 Task: Find connections with filter location Girardot City with filter topic #Entrepreneurwith filter profile language English with filter current company Yinson with filter school Thadomal Shahani Engineering College with filter industry Fine Arts Schools with filter service category Mortgage Lending with filter keywords title Telemarketer
Action: Mouse moved to (151, 240)
Screenshot: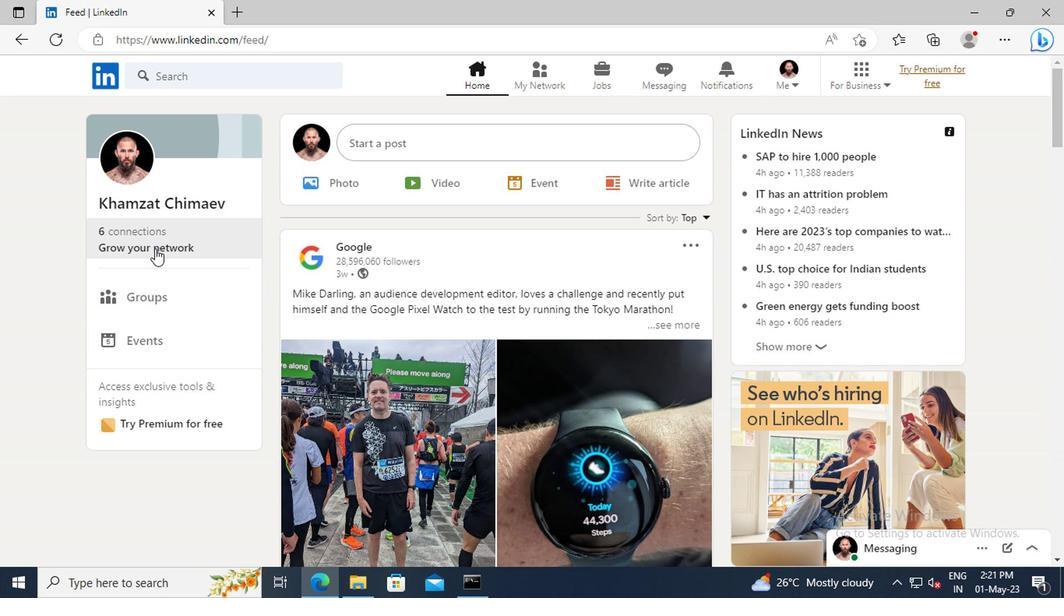 
Action: Mouse pressed left at (151, 240)
Screenshot: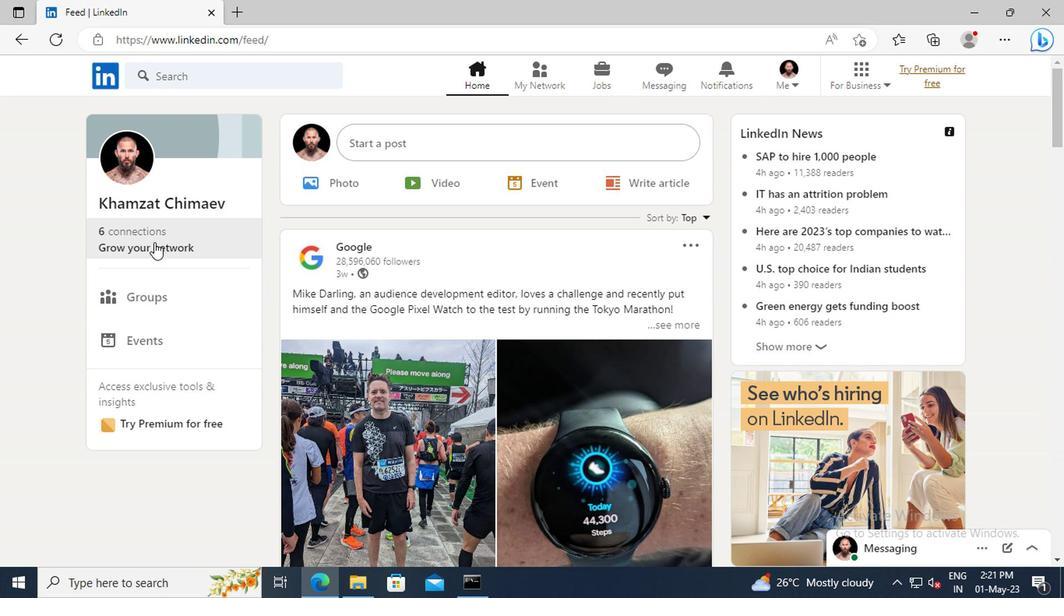 
Action: Mouse moved to (163, 163)
Screenshot: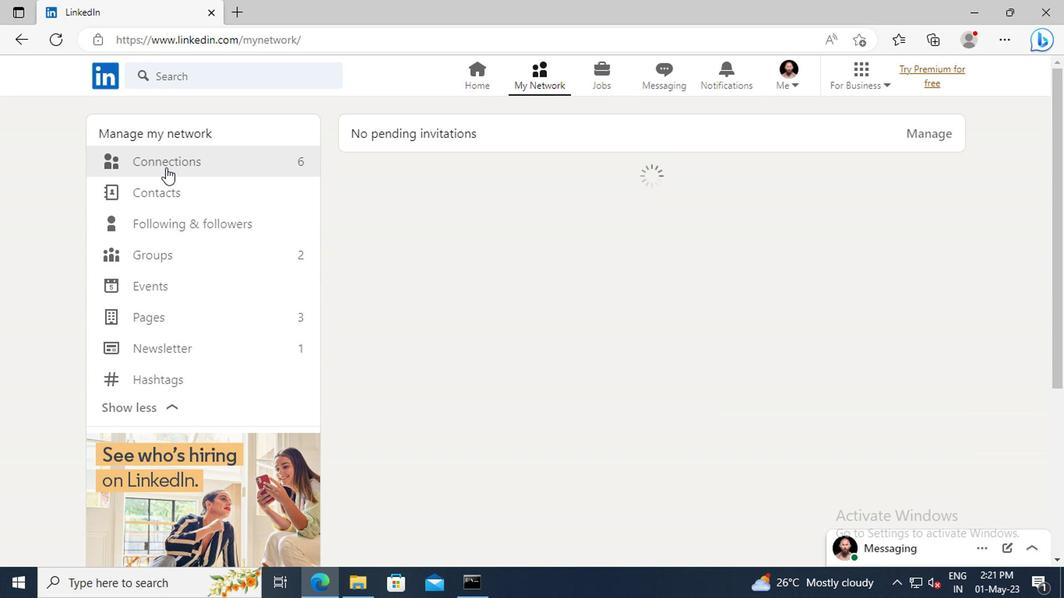 
Action: Mouse pressed left at (163, 163)
Screenshot: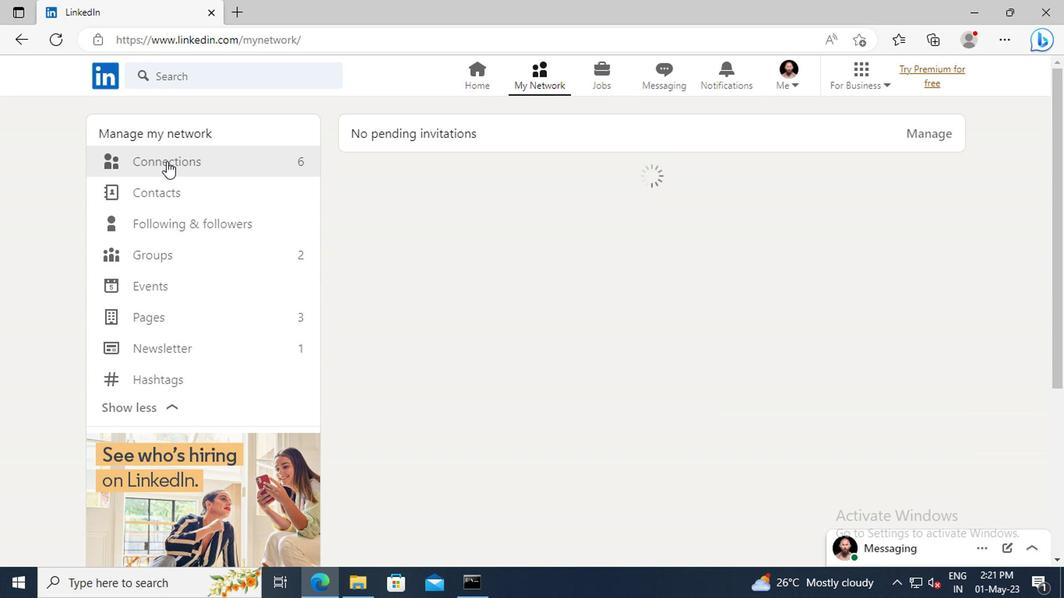 
Action: Mouse moved to (617, 168)
Screenshot: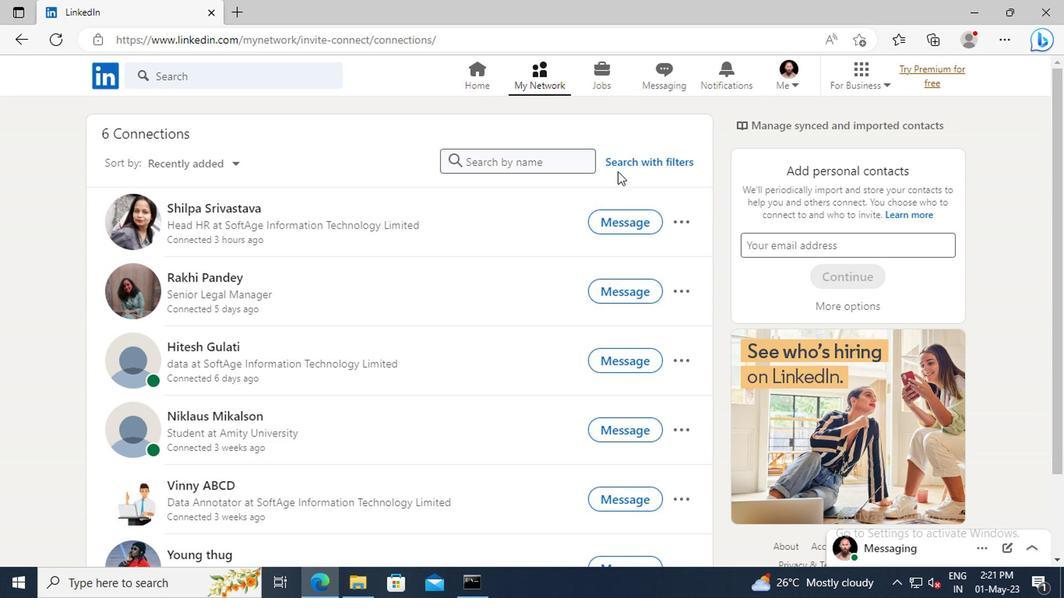 
Action: Mouse pressed left at (617, 168)
Screenshot: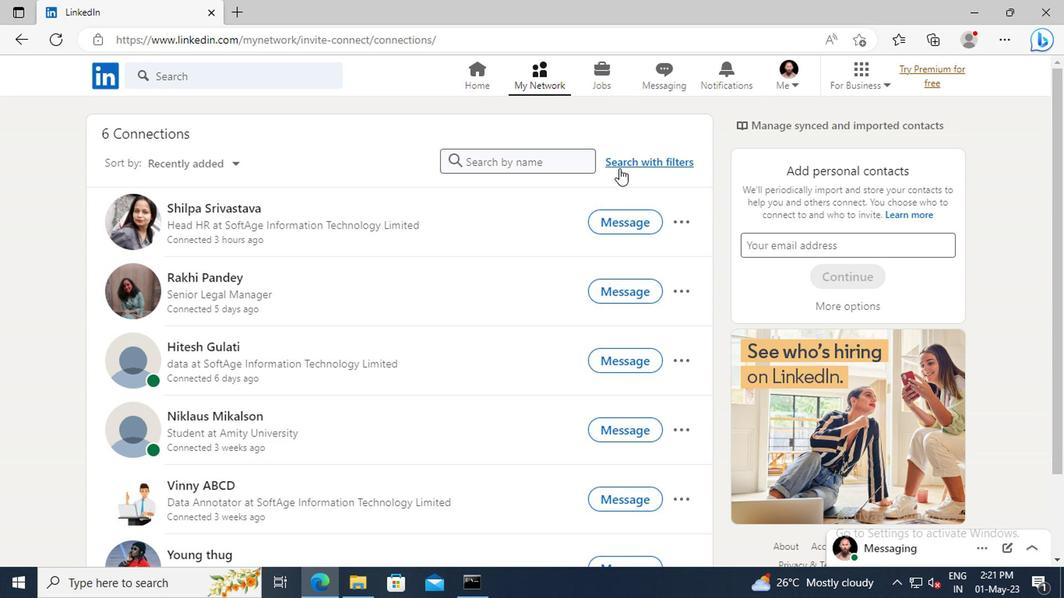 
Action: Mouse moved to (583, 121)
Screenshot: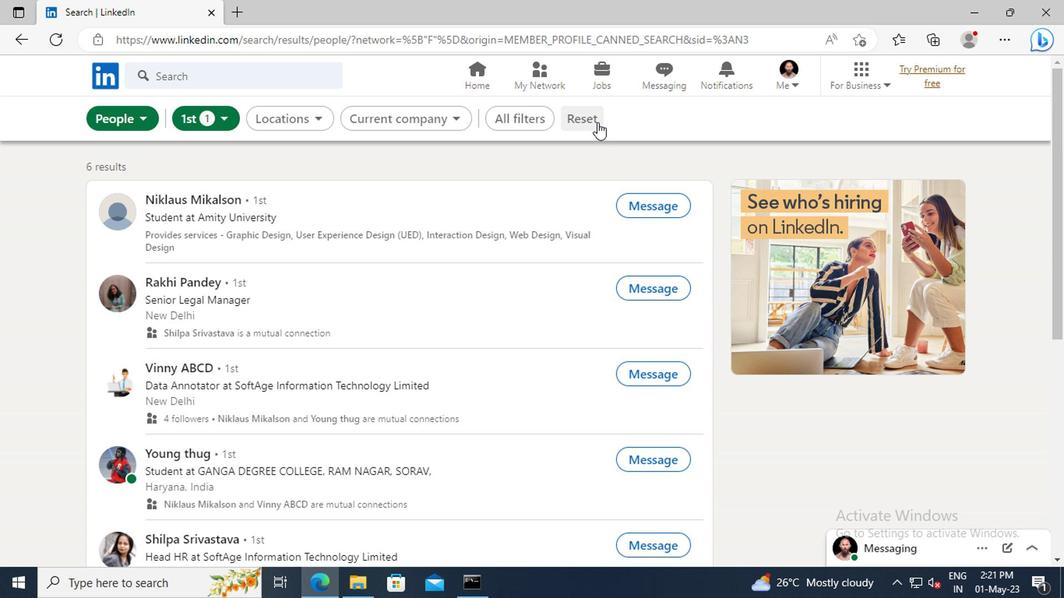 
Action: Mouse pressed left at (583, 121)
Screenshot: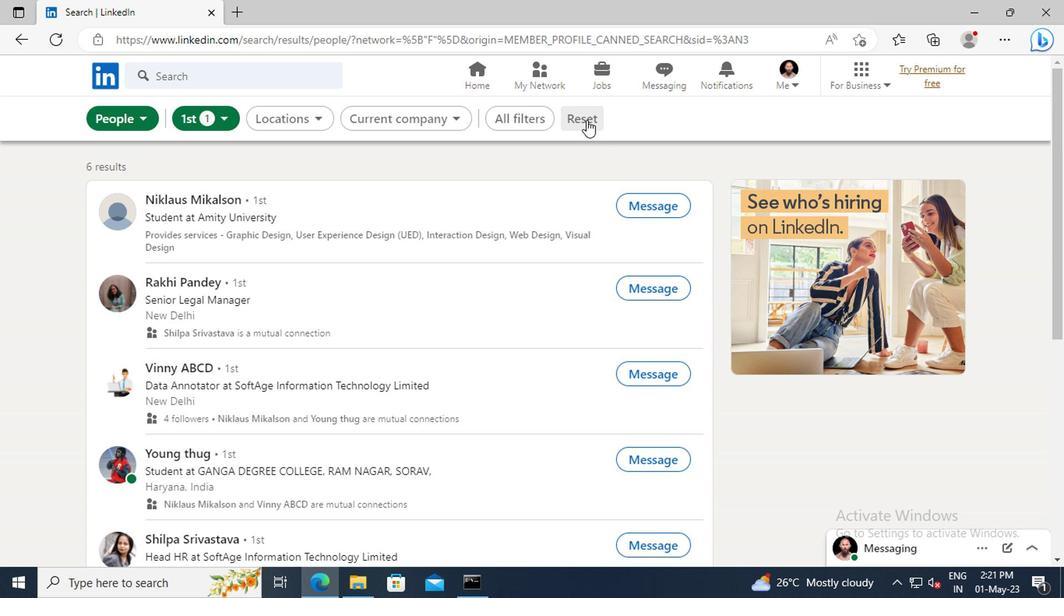 
Action: Mouse moved to (555, 120)
Screenshot: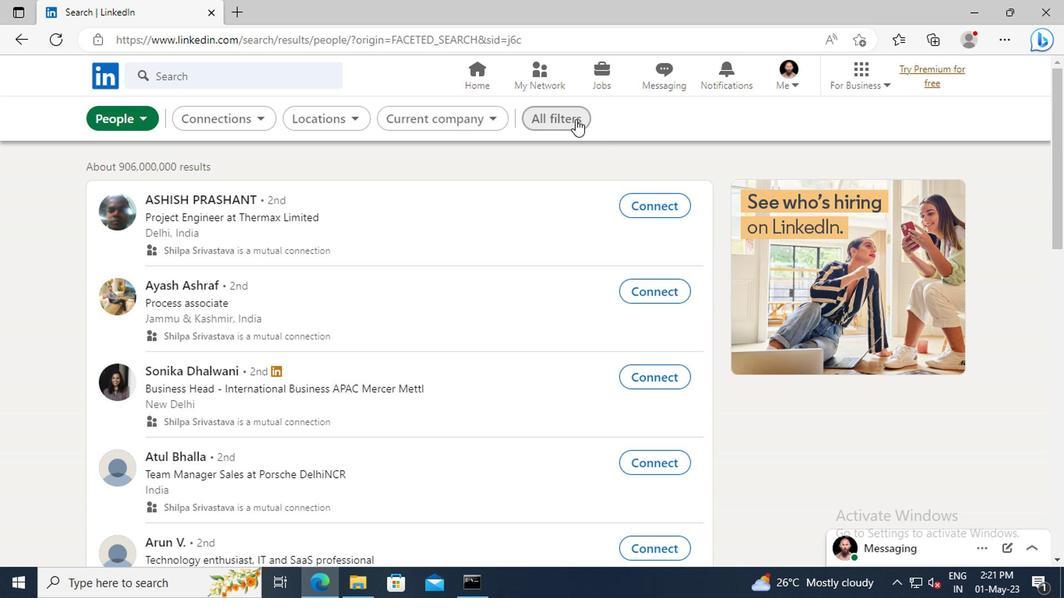 
Action: Mouse pressed left at (555, 120)
Screenshot: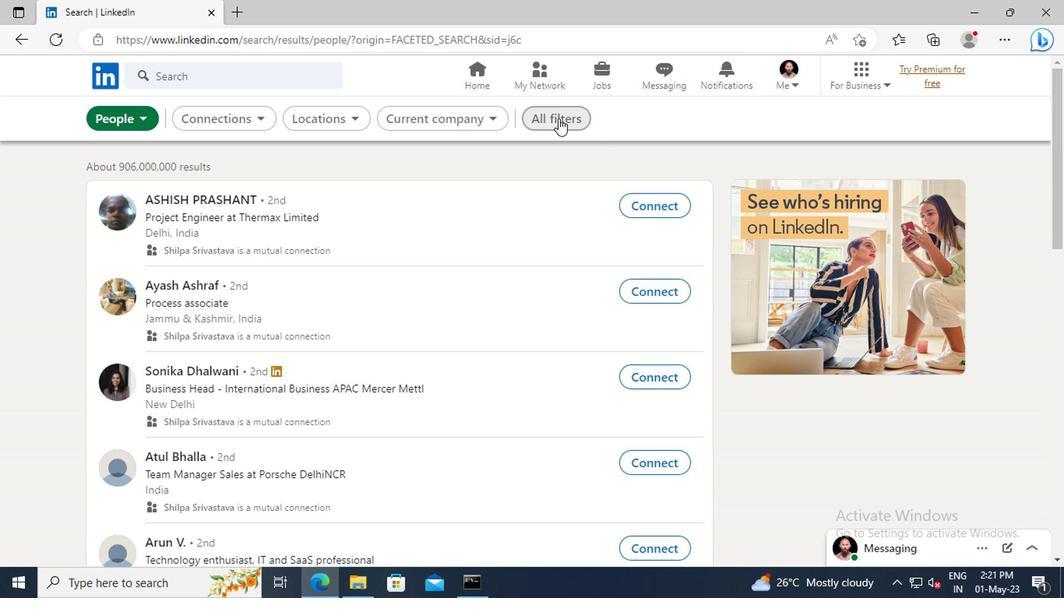 
Action: Mouse moved to (861, 230)
Screenshot: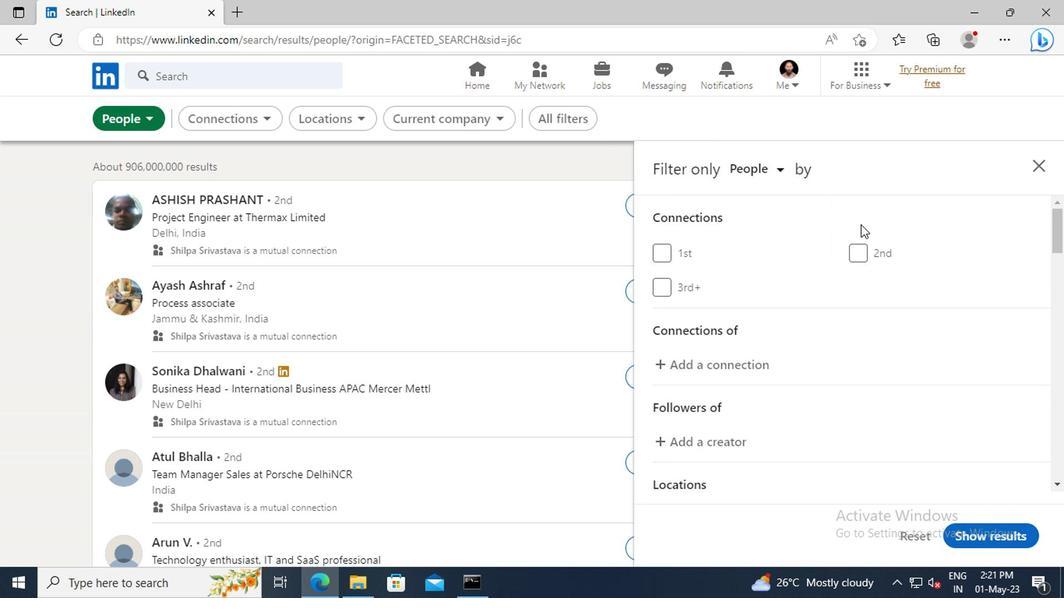
Action: Mouse scrolled (861, 230) with delta (0, 0)
Screenshot: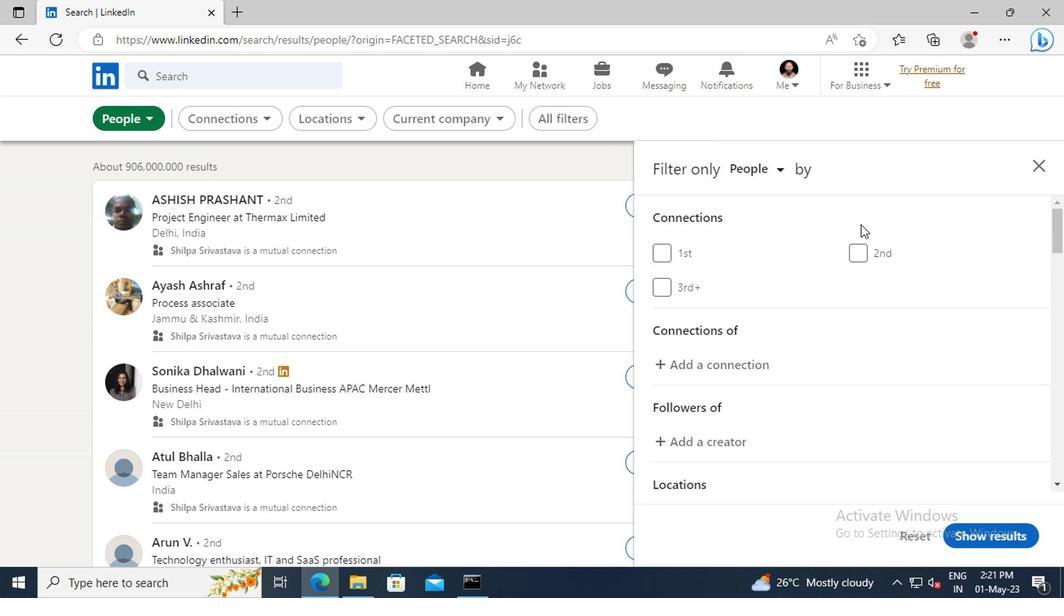 
Action: Mouse scrolled (861, 230) with delta (0, 0)
Screenshot: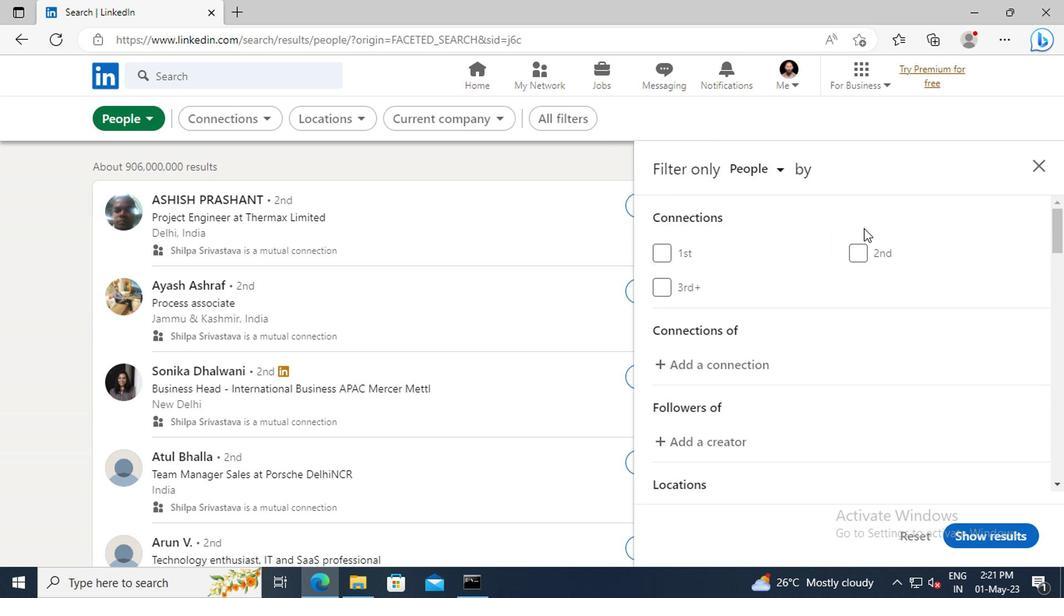 
Action: Mouse scrolled (861, 230) with delta (0, 0)
Screenshot: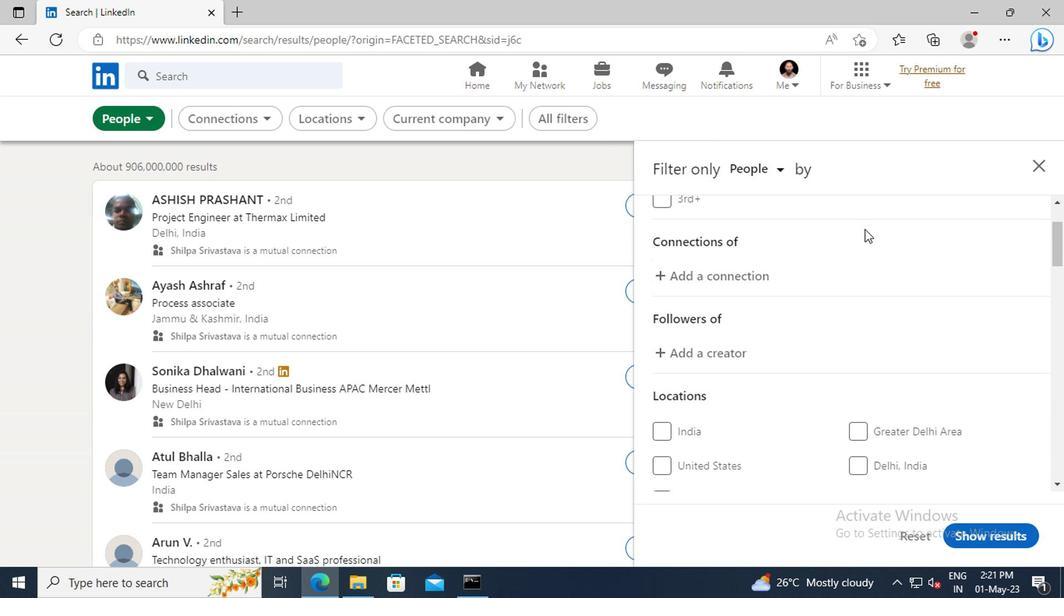 
Action: Mouse scrolled (861, 230) with delta (0, 0)
Screenshot: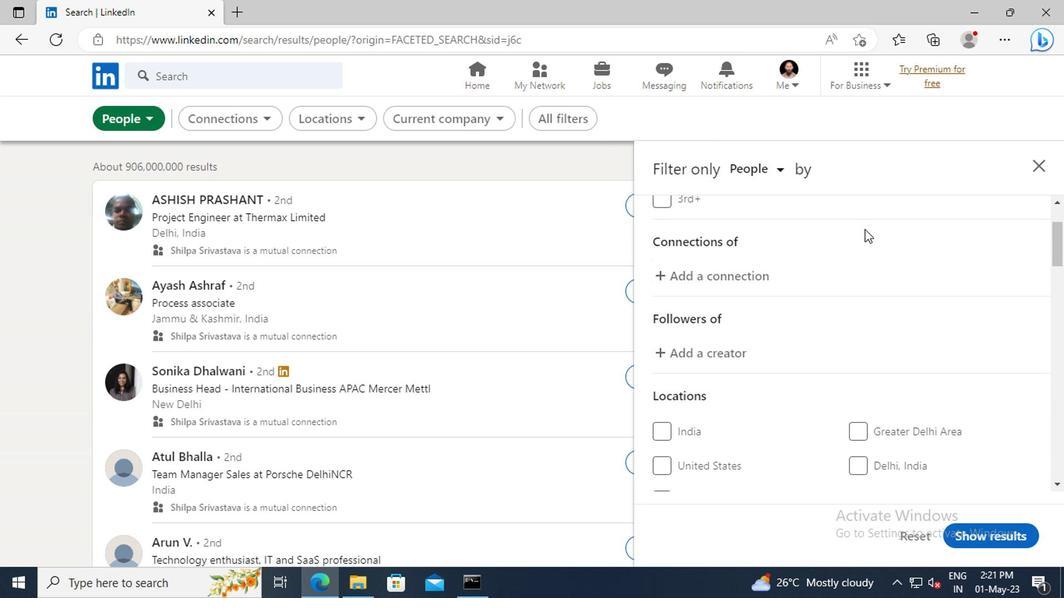 
Action: Mouse moved to (861, 231)
Screenshot: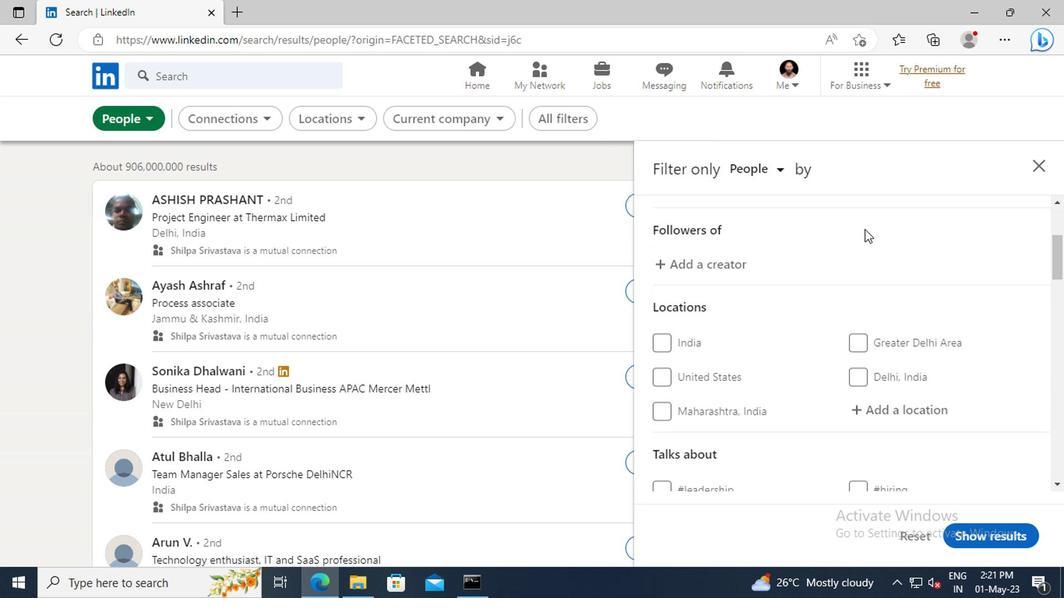 
Action: Mouse scrolled (861, 230) with delta (0, -1)
Screenshot: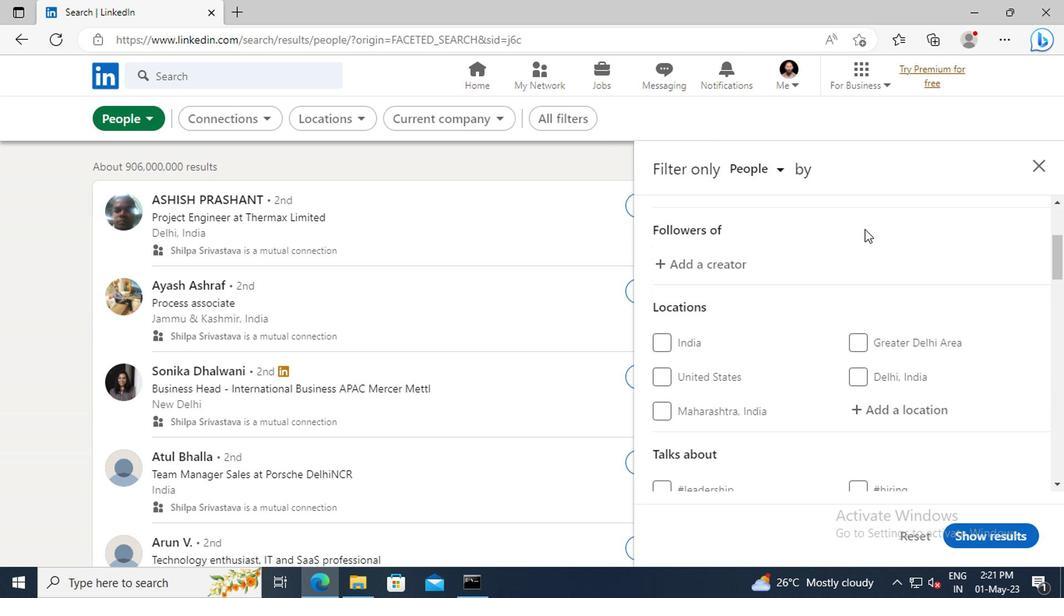 
Action: Mouse scrolled (861, 230) with delta (0, -1)
Screenshot: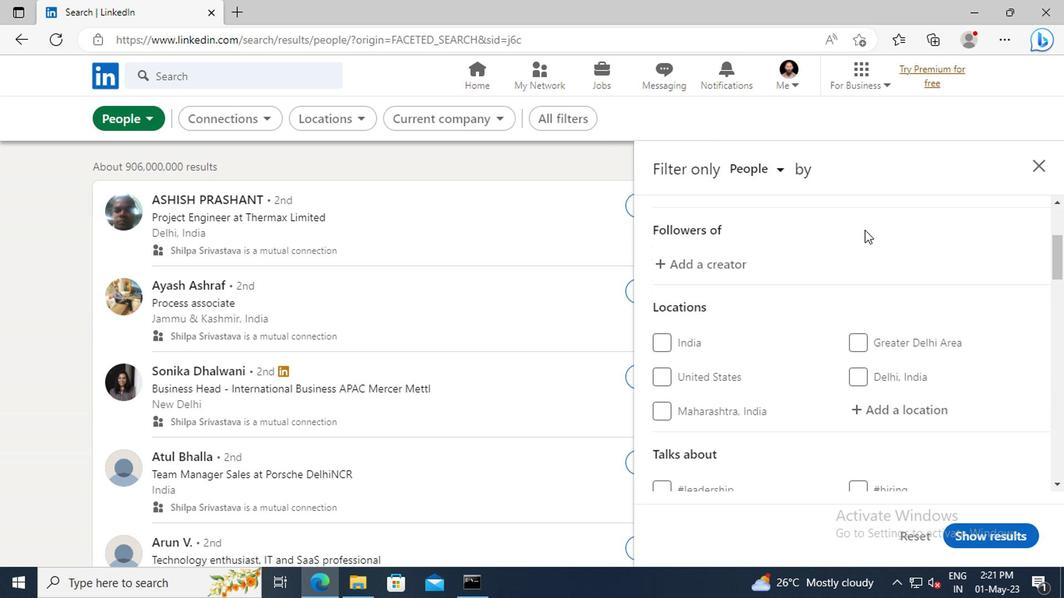 
Action: Mouse moved to (867, 320)
Screenshot: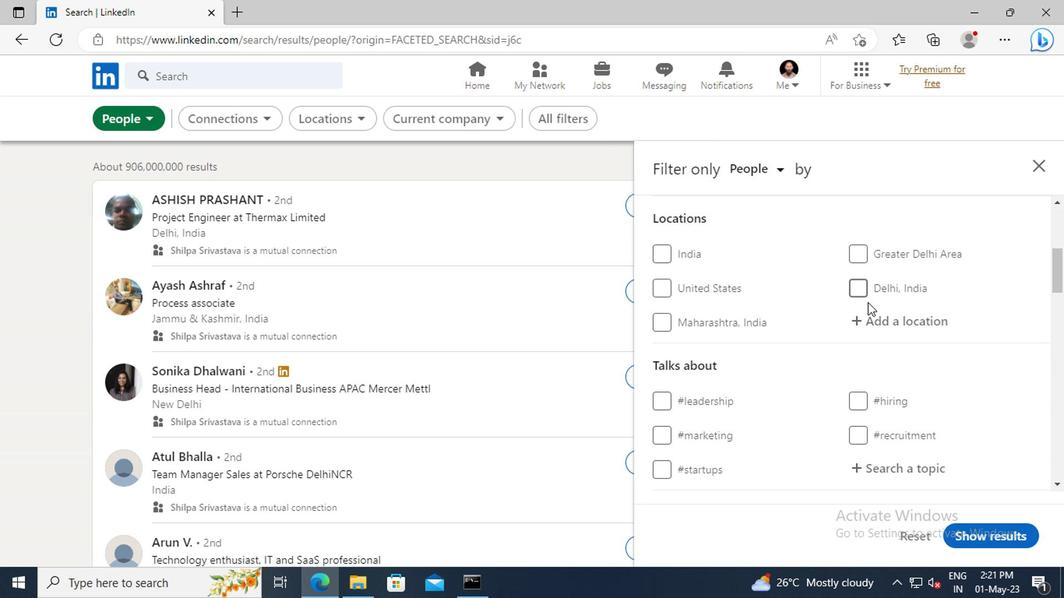 
Action: Mouse pressed left at (867, 320)
Screenshot: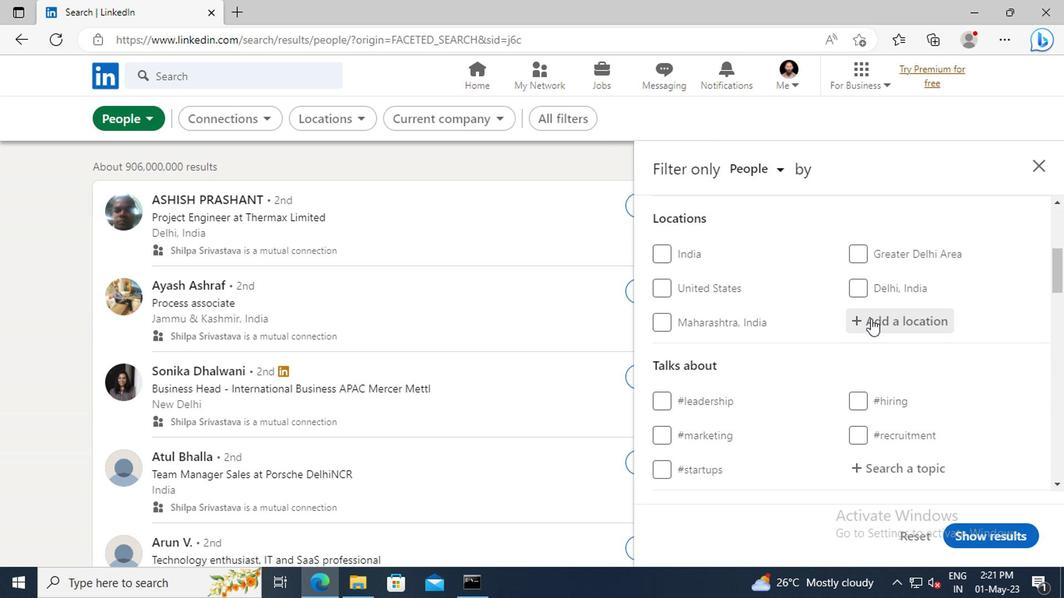 
Action: Key pressed <Key.shift>GIRARDOT<Key.space><Key.shift>CITY<Key.enter>
Screenshot: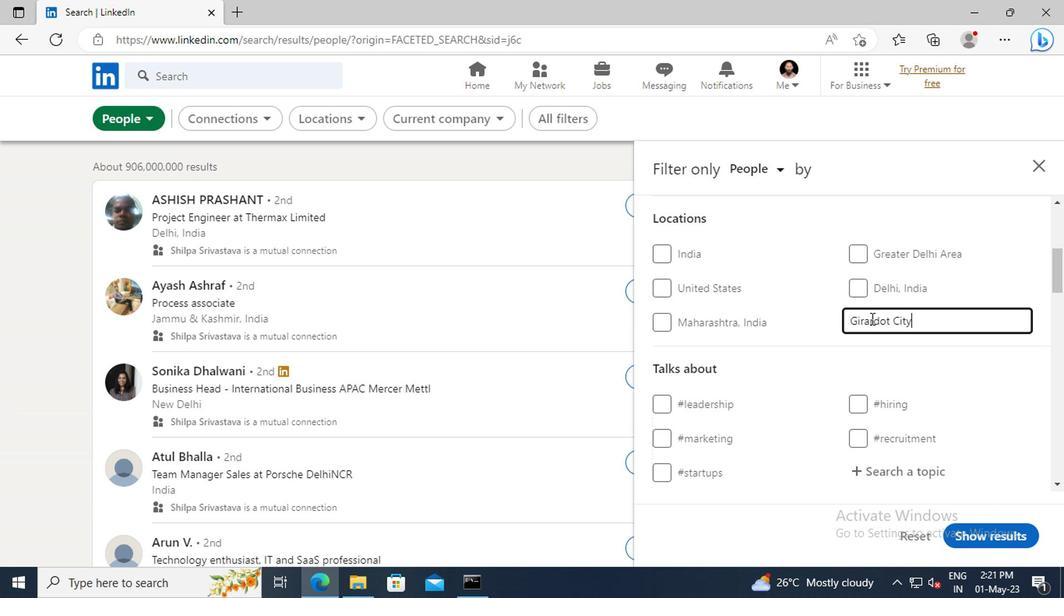 
Action: Mouse scrolled (867, 319) with delta (0, 0)
Screenshot: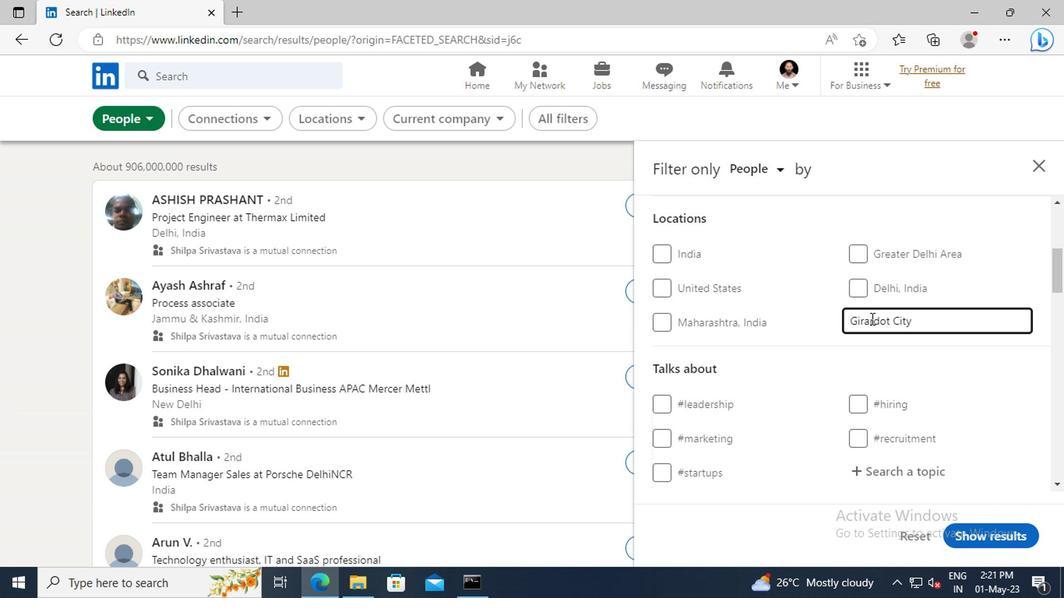 
Action: Mouse scrolled (867, 319) with delta (0, 0)
Screenshot: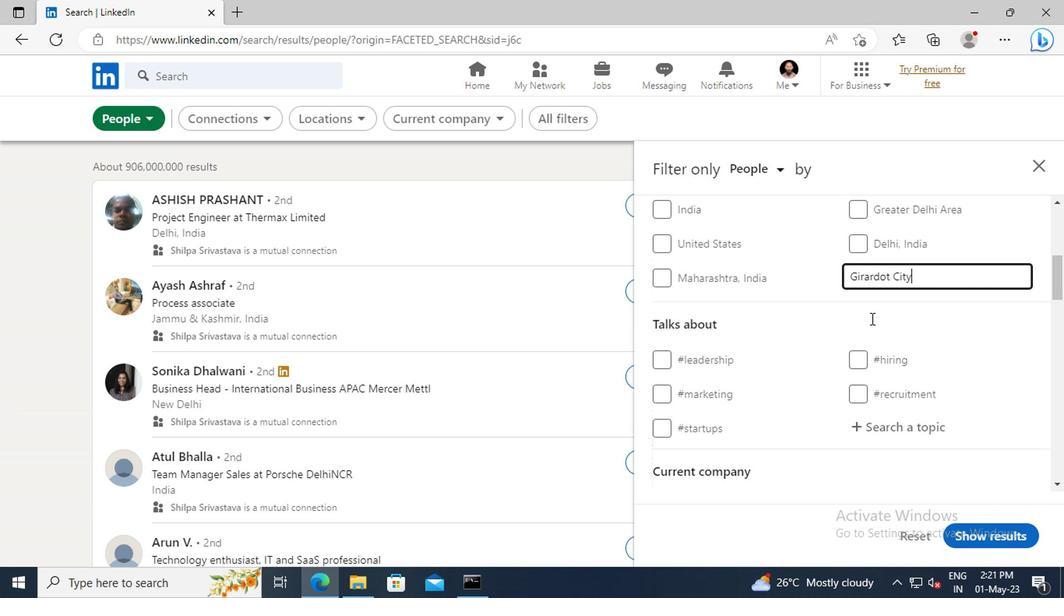 
Action: Mouse moved to (866, 379)
Screenshot: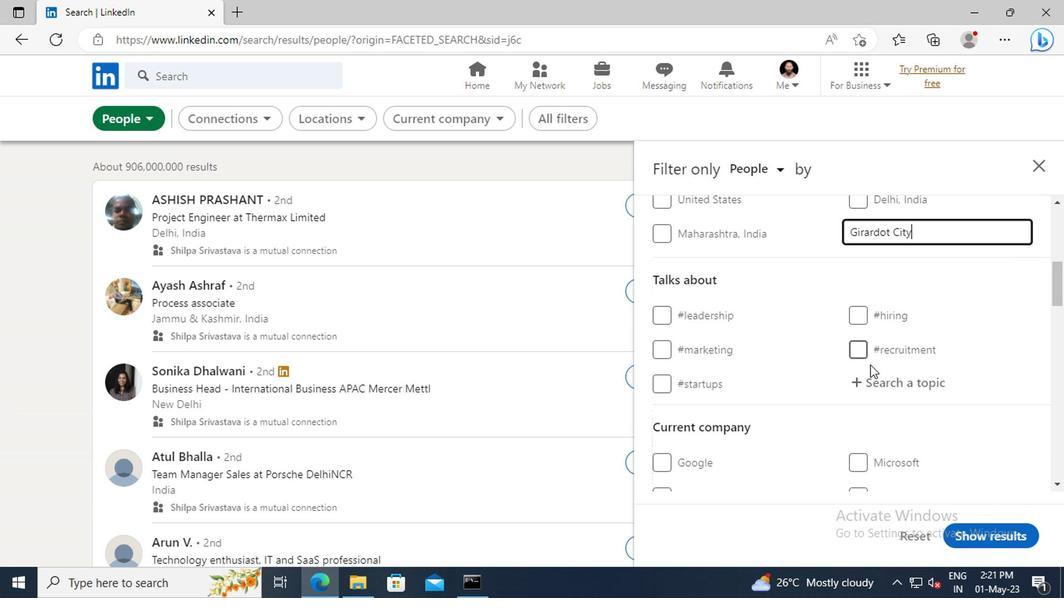 
Action: Mouse pressed left at (866, 379)
Screenshot: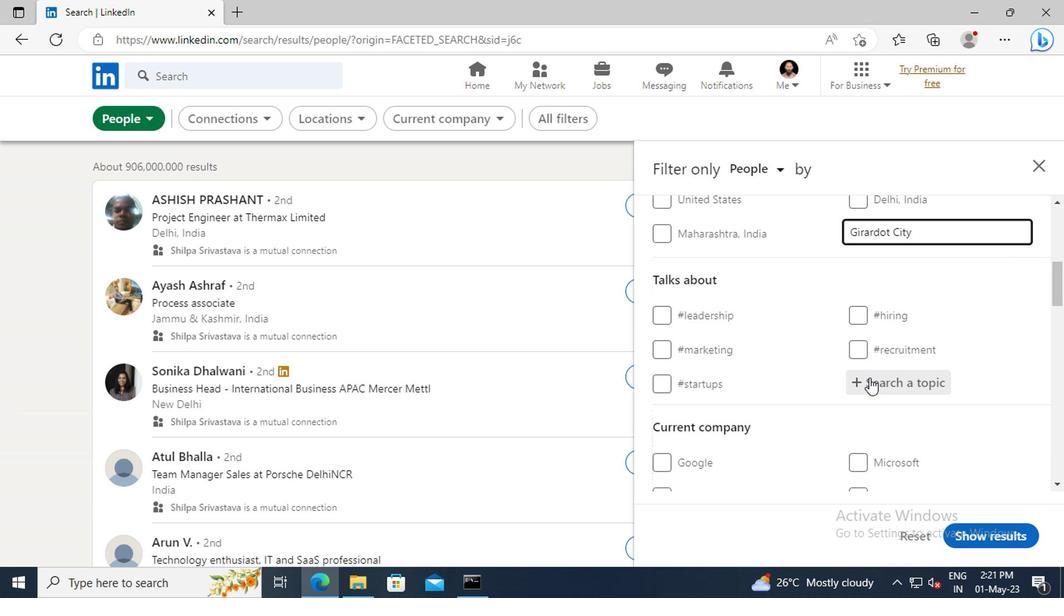 
Action: Key pressed <Key.shift>ENTREPR
Screenshot: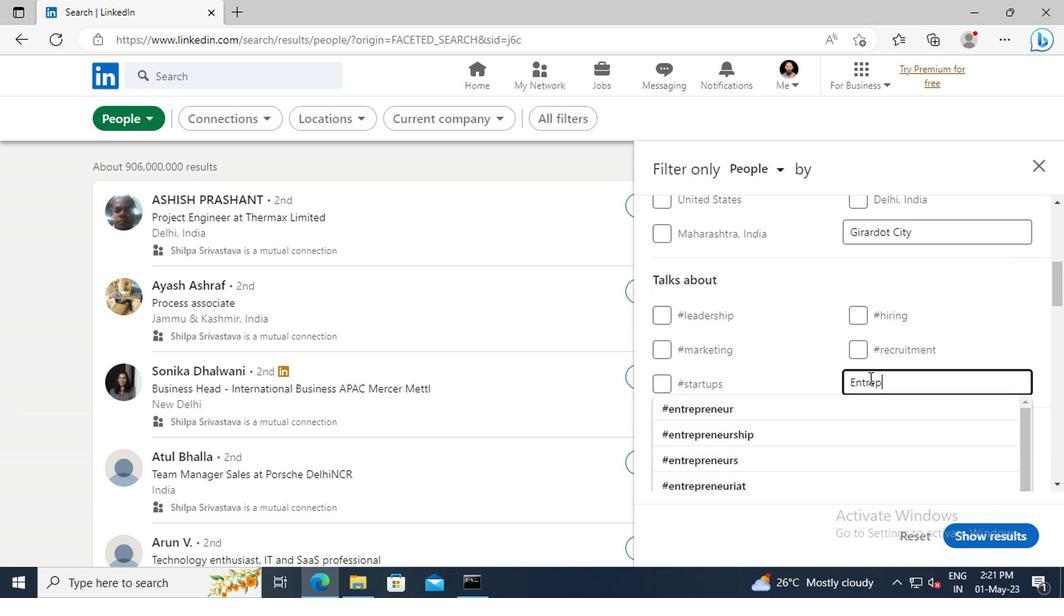 
Action: Mouse moved to (866, 410)
Screenshot: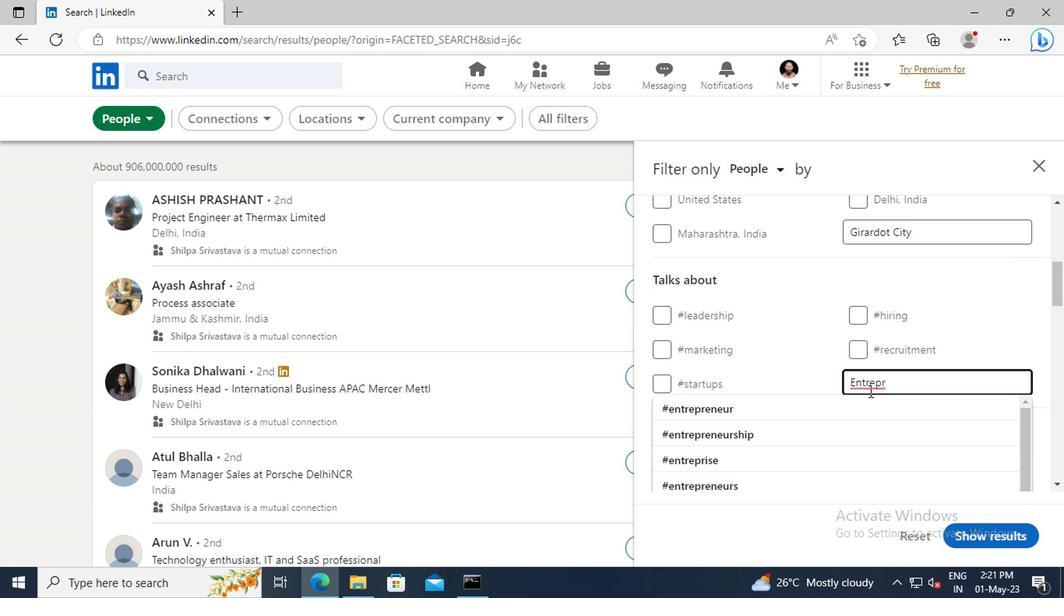 
Action: Mouse pressed left at (866, 410)
Screenshot: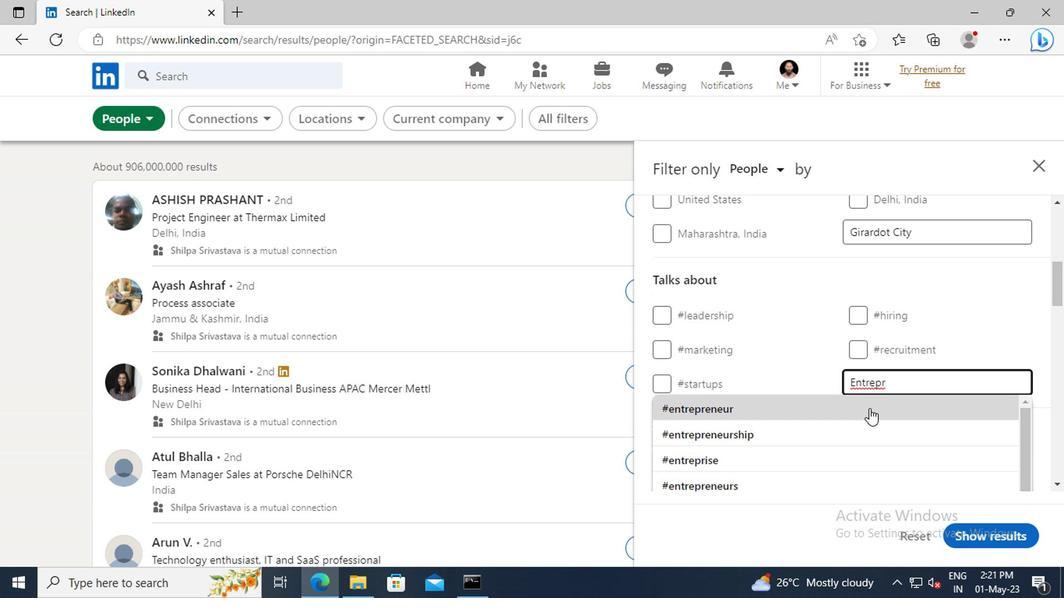 
Action: Mouse scrolled (866, 409) with delta (0, 0)
Screenshot: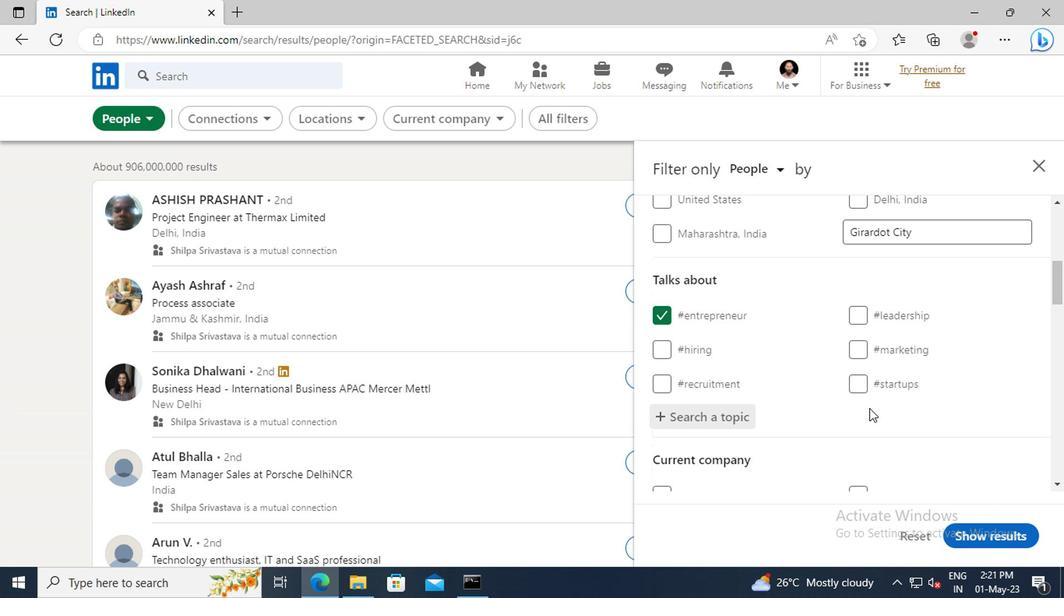 
Action: Mouse scrolled (866, 409) with delta (0, 0)
Screenshot: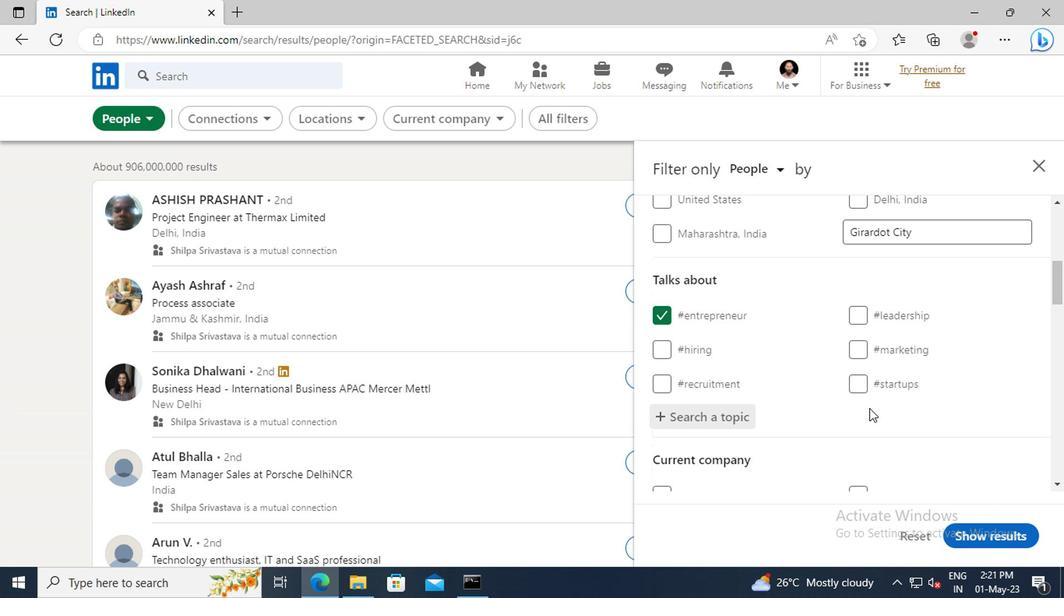 
Action: Mouse scrolled (866, 409) with delta (0, 0)
Screenshot: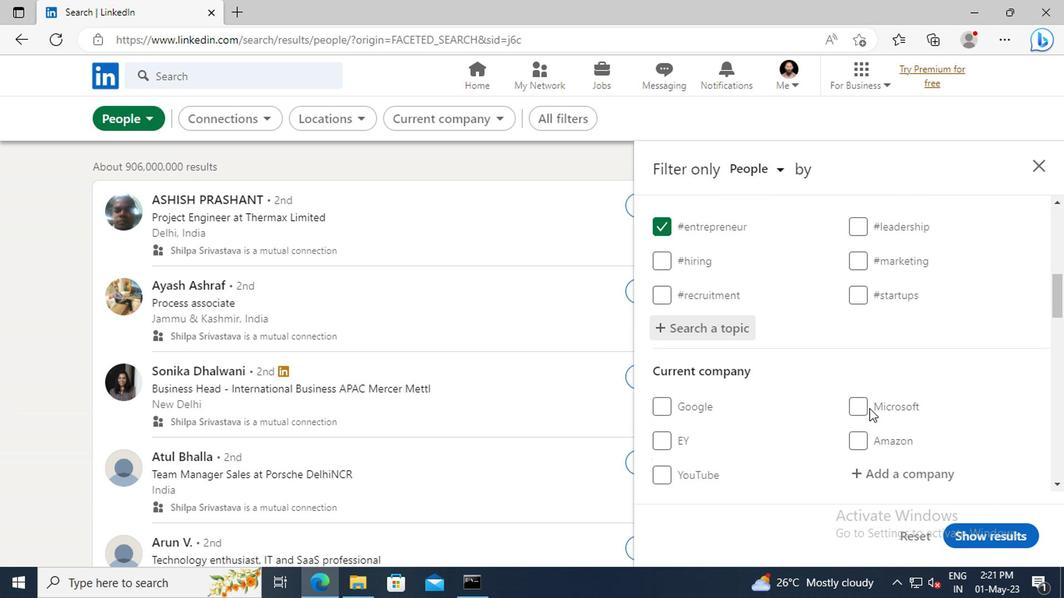 
Action: Mouse scrolled (866, 409) with delta (0, 0)
Screenshot: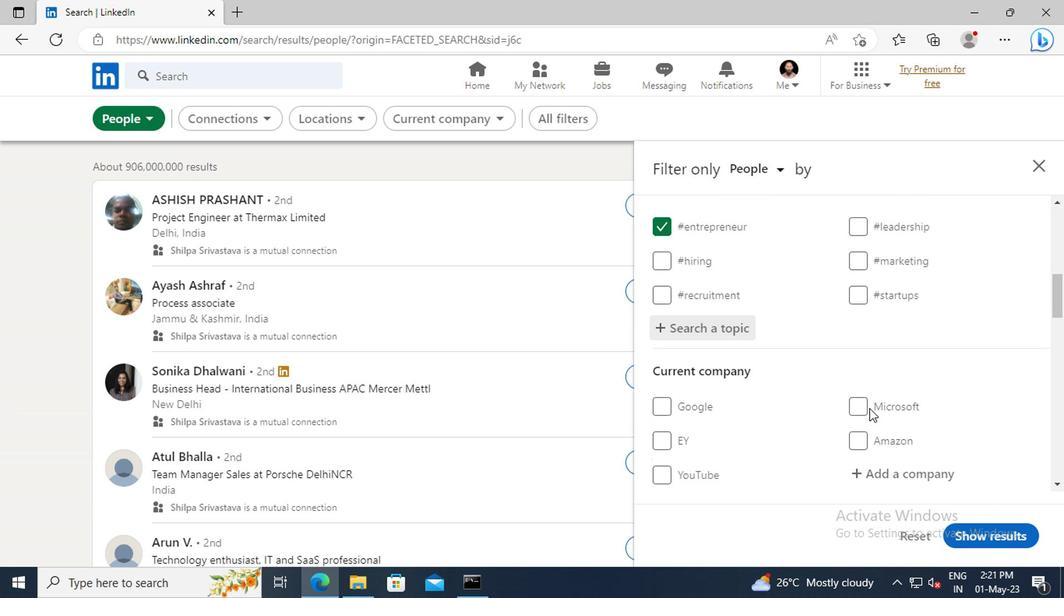 
Action: Mouse scrolled (866, 409) with delta (0, 0)
Screenshot: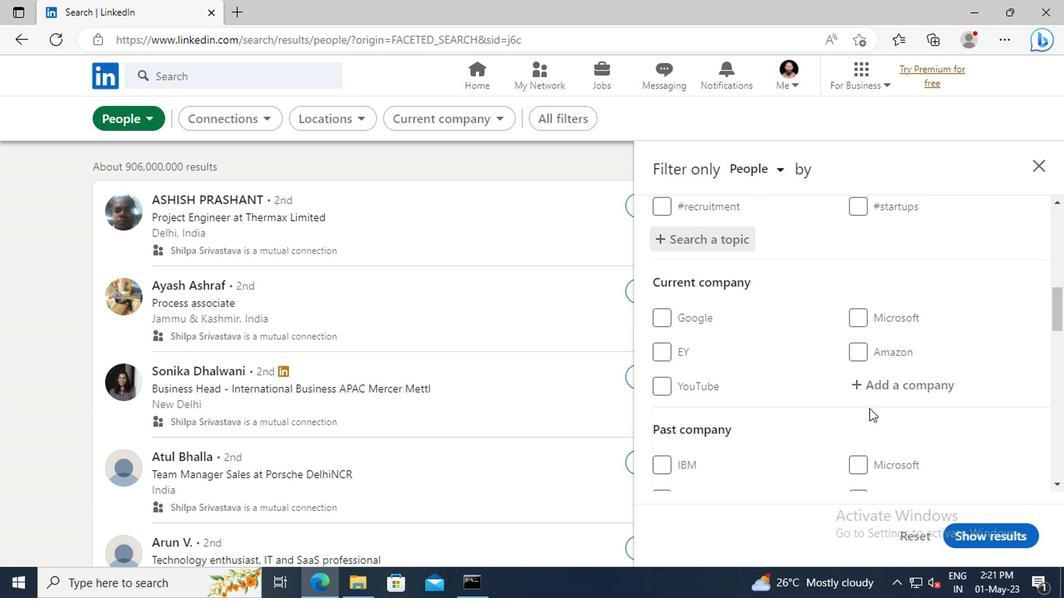 
Action: Mouse scrolled (866, 409) with delta (0, 0)
Screenshot: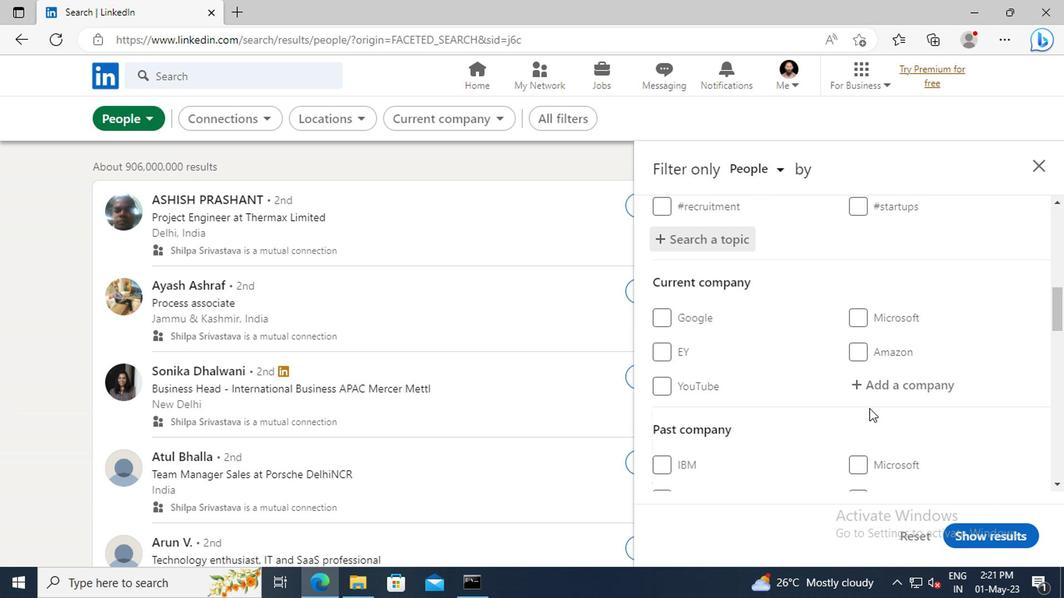 
Action: Mouse scrolled (866, 409) with delta (0, 0)
Screenshot: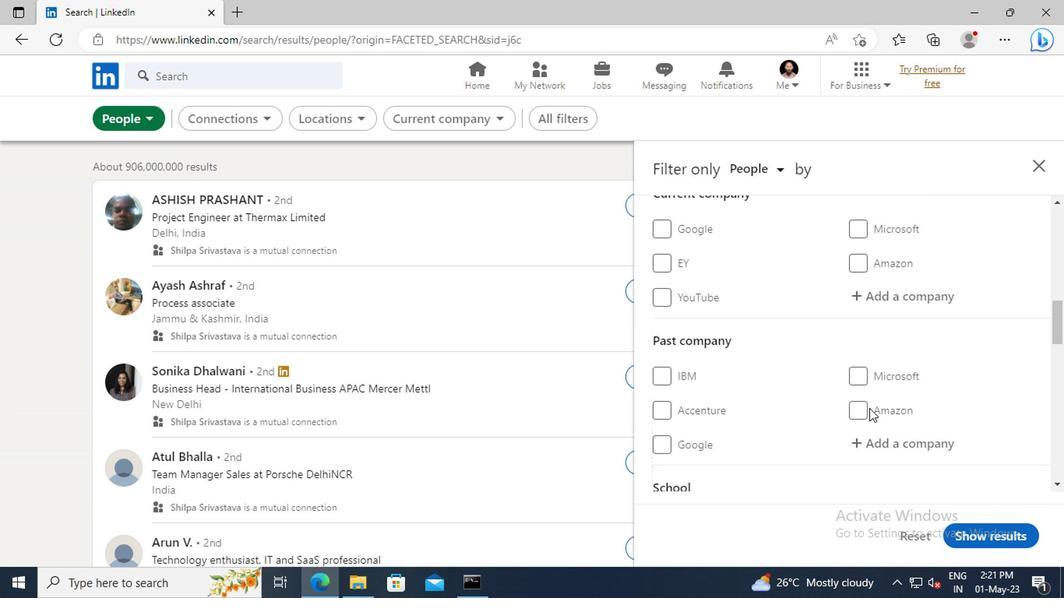 
Action: Mouse scrolled (866, 409) with delta (0, 0)
Screenshot: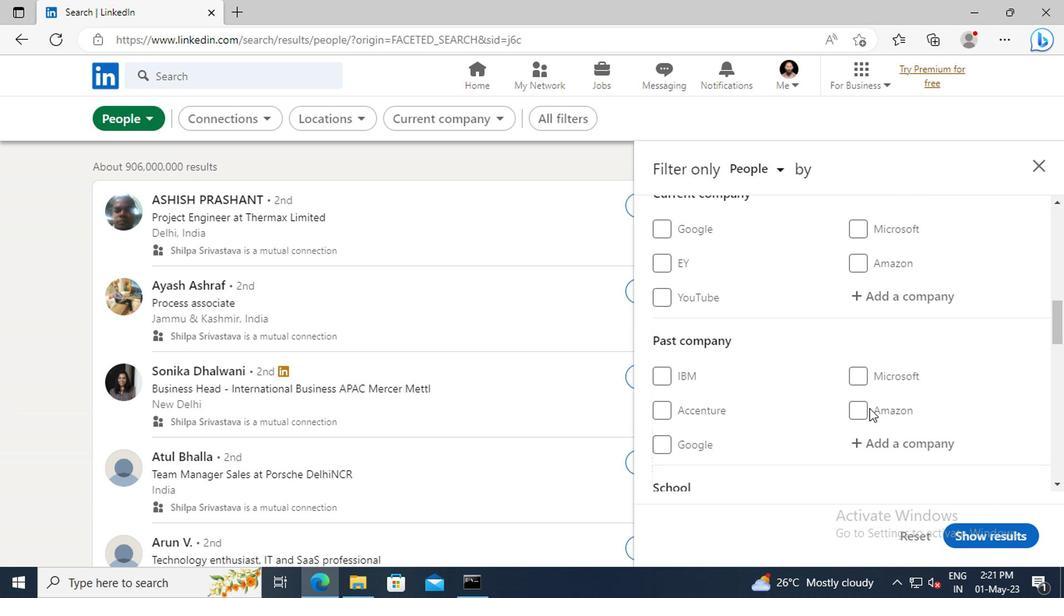 
Action: Mouse scrolled (866, 409) with delta (0, 0)
Screenshot: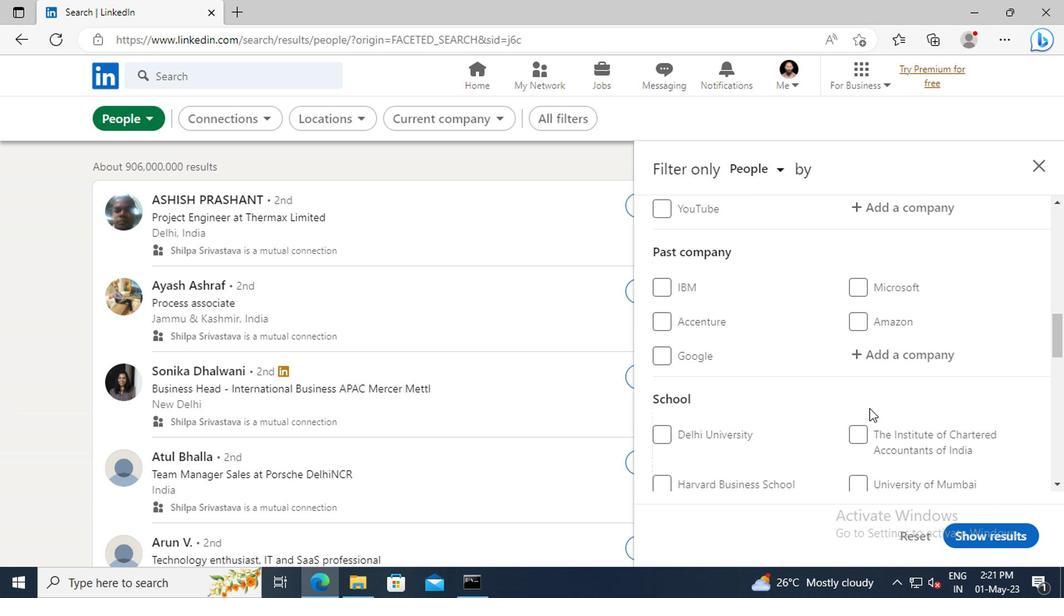 
Action: Mouse scrolled (866, 409) with delta (0, 0)
Screenshot: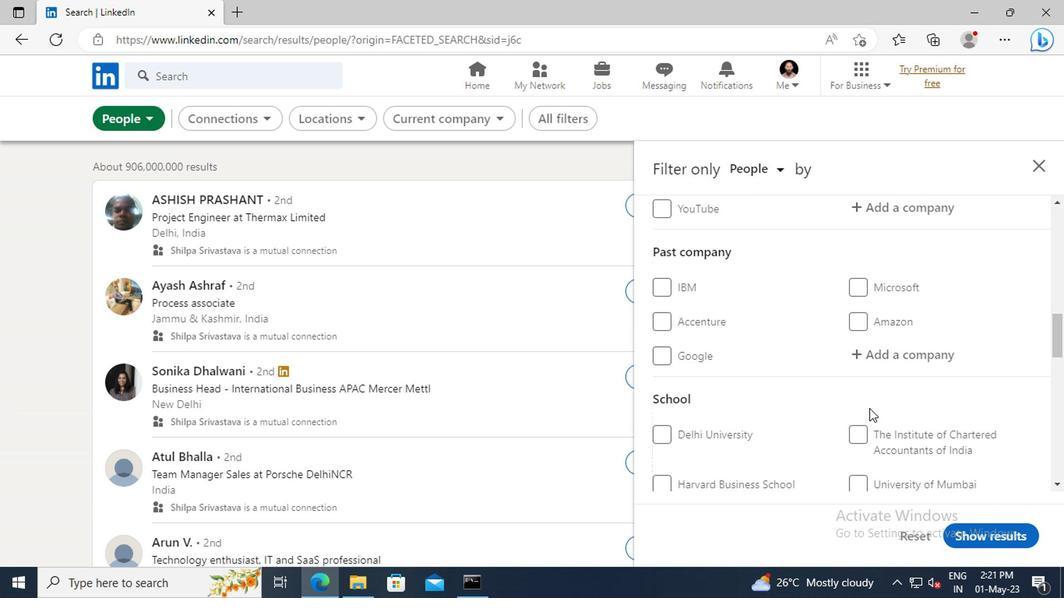 
Action: Mouse scrolled (866, 409) with delta (0, 0)
Screenshot: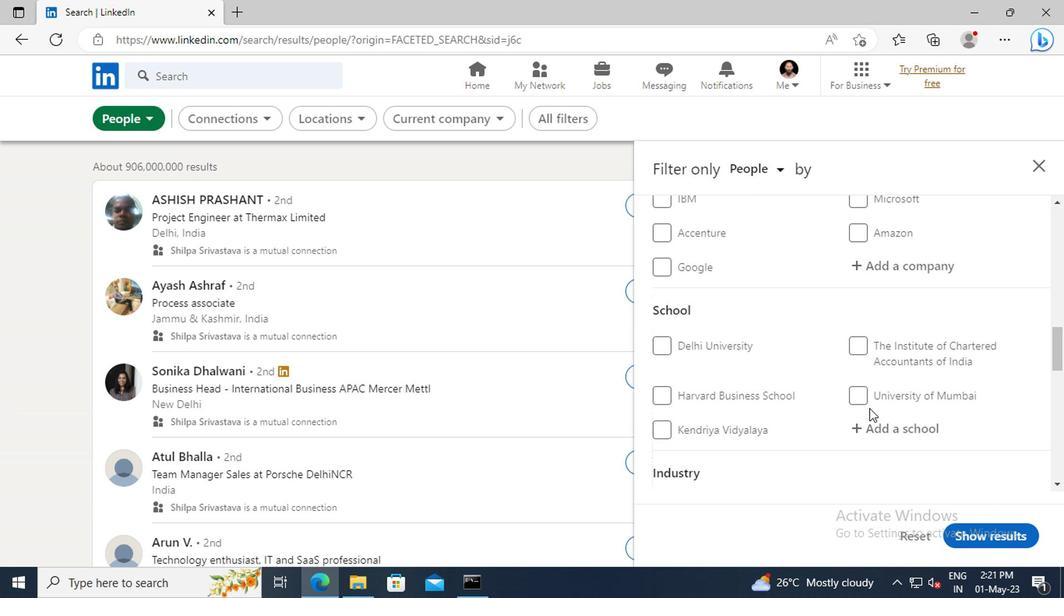 
Action: Mouse scrolled (866, 409) with delta (0, 0)
Screenshot: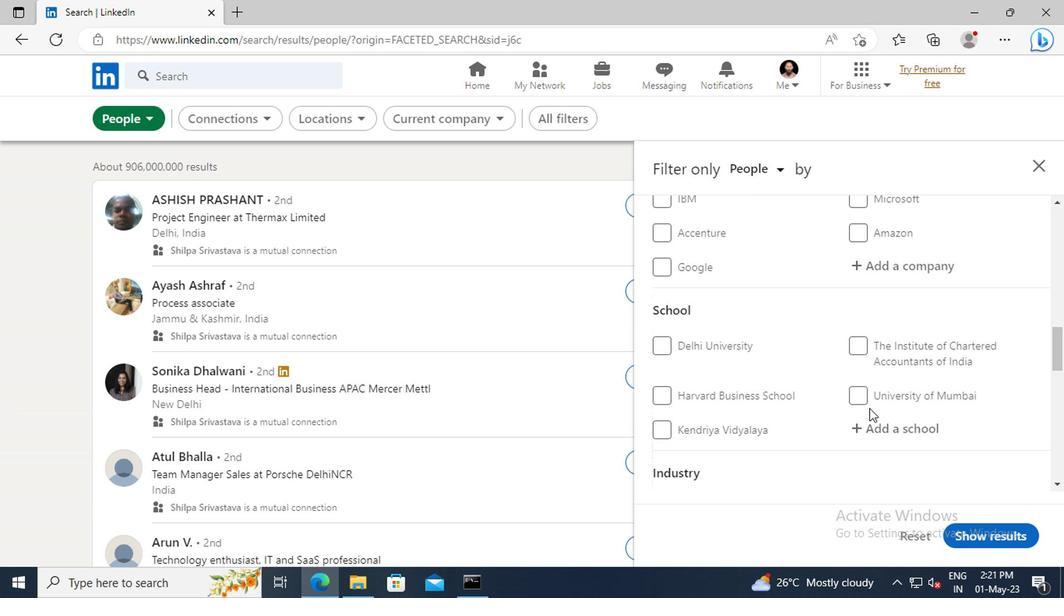 
Action: Mouse scrolled (866, 409) with delta (0, 0)
Screenshot: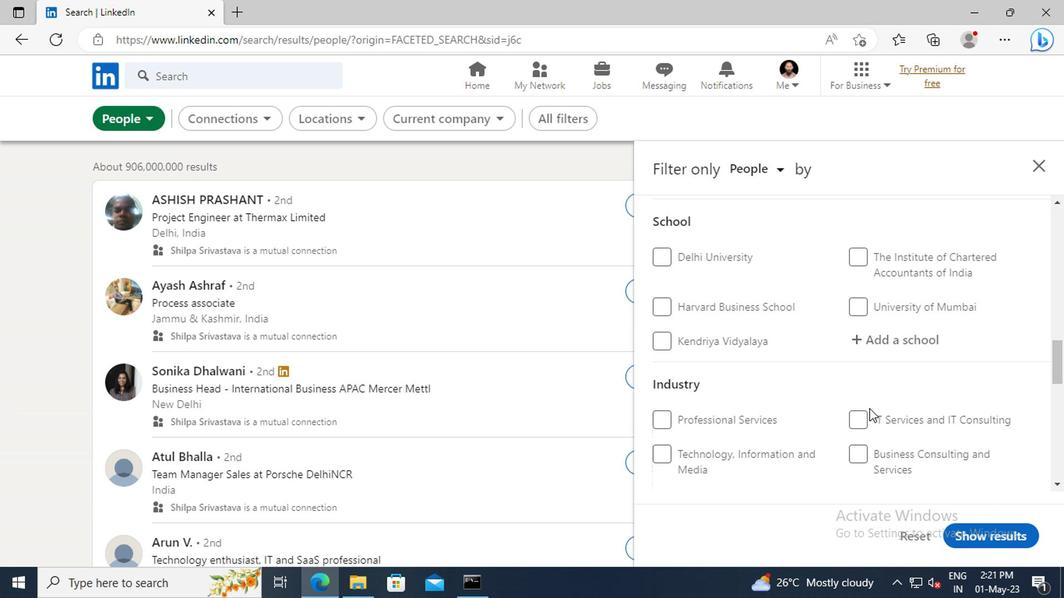 
Action: Mouse scrolled (866, 409) with delta (0, 0)
Screenshot: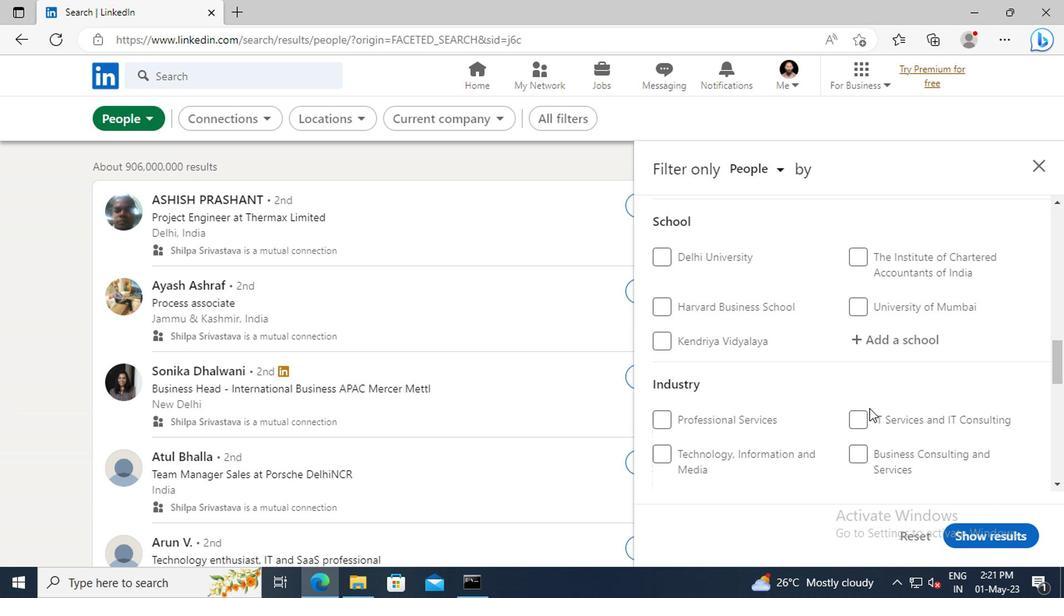 
Action: Mouse scrolled (866, 409) with delta (0, 0)
Screenshot: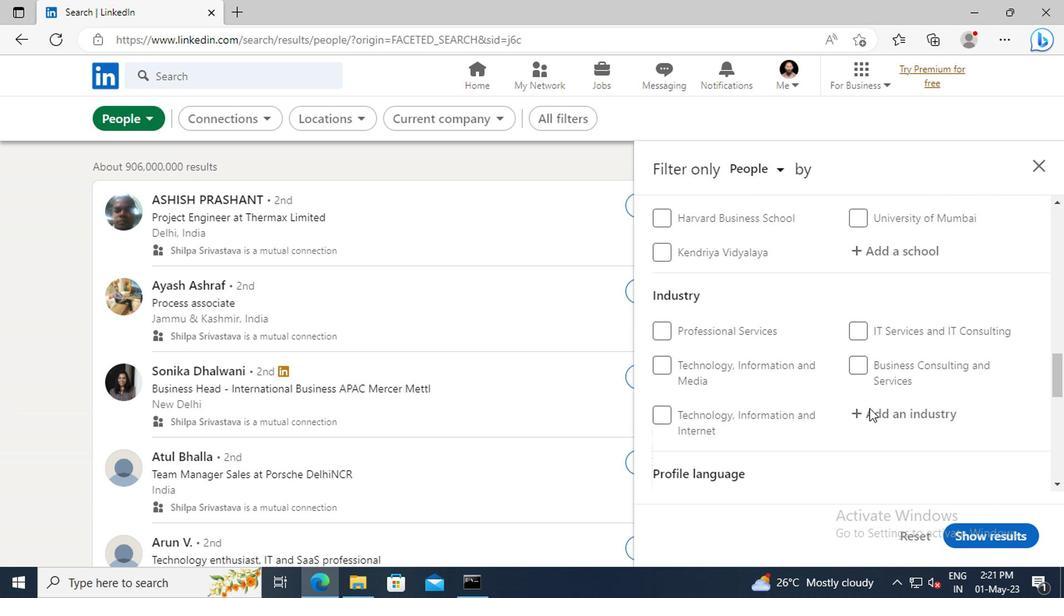 
Action: Mouse scrolled (866, 409) with delta (0, 0)
Screenshot: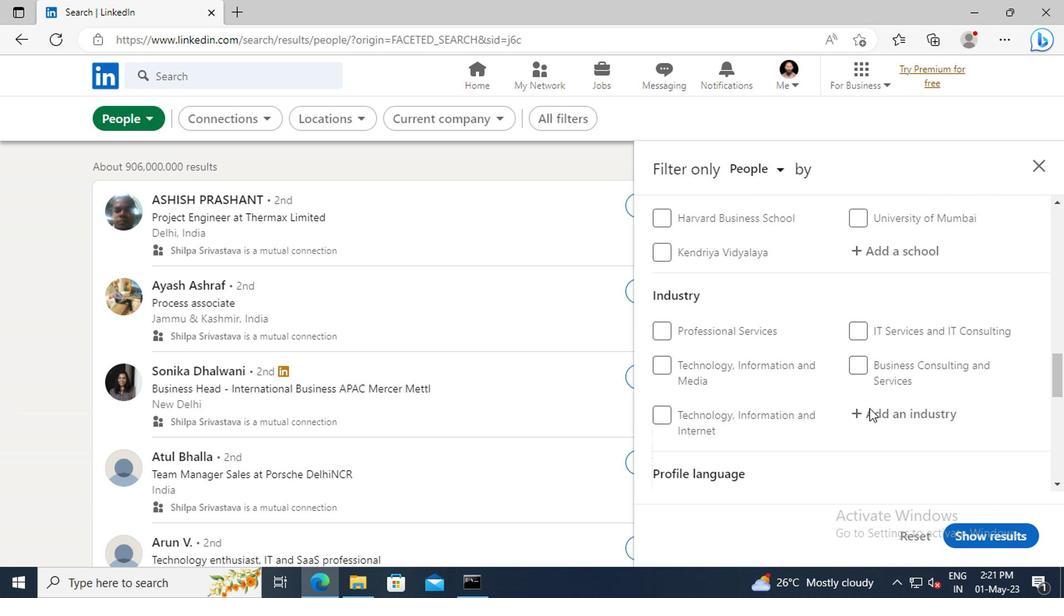 
Action: Mouse moved to (657, 421)
Screenshot: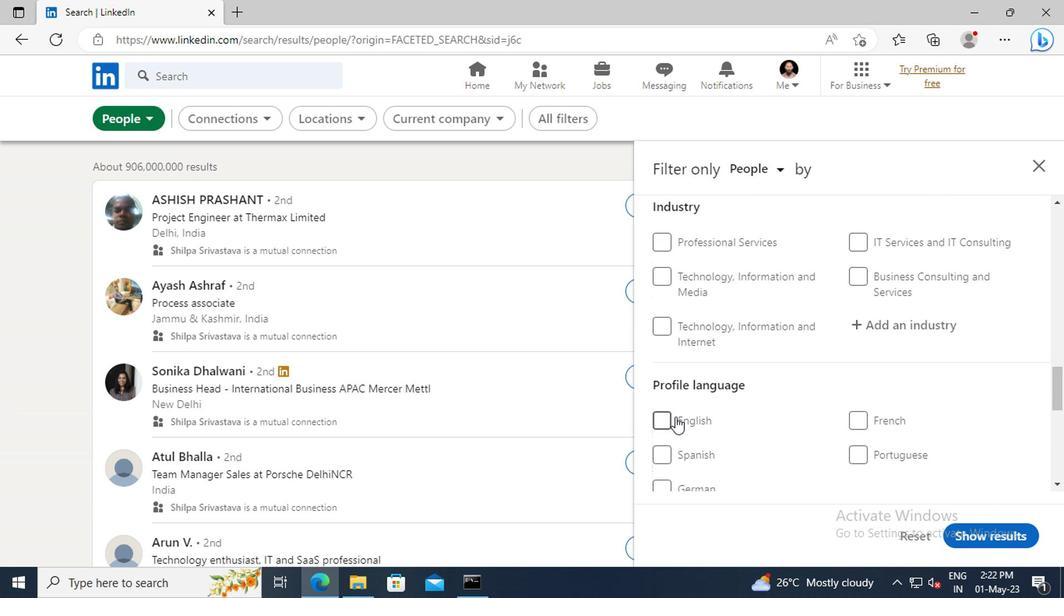 
Action: Mouse pressed left at (657, 421)
Screenshot: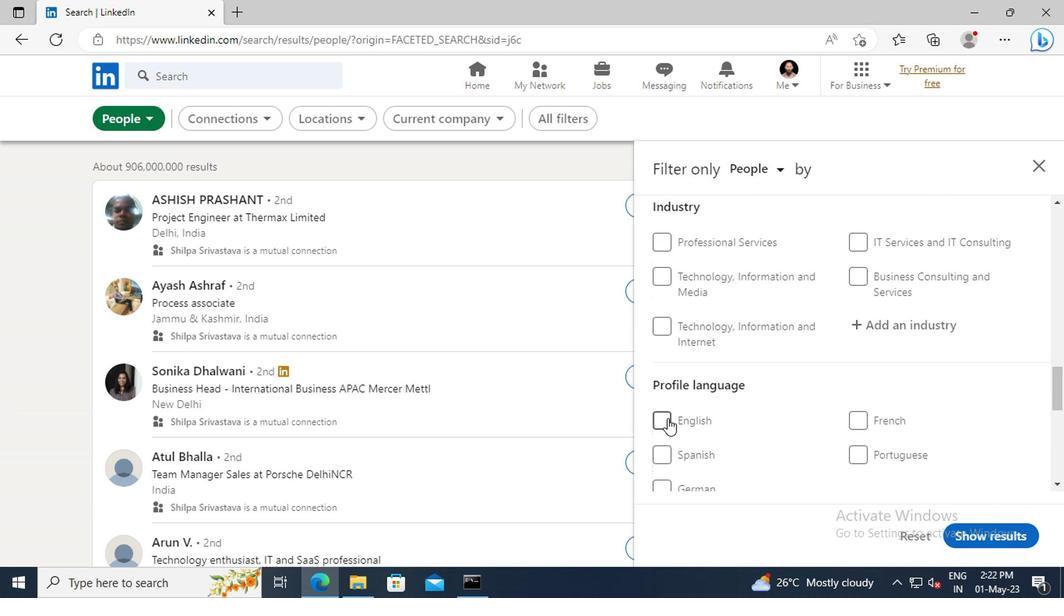
Action: Mouse moved to (907, 378)
Screenshot: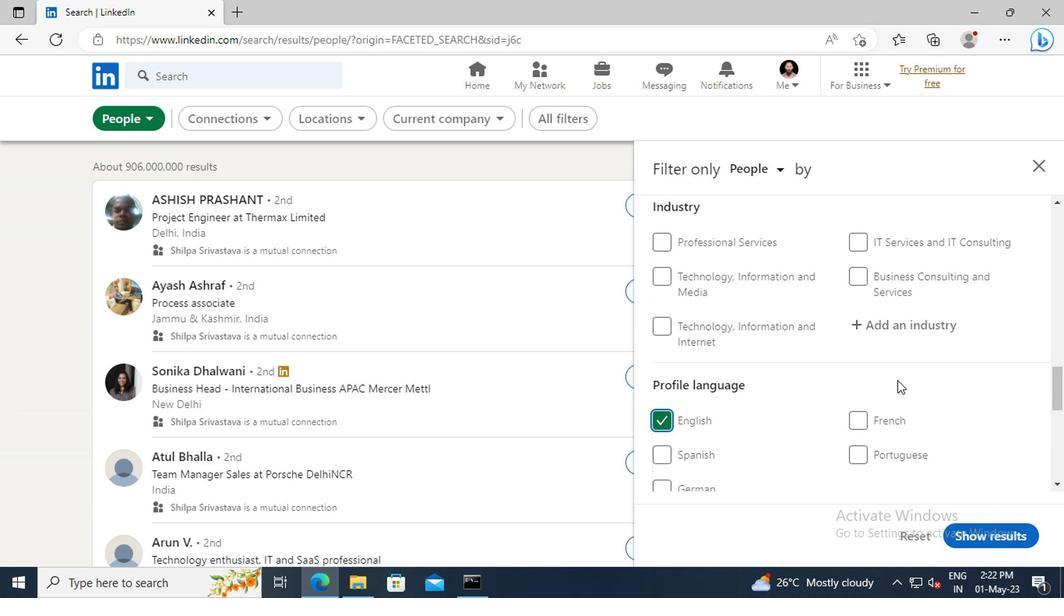 
Action: Mouse scrolled (907, 379) with delta (0, 1)
Screenshot: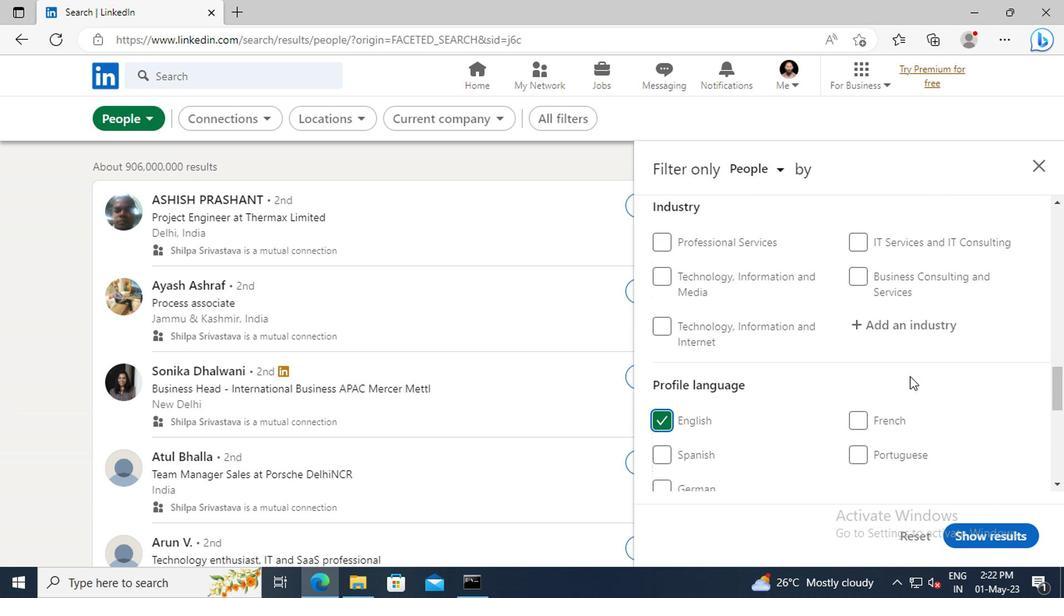 
Action: Mouse scrolled (907, 379) with delta (0, 1)
Screenshot: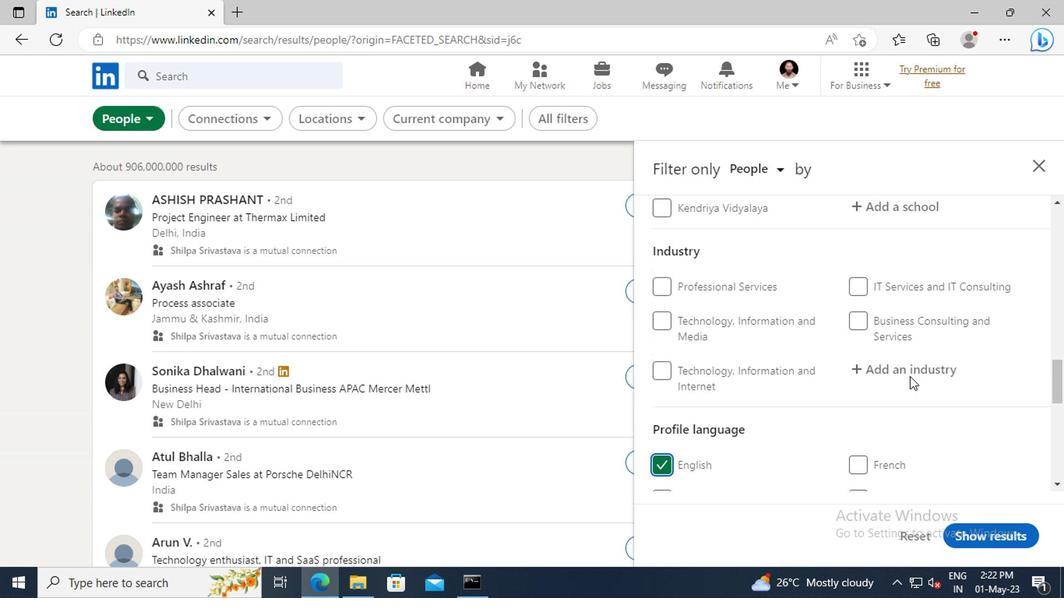 
Action: Mouse scrolled (907, 379) with delta (0, 1)
Screenshot: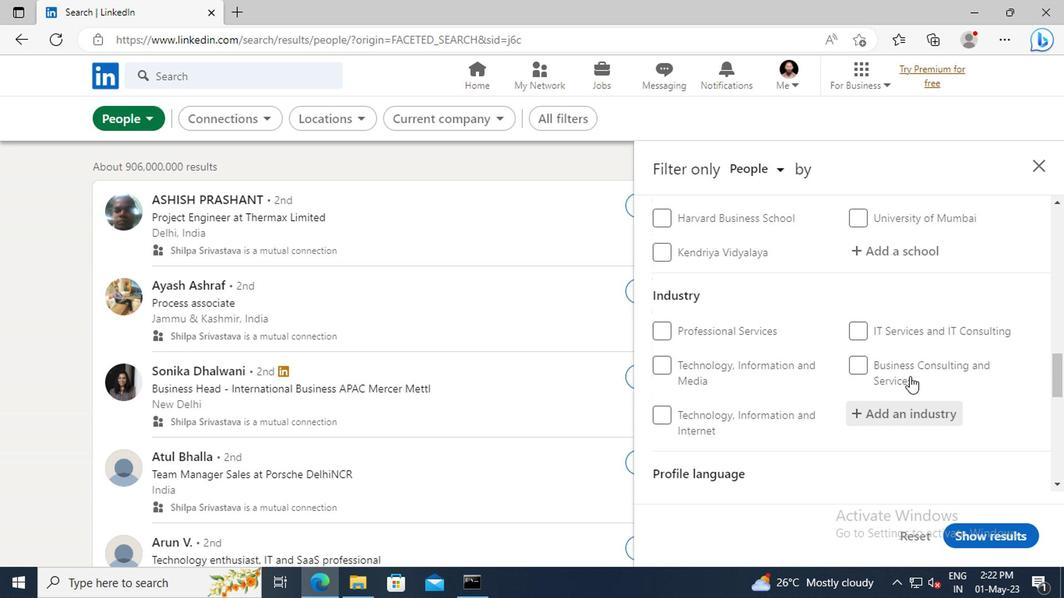
Action: Mouse scrolled (907, 379) with delta (0, 1)
Screenshot: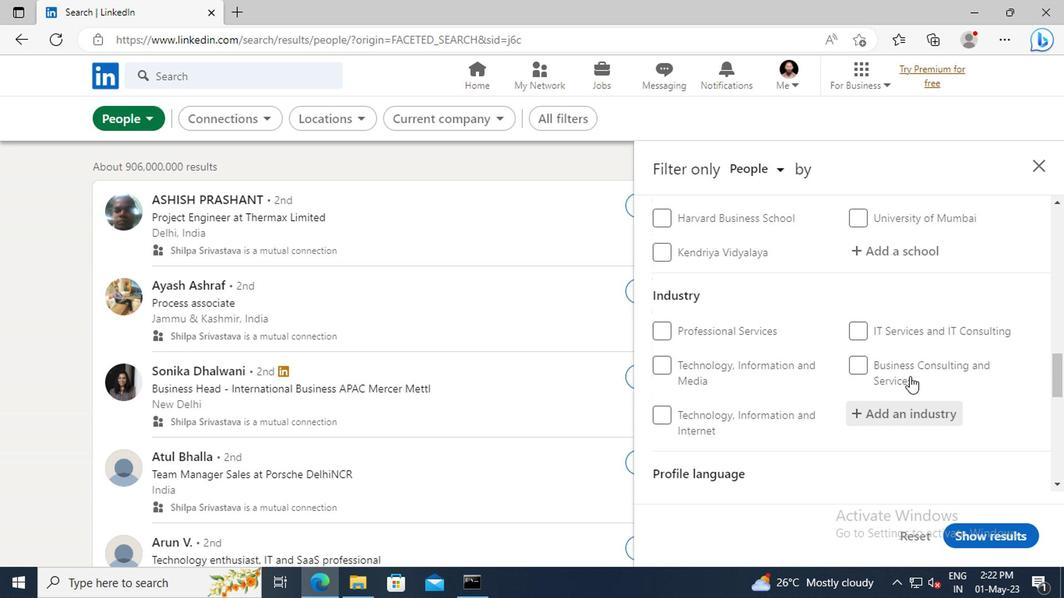 
Action: Mouse scrolled (907, 379) with delta (0, 1)
Screenshot: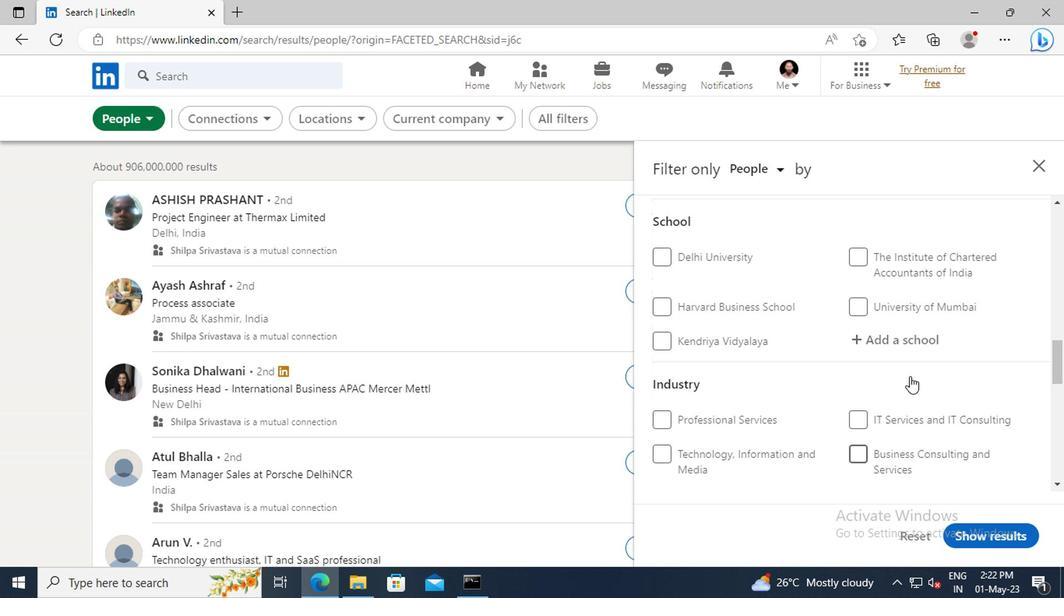 
Action: Mouse scrolled (907, 379) with delta (0, 1)
Screenshot: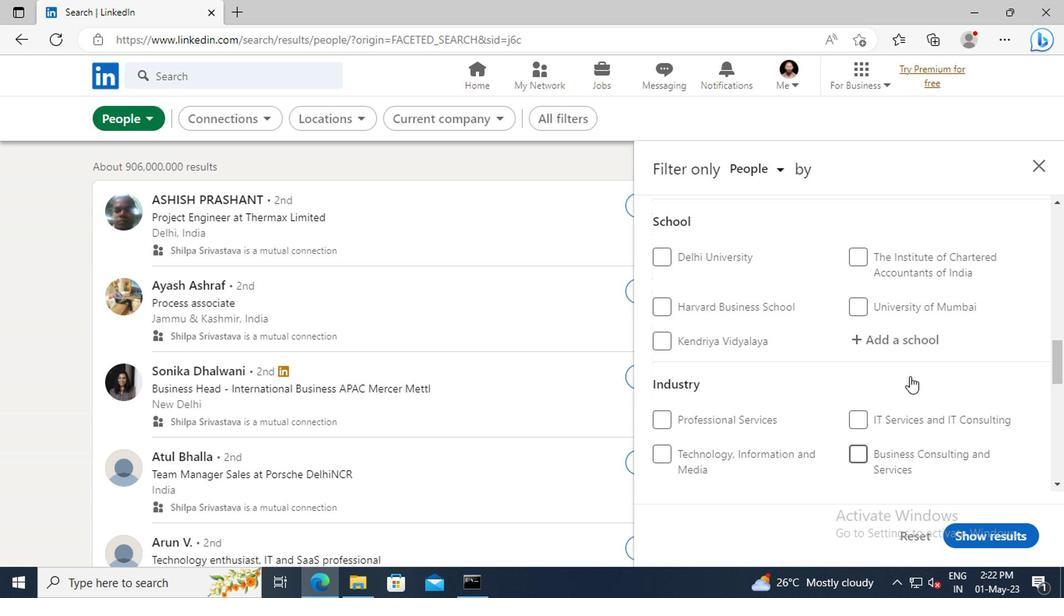 
Action: Mouse scrolled (907, 379) with delta (0, 1)
Screenshot: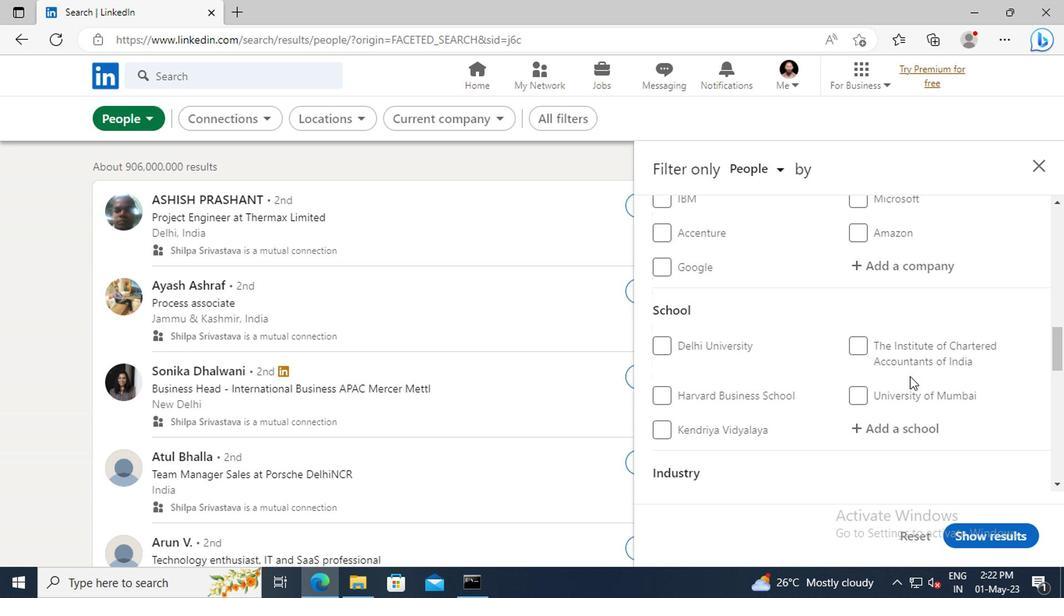 
Action: Mouse scrolled (907, 379) with delta (0, 1)
Screenshot: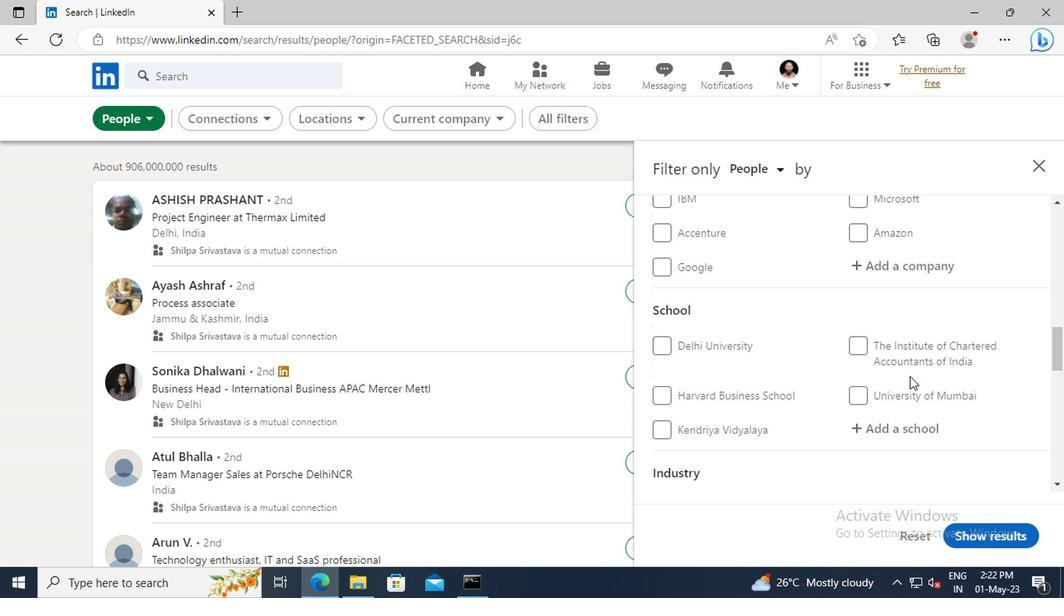 
Action: Mouse scrolled (907, 379) with delta (0, 1)
Screenshot: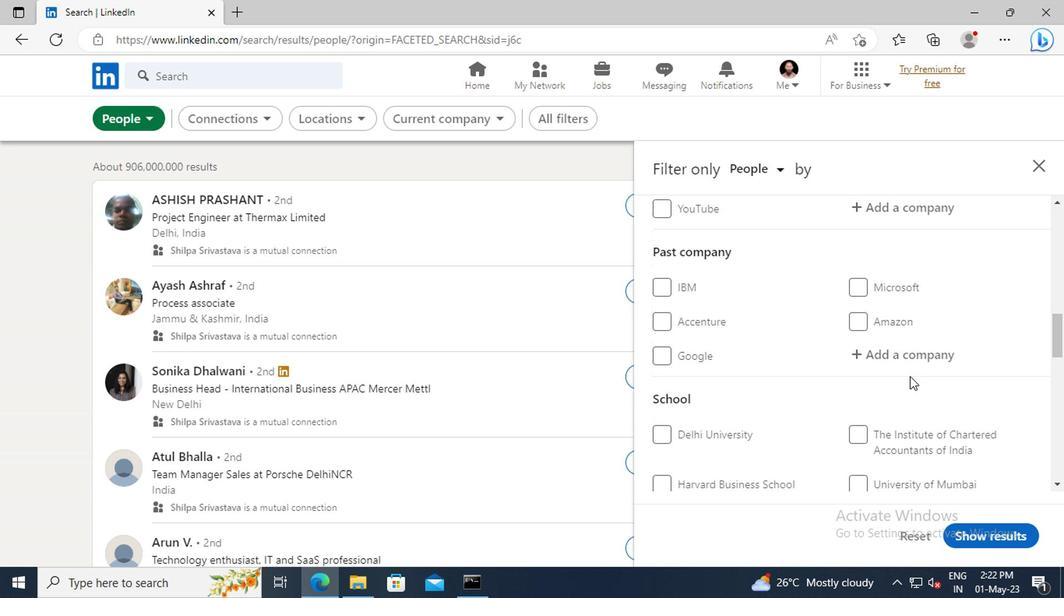 
Action: Mouse scrolled (907, 379) with delta (0, 1)
Screenshot: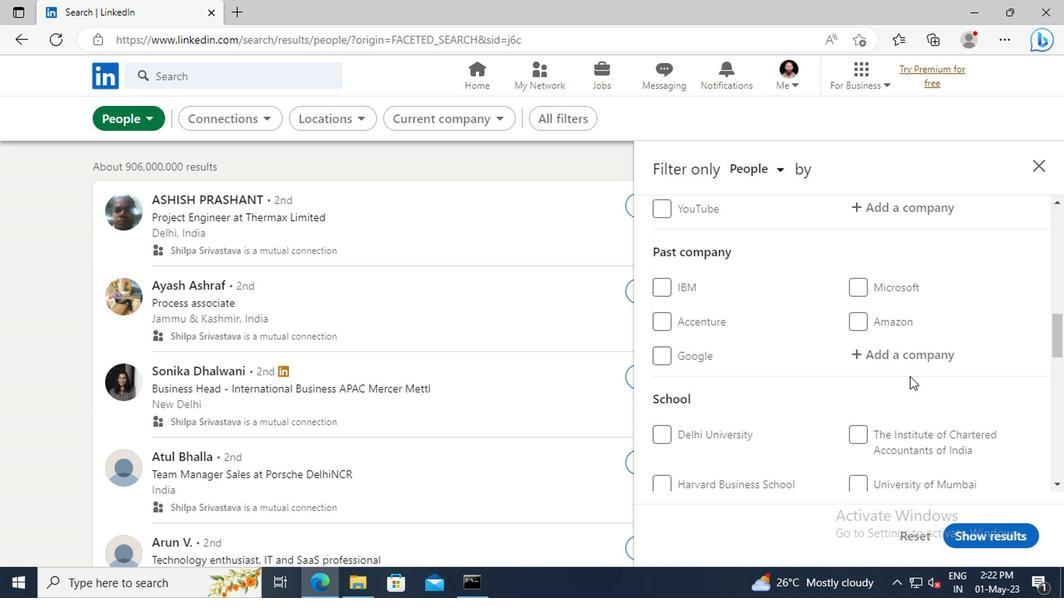 
Action: Mouse scrolled (907, 379) with delta (0, 1)
Screenshot: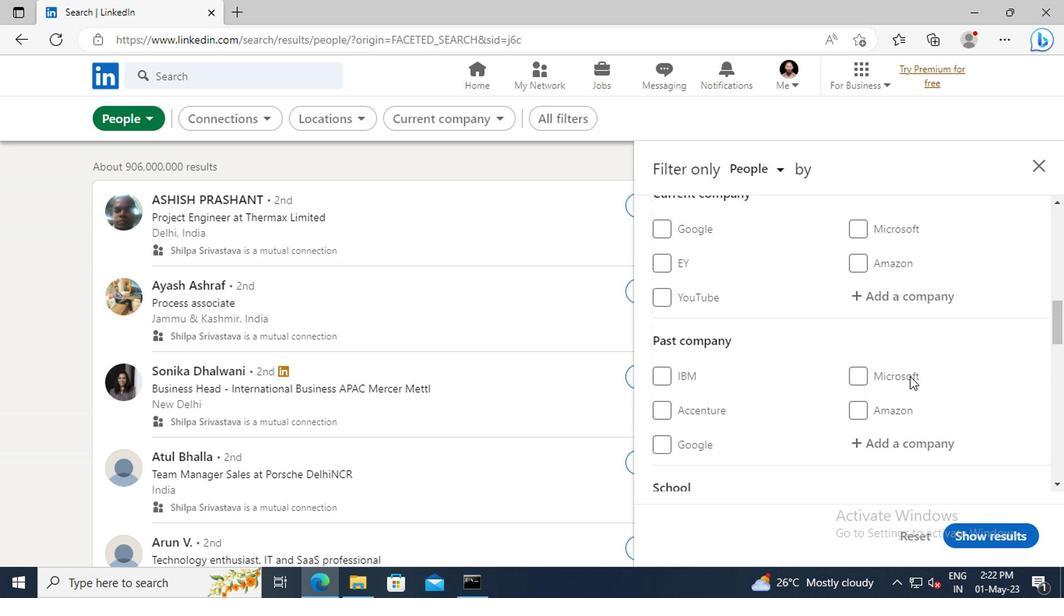 
Action: Mouse moved to (863, 348)
Screenshot: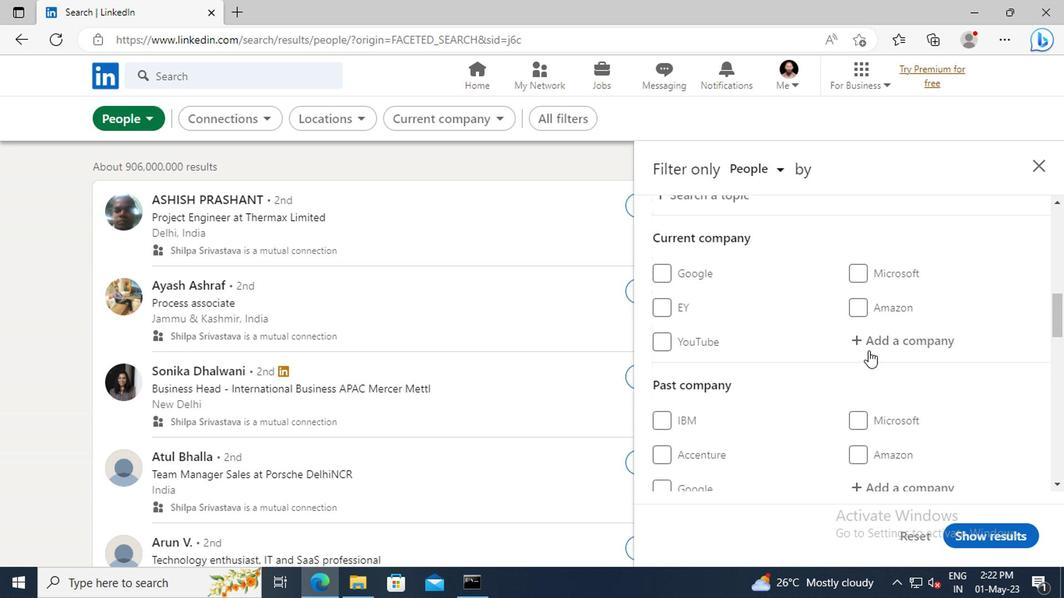 
Action: Mouse pressed left at (863, 348)
Screenshot: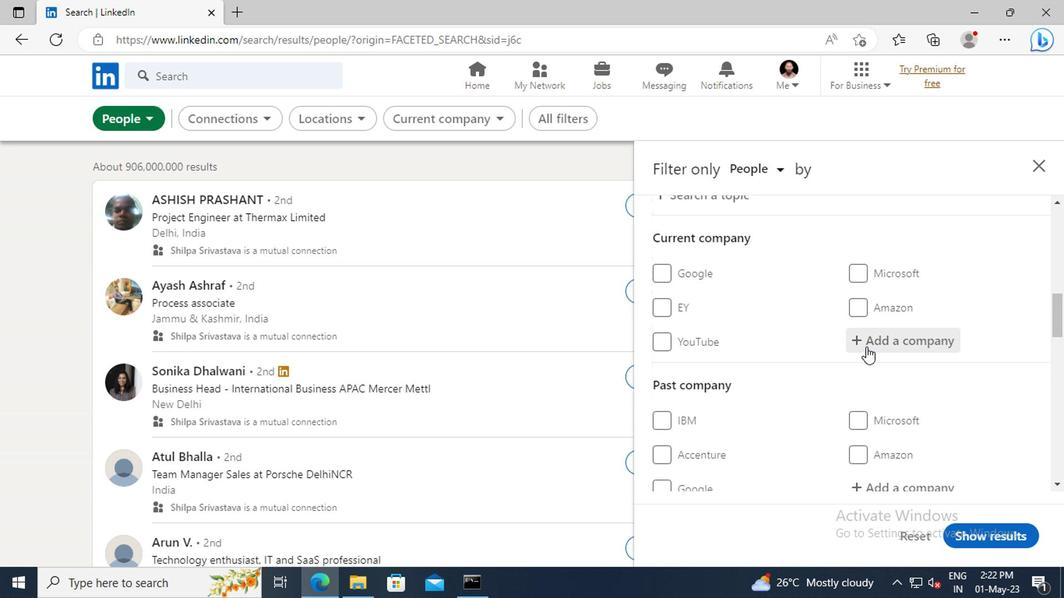 
Action: Key pressed <Key.shift>YINSON
Screenshot: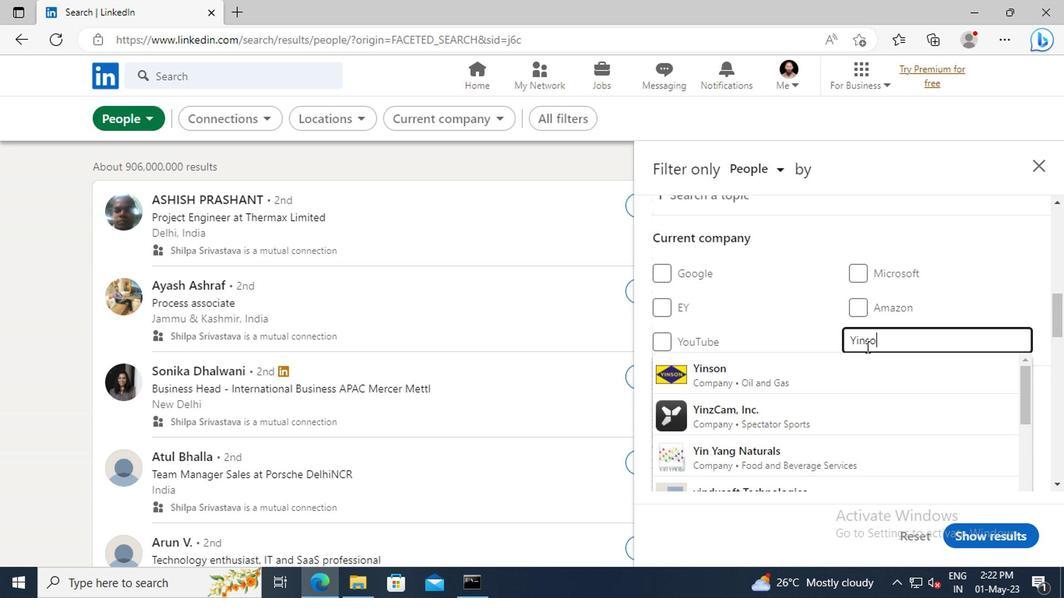 
Action: Mouse moved to (836, 373)
Screenshot: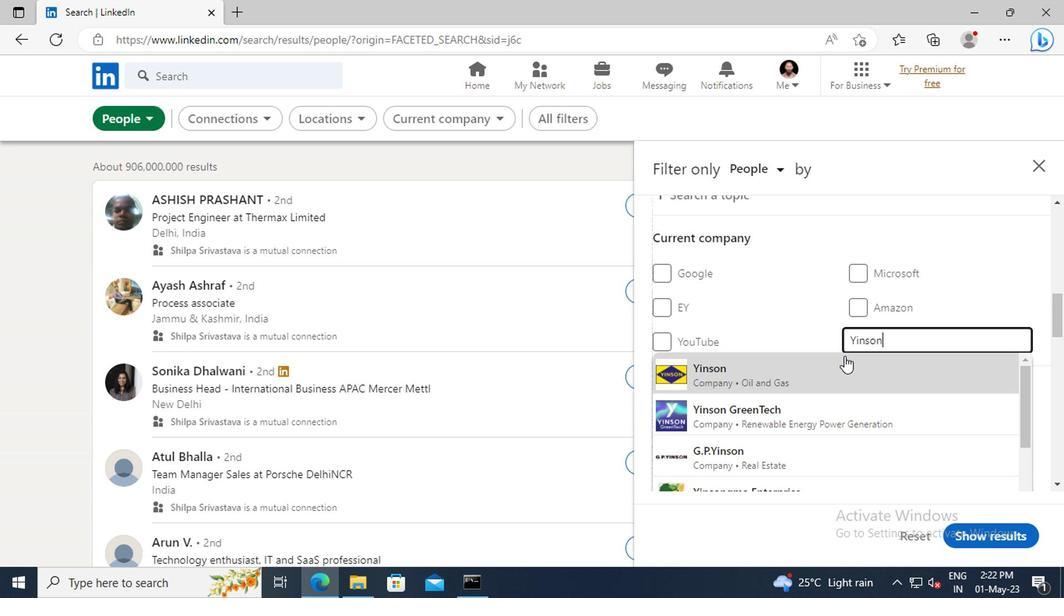 
Action: Mouse pressed left at (836, 373)
Screenshot: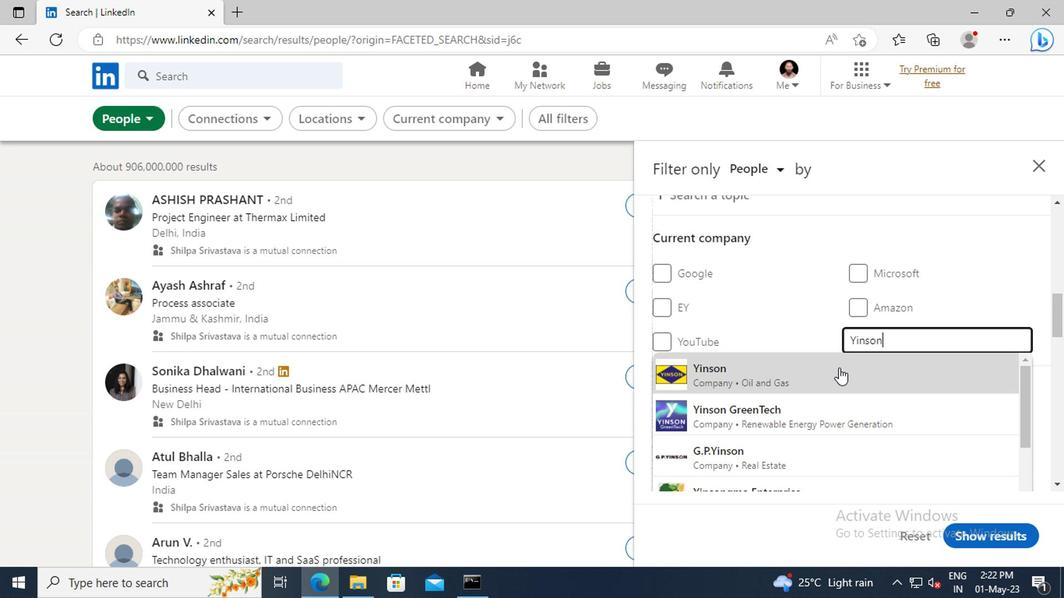 
Action: Mouse moved to (836, 374)
Screenshot: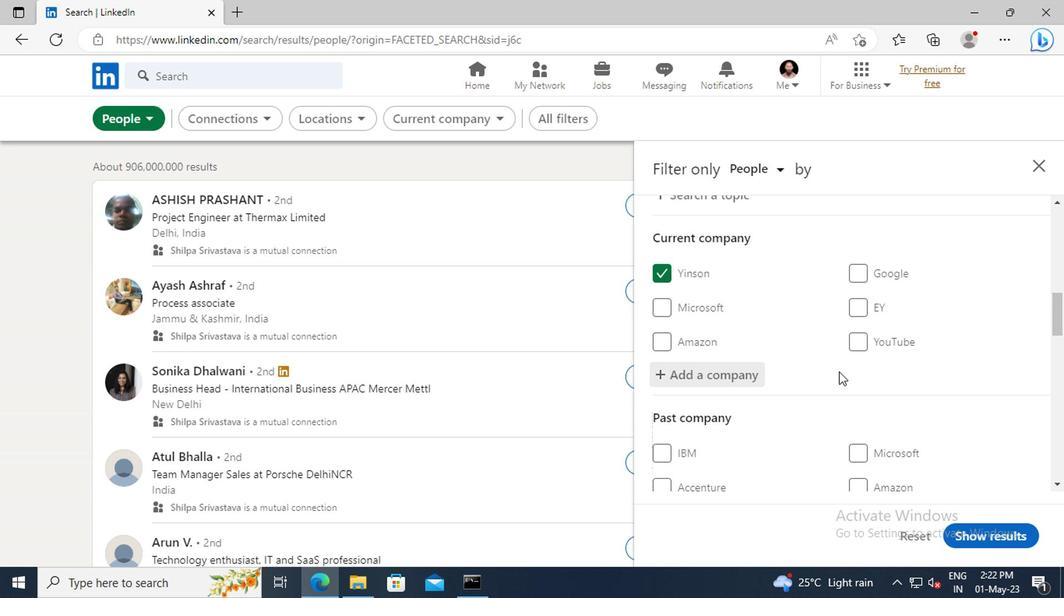
Action: Mouse scrolled (836, 373) with delta (0, 0)
Screenshot: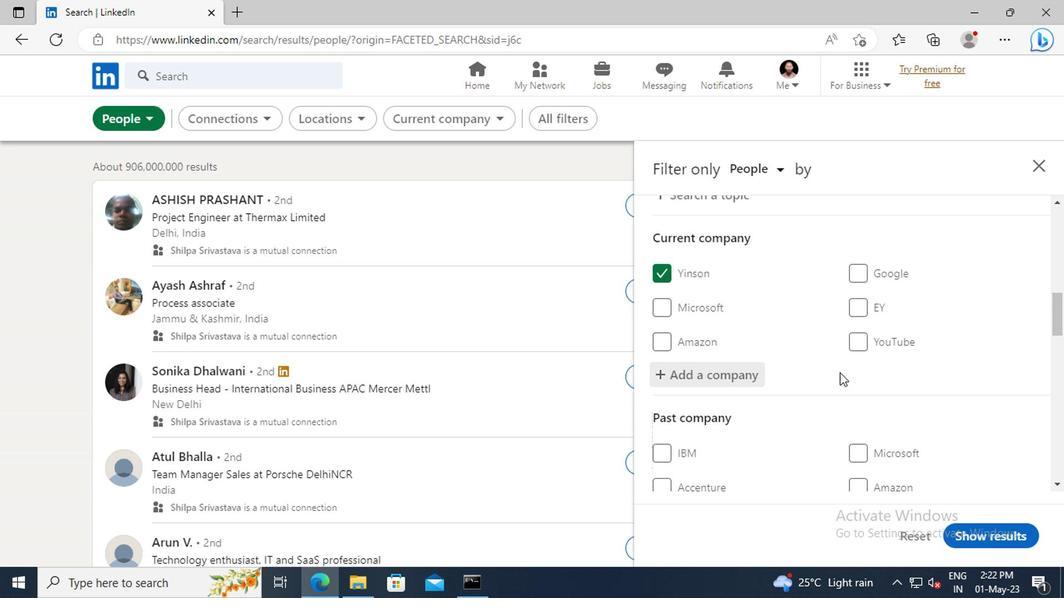 
Action: Mouse scrolled (836, 373) with delta (0, 0)
Screenshot: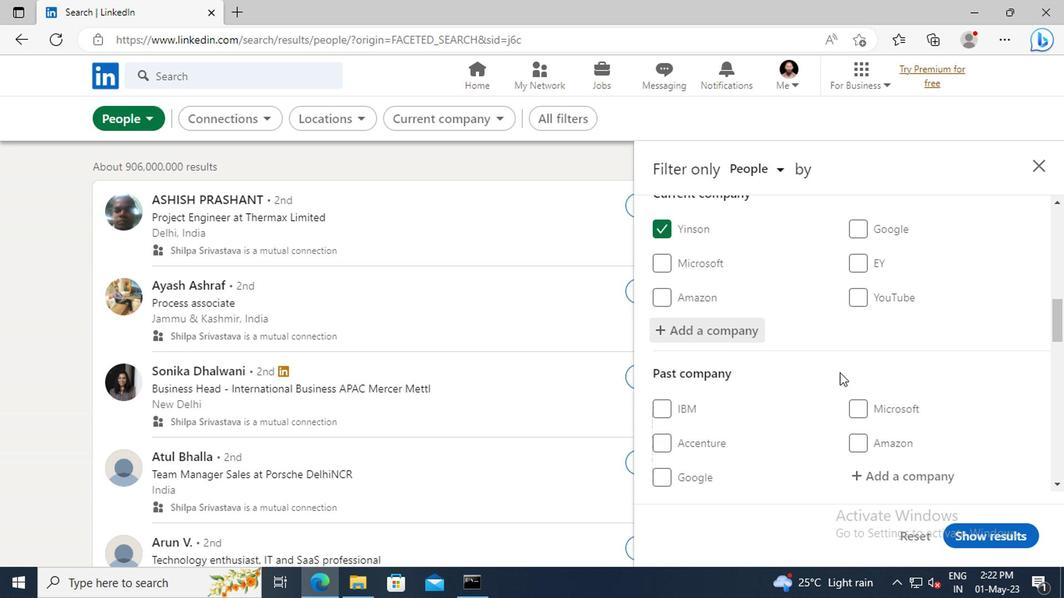 
Action: Mouse scrolled (836, 373) with delta (0, 0)
Screenshot: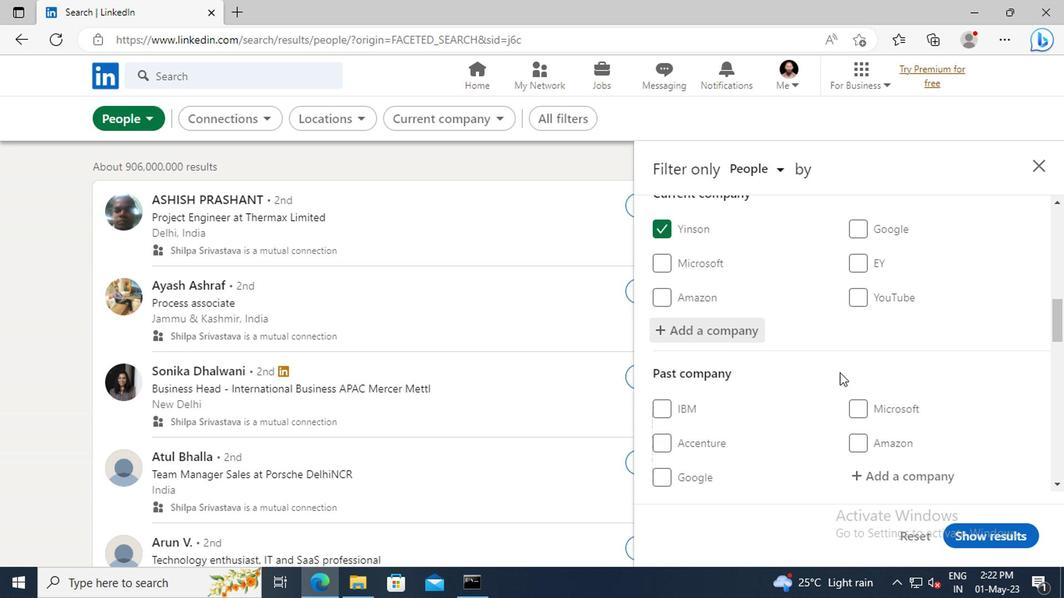 
Action: Mouse scrolled (836, 373) with delta (0, 0)
Screenshot: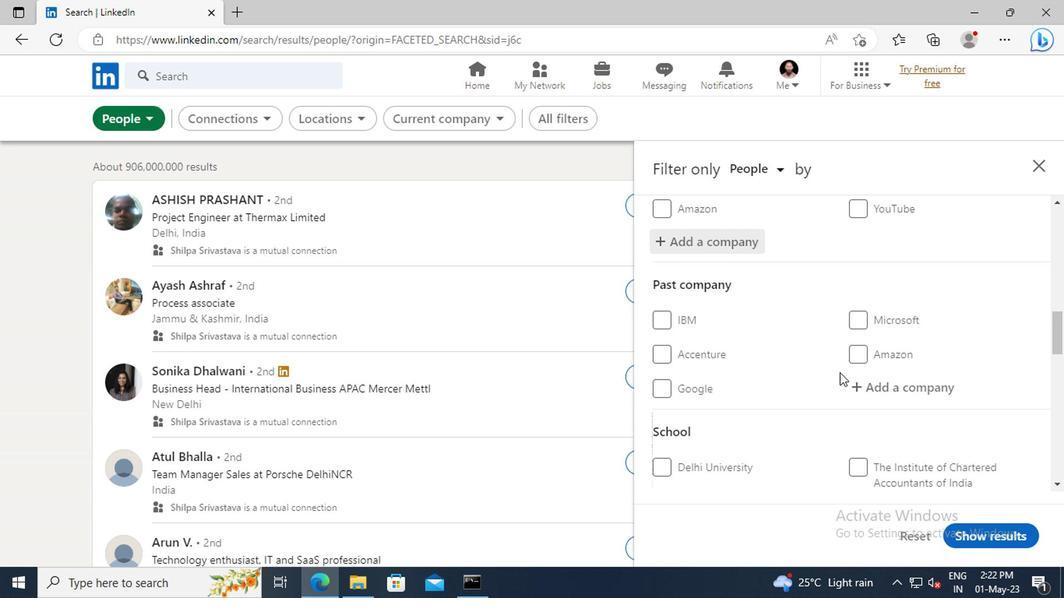 
Action: Mouse scrolled (836, 373) with delta (0, 0)
Screenshot: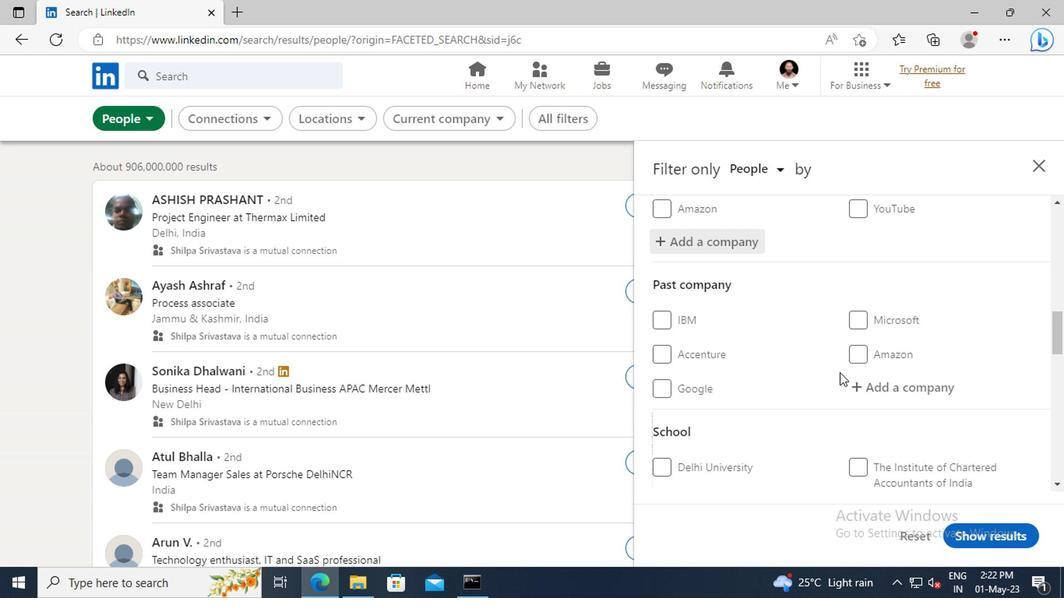 
Action: Mouse scrolled (836, 373) with delta (0, 0)
Screenshot: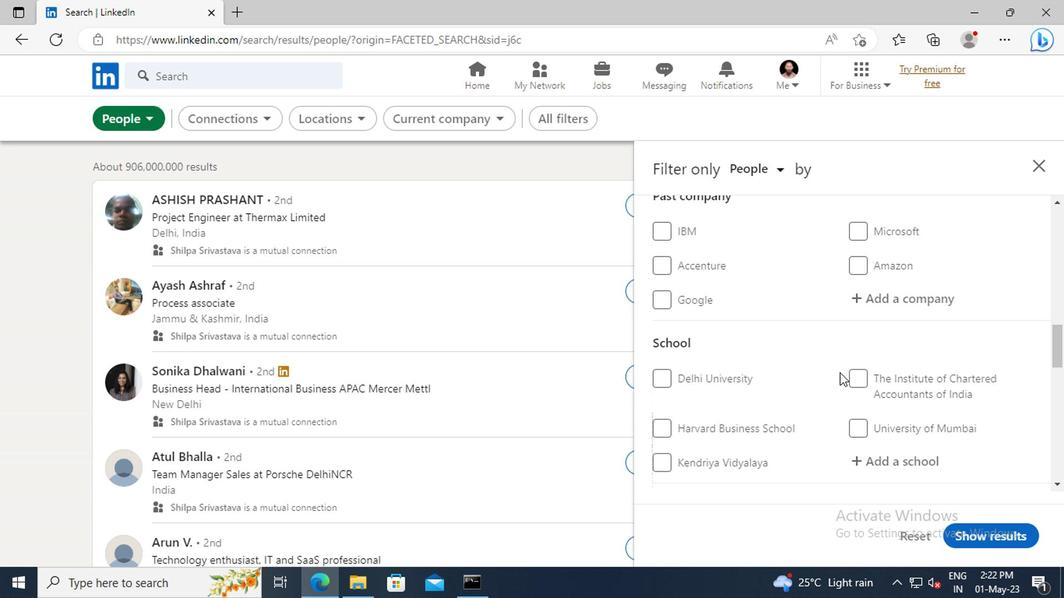 
Action: Mouse scrolled (836, 373) with delta (0, 0)
Screenshot: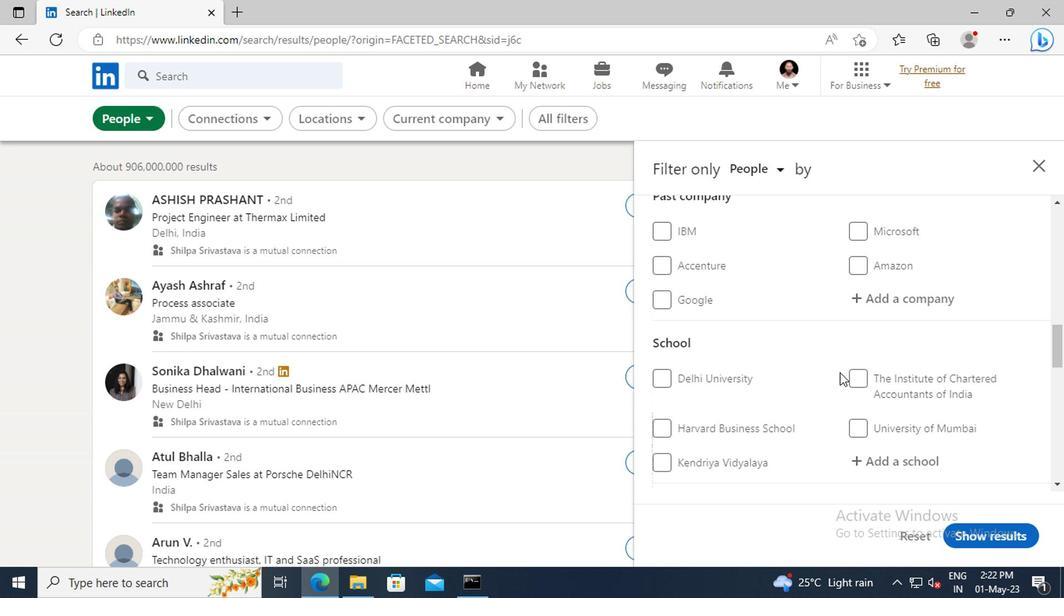 
Action: Mouse moved to (858, 375)
Screenshot: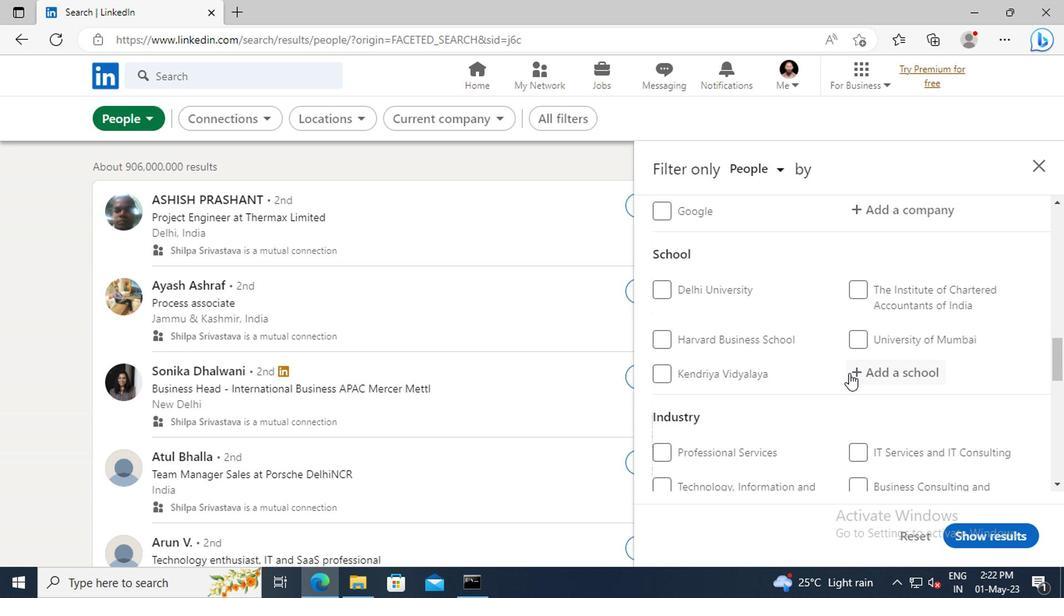 
Action: Mouse pressed left at (858, 375)
Screenshot: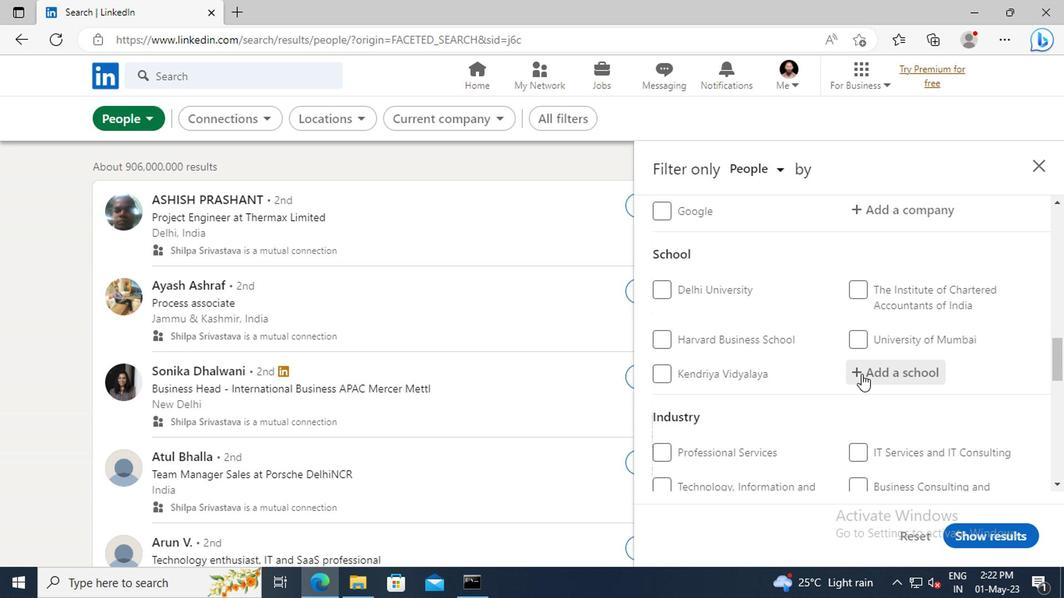 
Action: Key pressed <Key.shift>THADOMAL<Key.space><Key.shift>SH
Screenshot: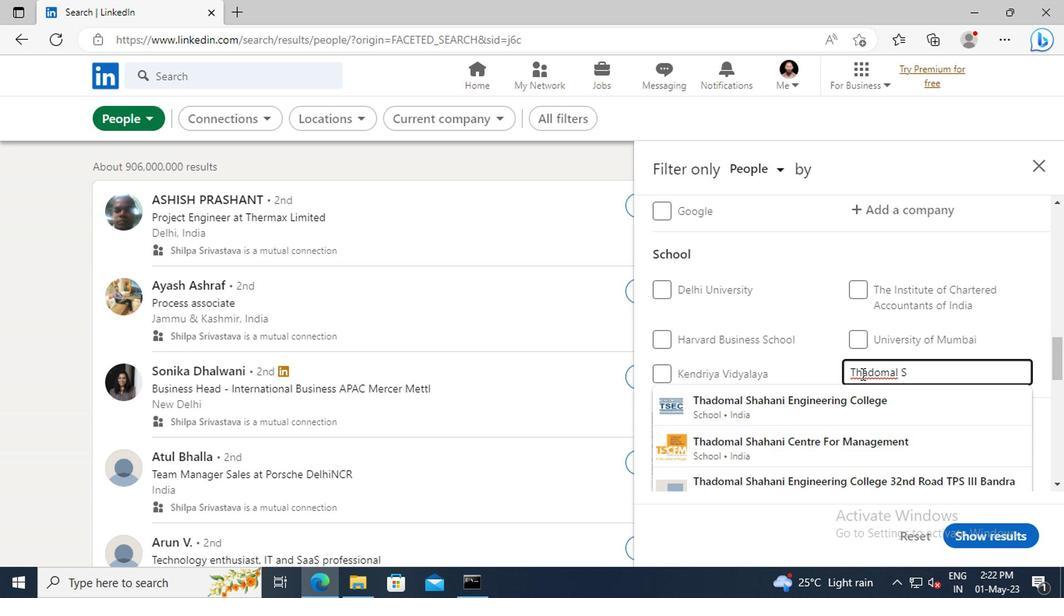 
Action: Mouse moved to (844, 404)
Screenshot: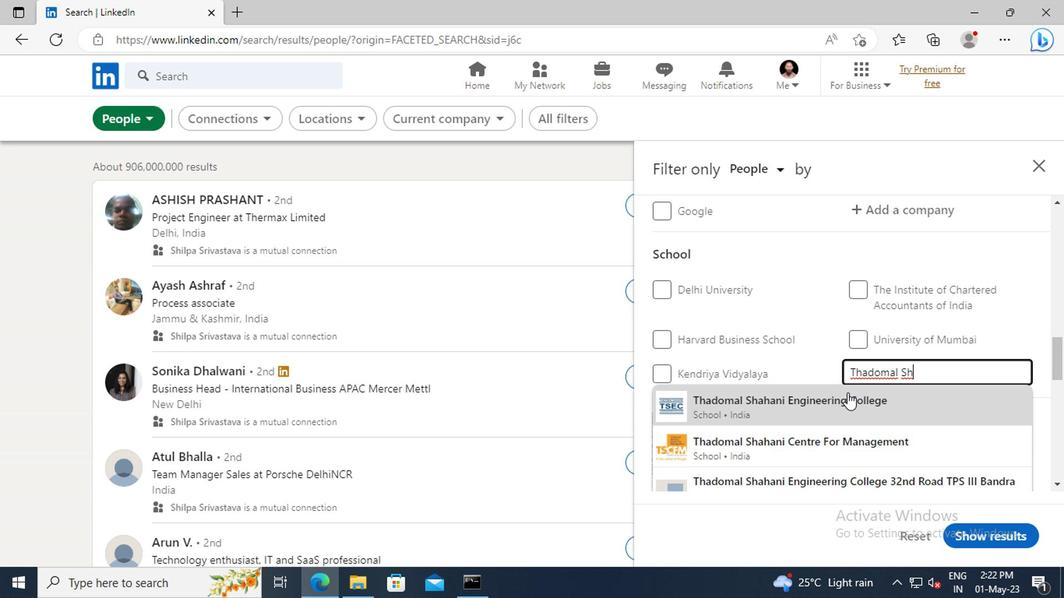 
Action: Mouse pressed left at (844, 404)
Screenshot: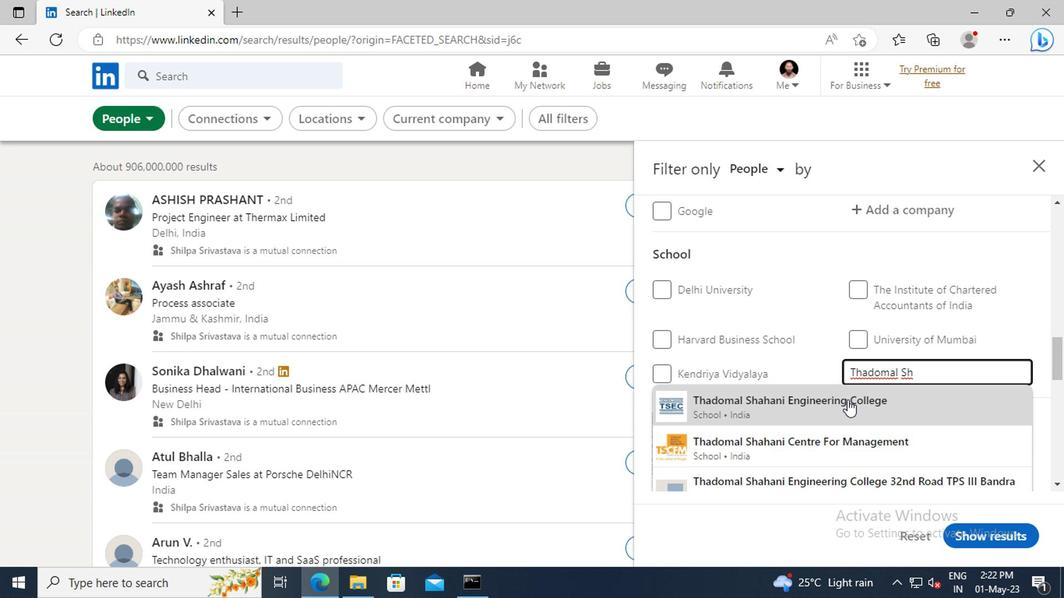 
Action: Mouse scrolled (844, 404) with delta (0, 0)
Screenshot: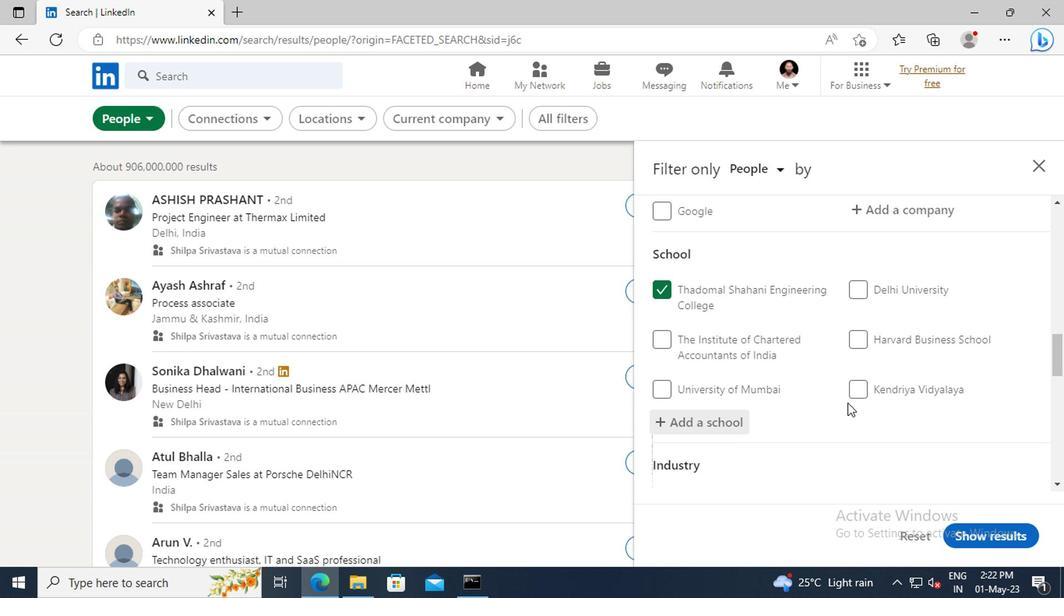 
Action: Mouse scrolled (844, 404) with delta (0, 0)
Screenshot: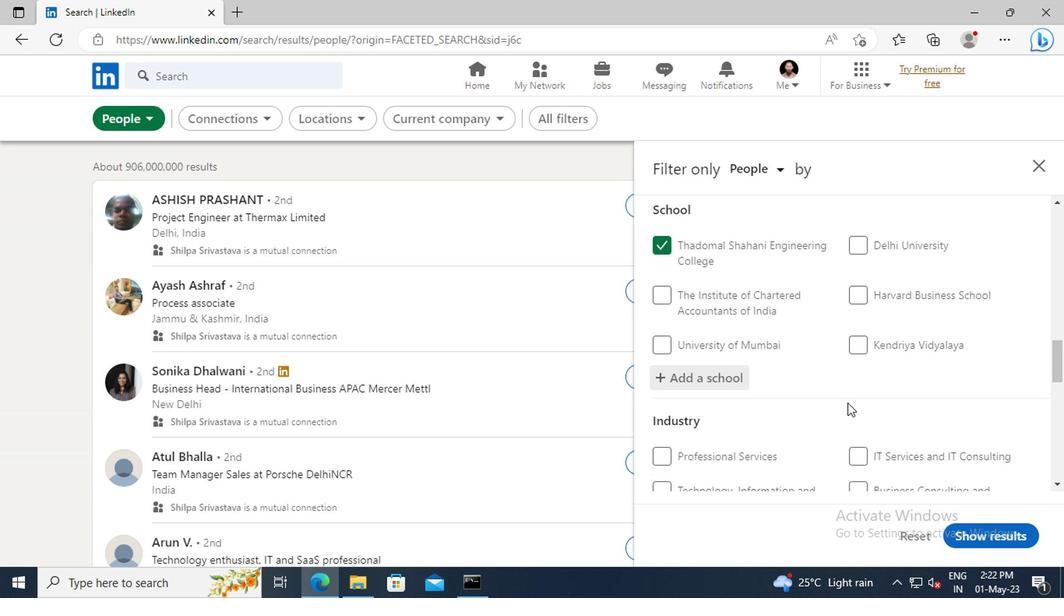 
Action: Mouse scrolled (844, 404) with delta (0, 0)
Screenshot: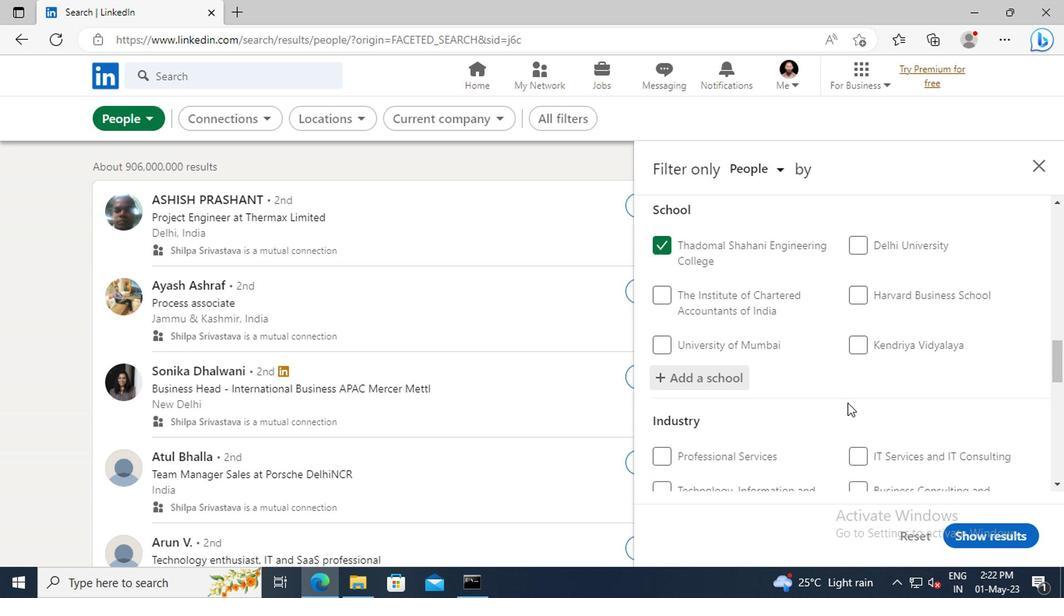 
Action: Mouse scrolled (844, 404) with delta (0, 0)
Screenshot: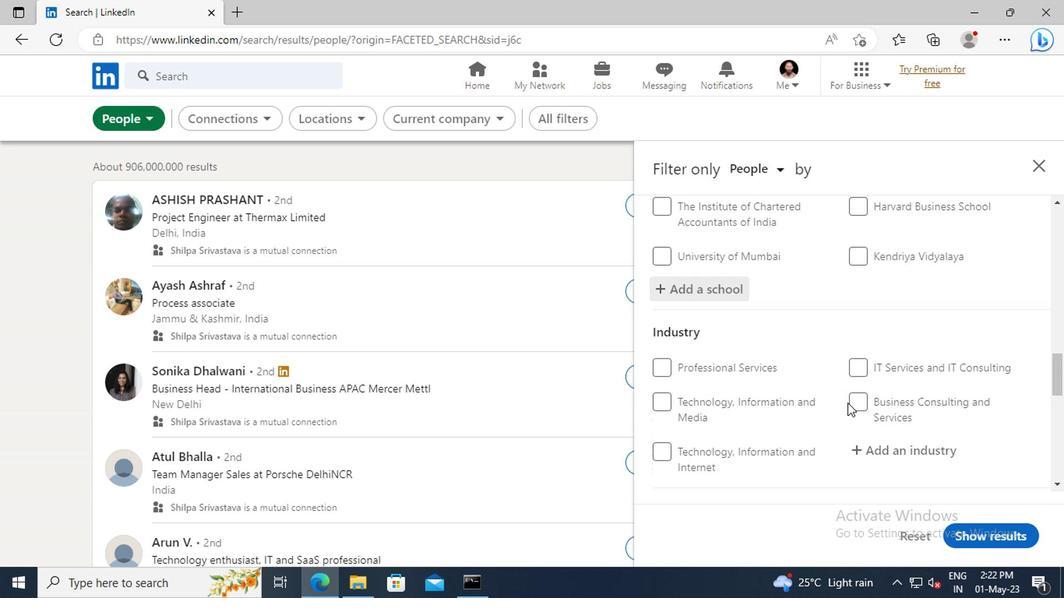 
Action: Mouse moved to (866, 404)
Screenshot: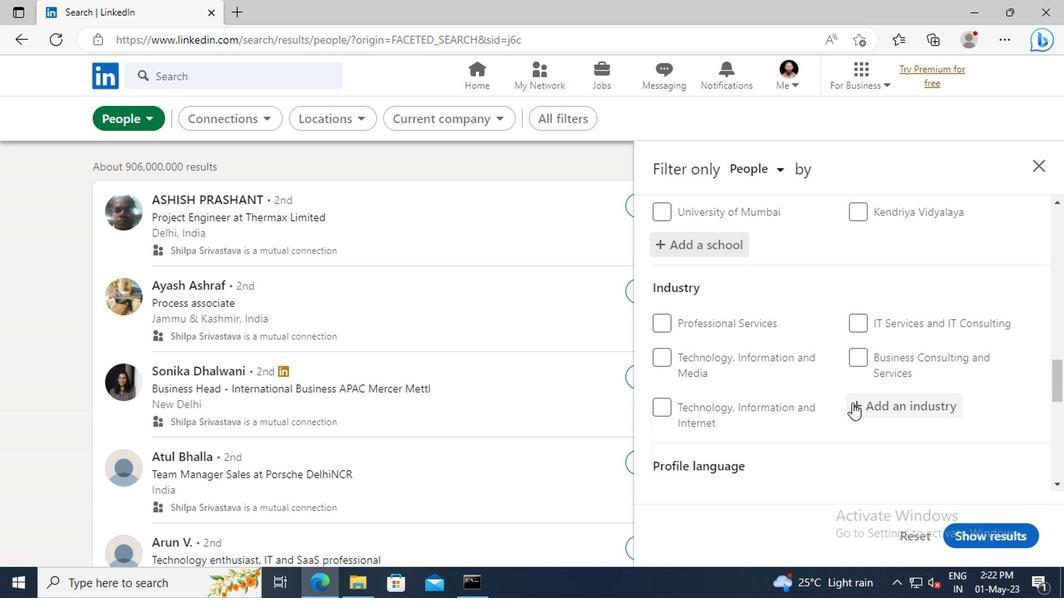 
Action: Mouse pressed left at (866, 404)
Screenshot: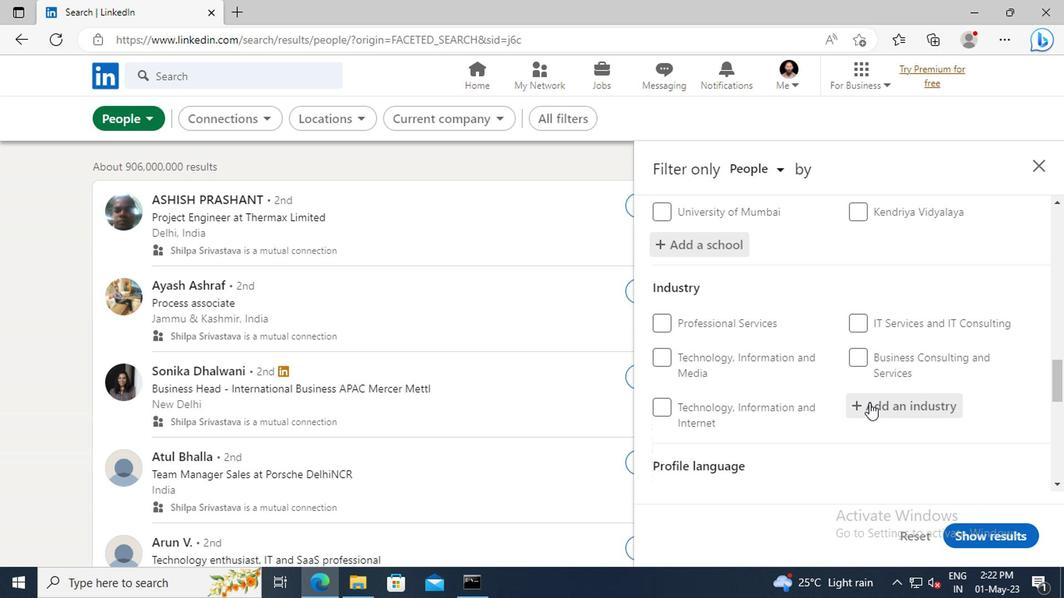 
Action: Key pressed <Key.shift>FINE<Key.space><Key.shift><Key.shift><Key.shift>
Screenshot: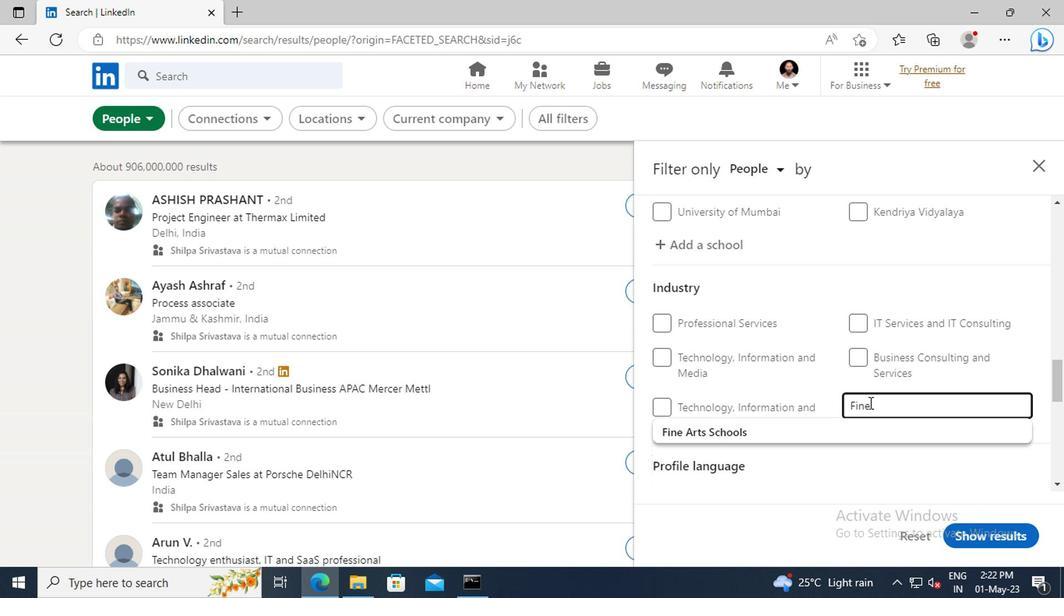 
Action: Mouse moved to (819, 425)
Screenshot: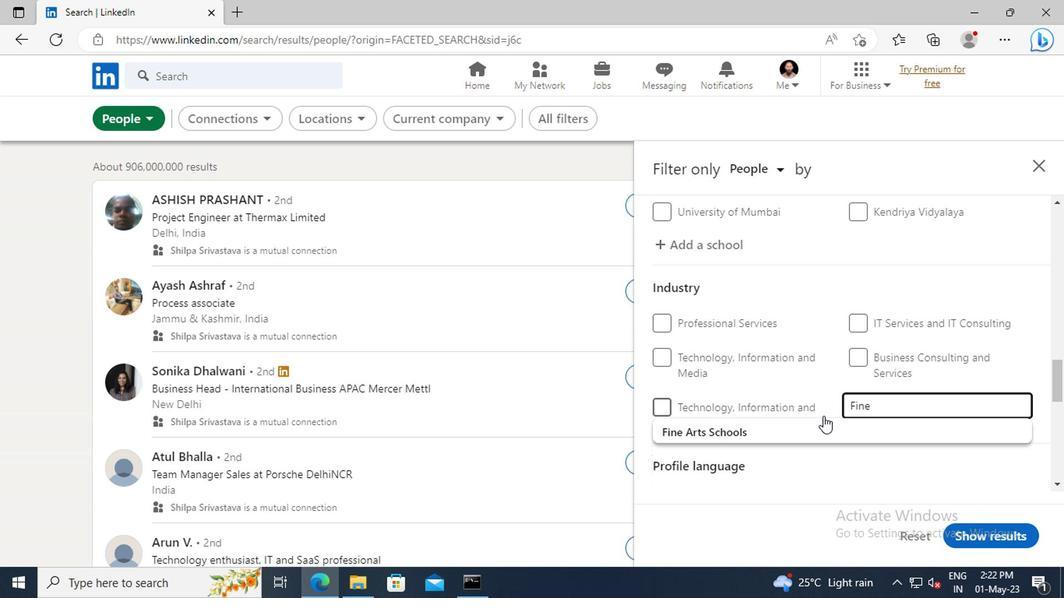 
Action: Mouse pressed left at (819, 425)
Screenshot: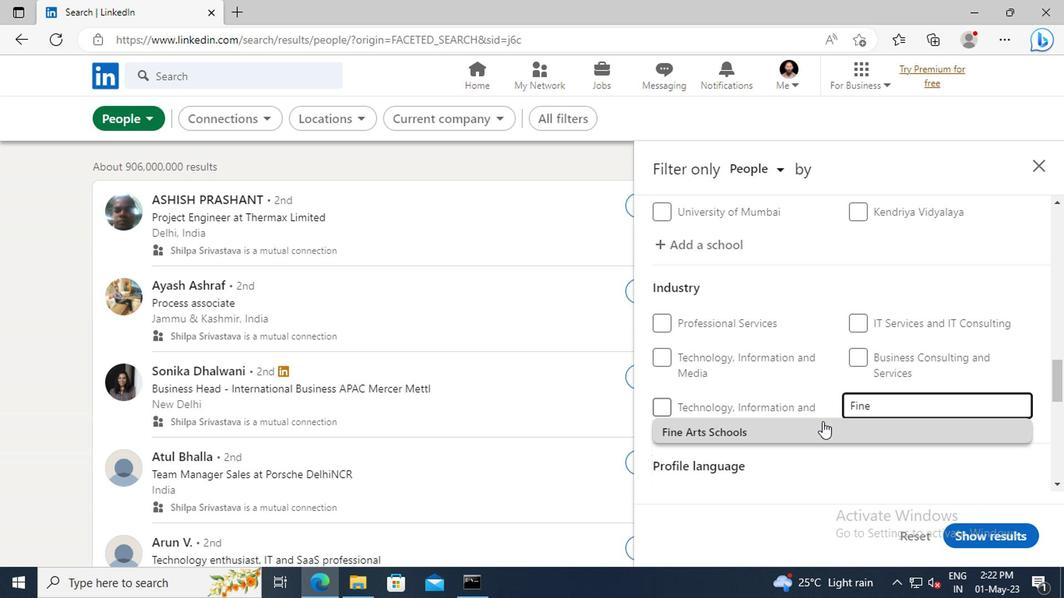 
Action: Mouse scrolled (819, 424) with delta (0, -1)
Screenshot: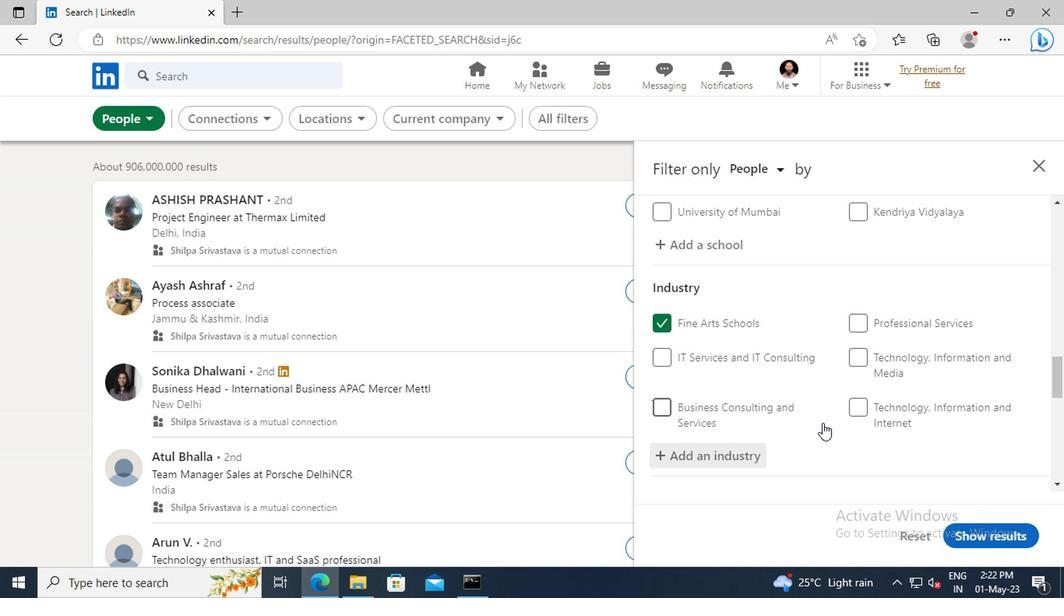 
Action: Mouse scrolled (819, 424) with delta (0, -1)
Screenshot: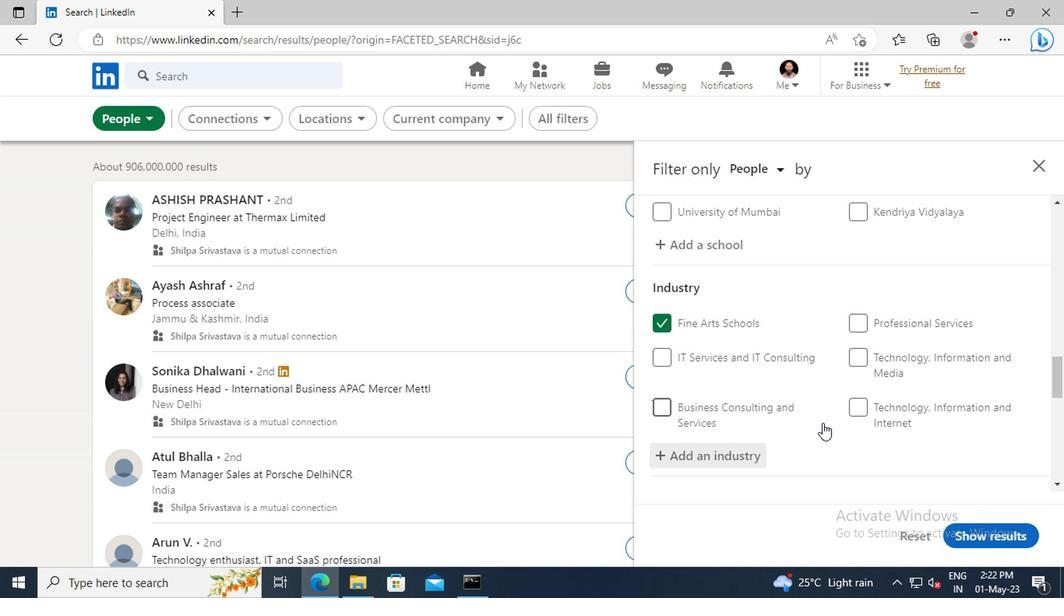 
Action: Mouse scrolled (819, 424) with delta (0, -1)
Screenshot: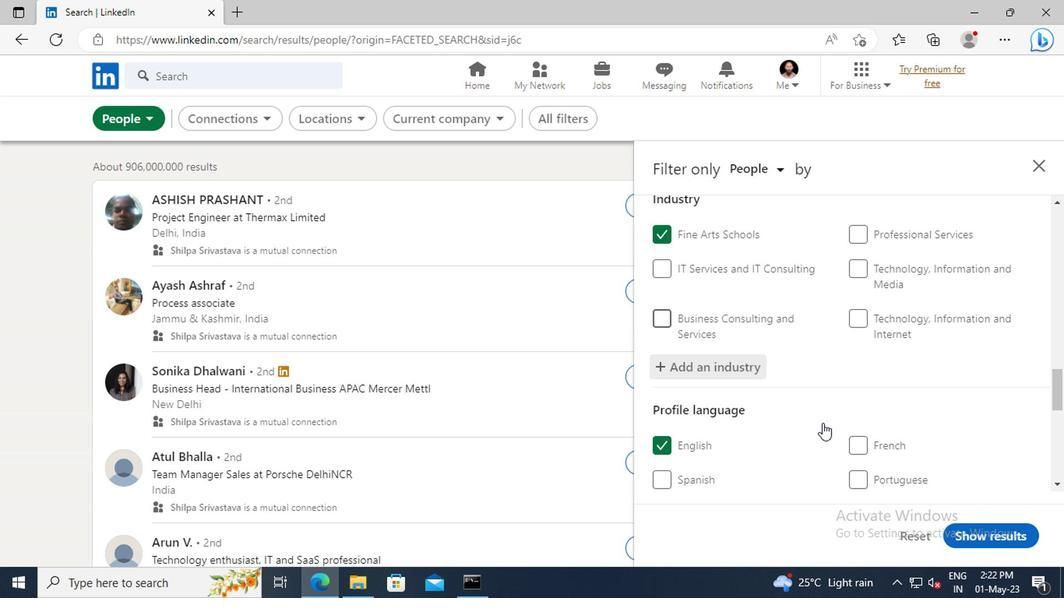 
Action: Mouse scrolled (819, 424) with delta (0, -1)
Screenshot: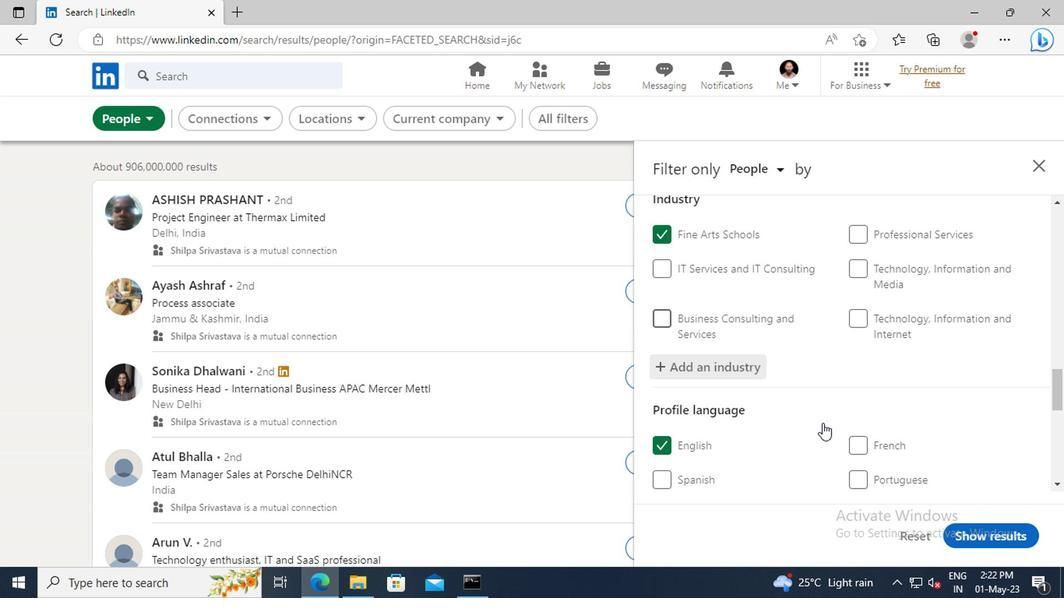 
Action: Mouse scrolled (819, 424) with delta (0, -1)
Screenshot: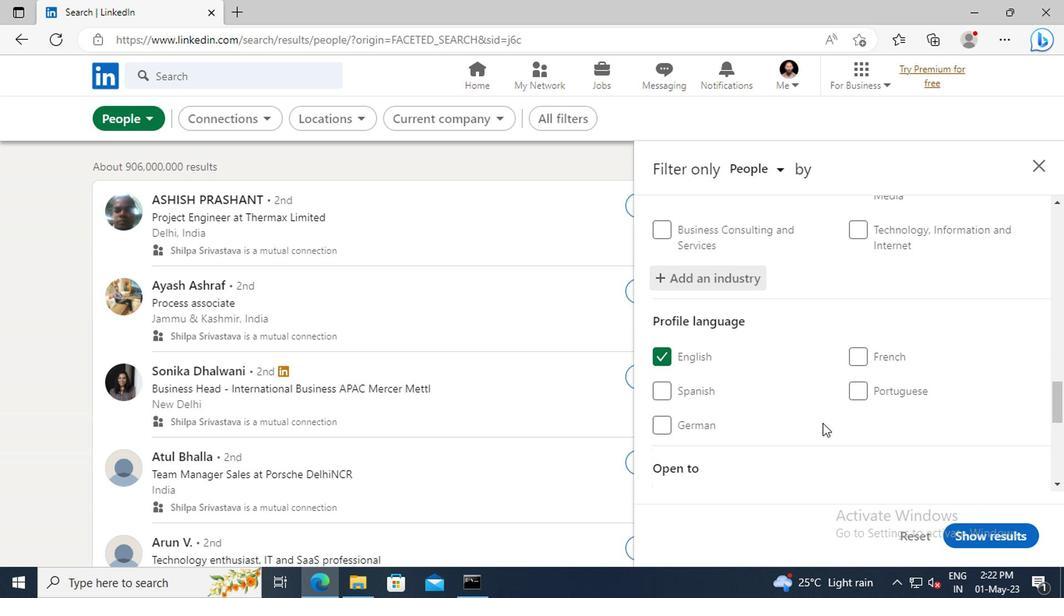 
Action: Mouse moved to (819, 409)
Screenshot: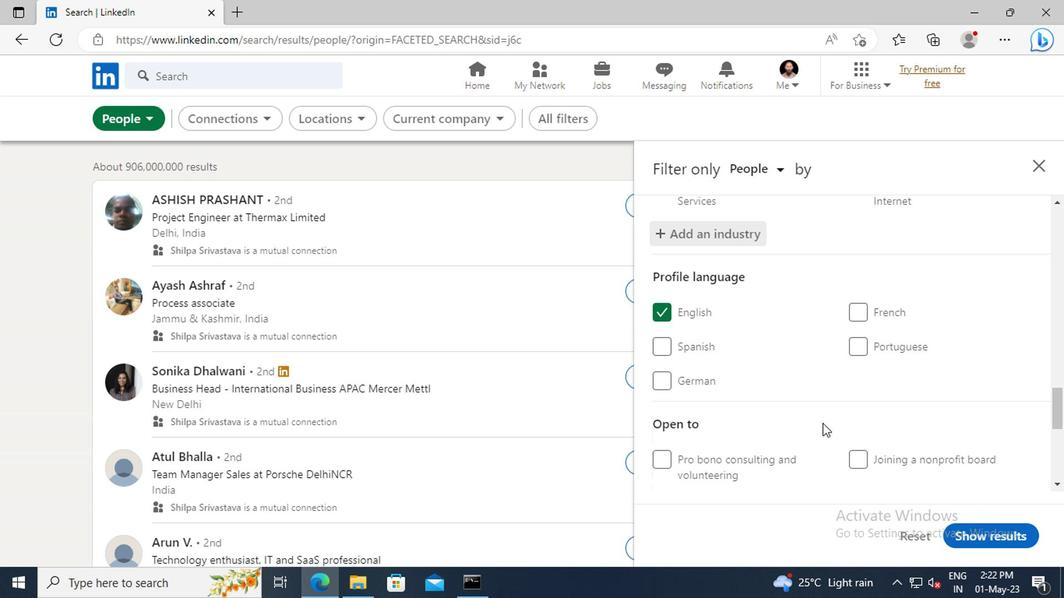 
Action: Mouse scrolled (819, 408) with delta (0, -1)
Screenshot: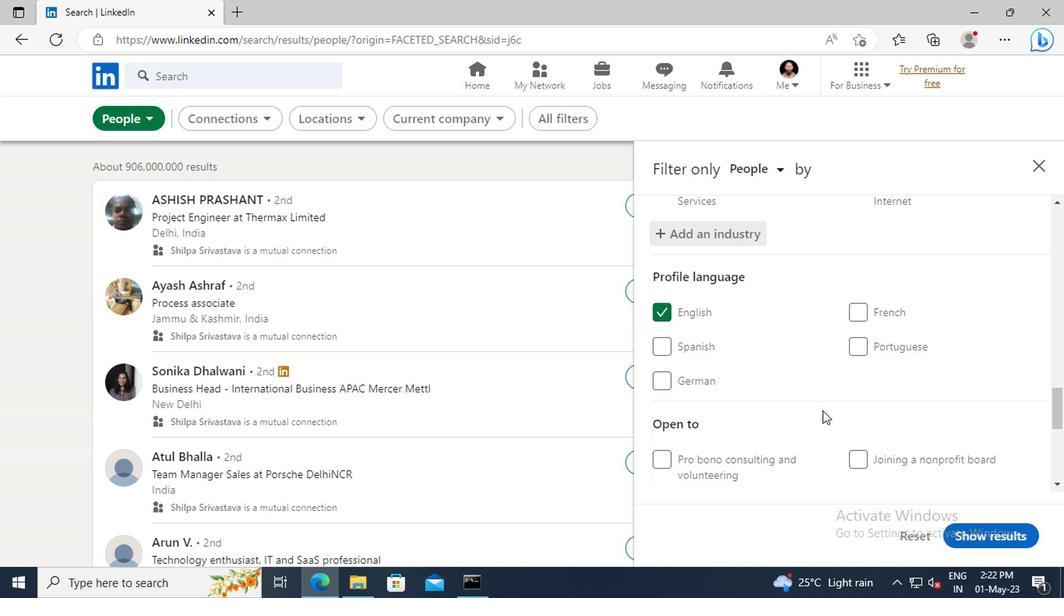 
Action: Mouse scrolled (819, 408) with delta (0, -1)
Screenshot: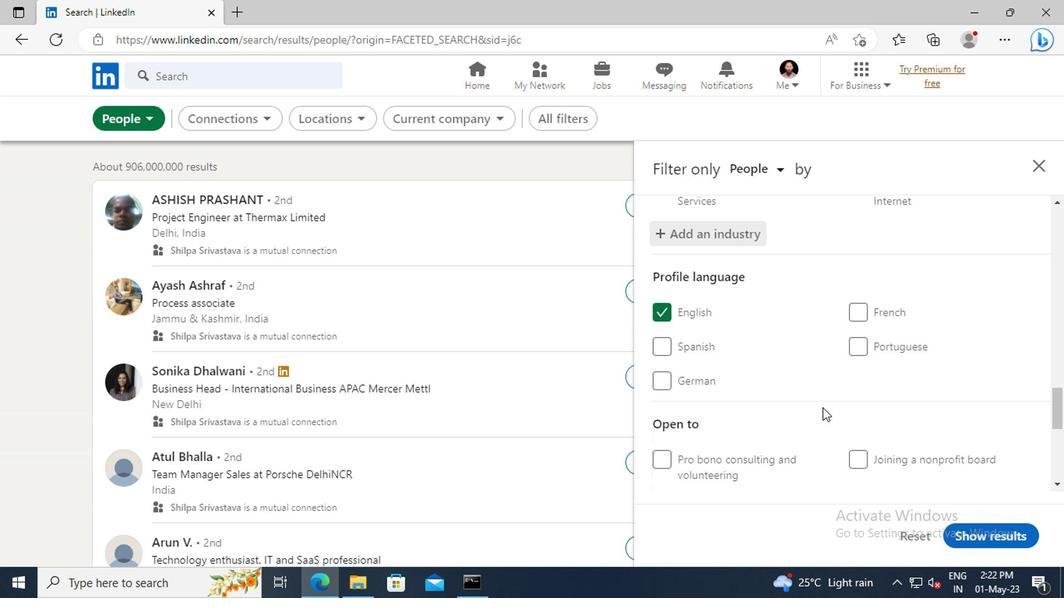 
Action: Mouse moved to (823, 387)
Screenshot: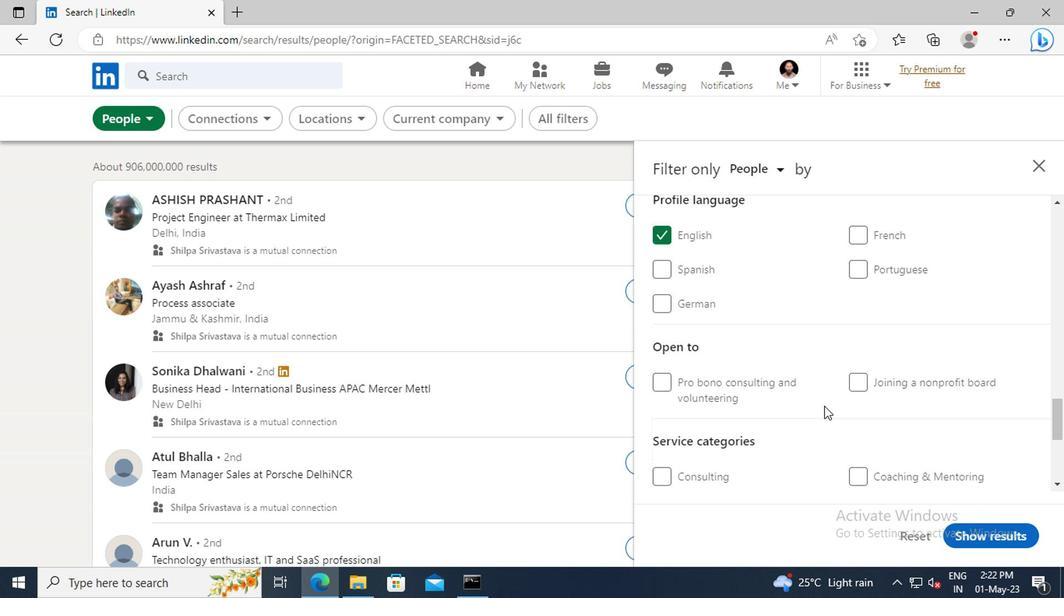 
Action: Mouse scrolled (823, 385) with delta (0, -1)
Screenshot: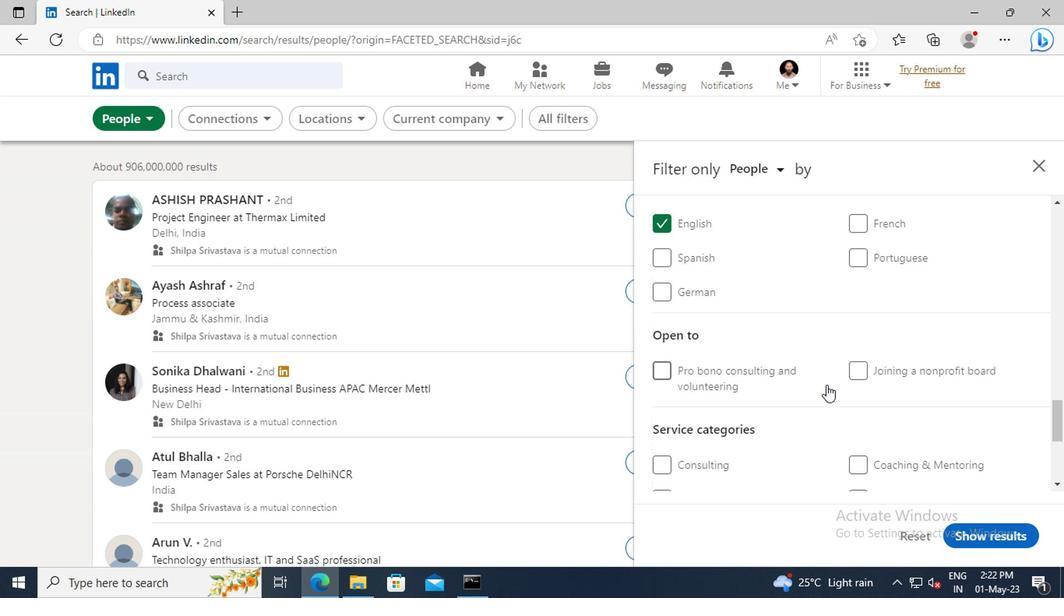 
Action: Mouse scrolled (823, 385) with delta (0, -1)
Screenshot: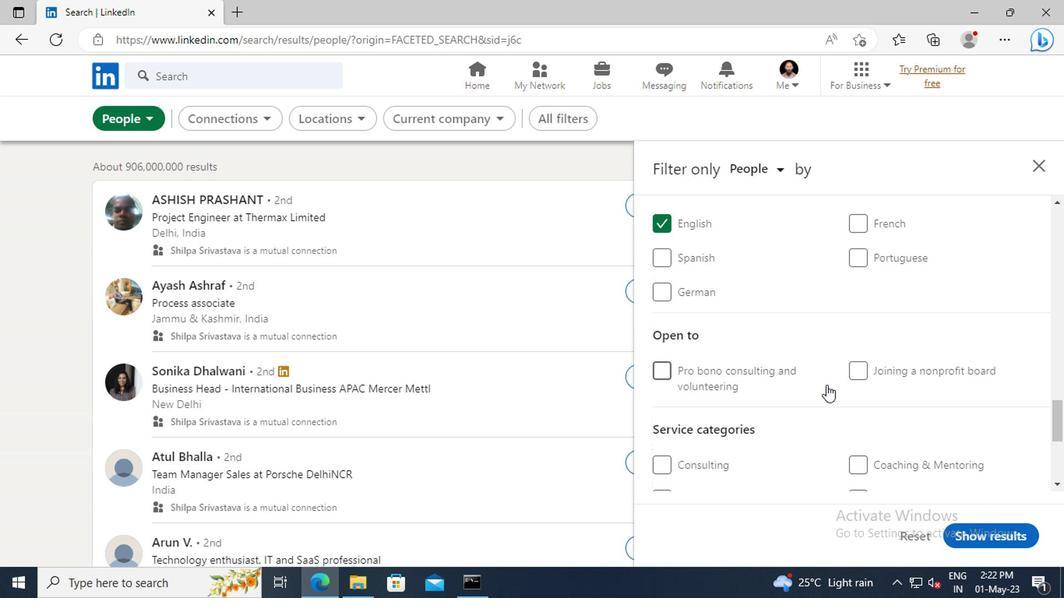 
Action: Mouse scrolled (823, 385) with delta (0, -1)
Screenshot: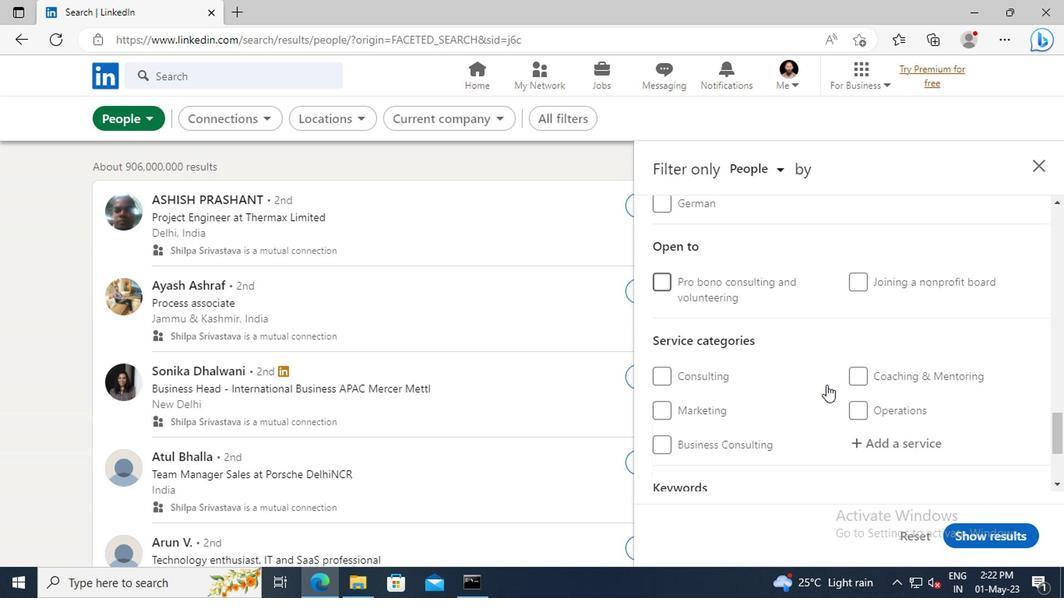 
Action: Mouse moved to (861, 405)
Screenshot: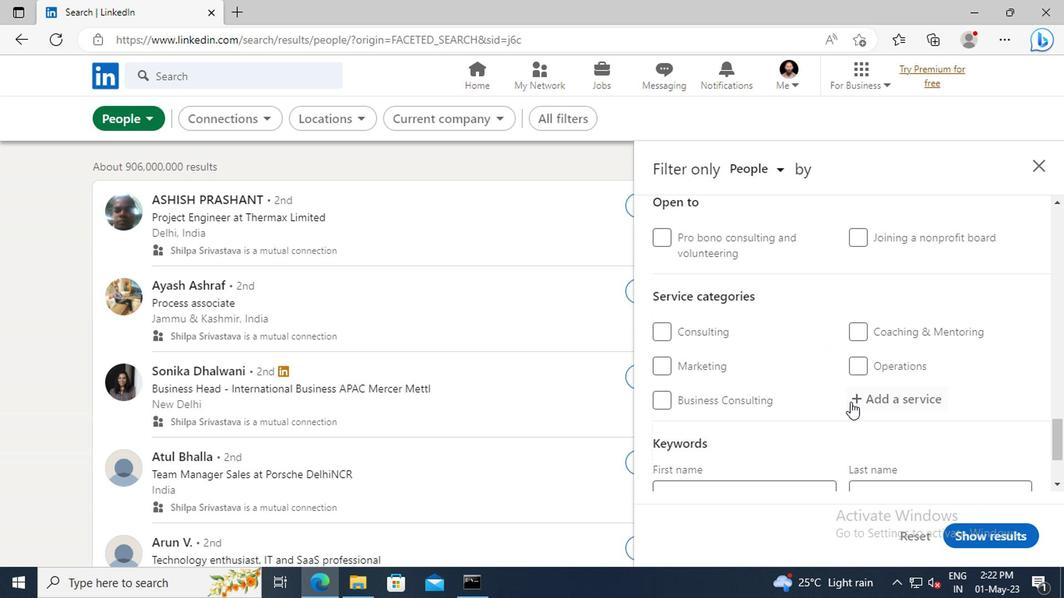 
Action: Mouse pressed left at (861, 405)
Screenshot: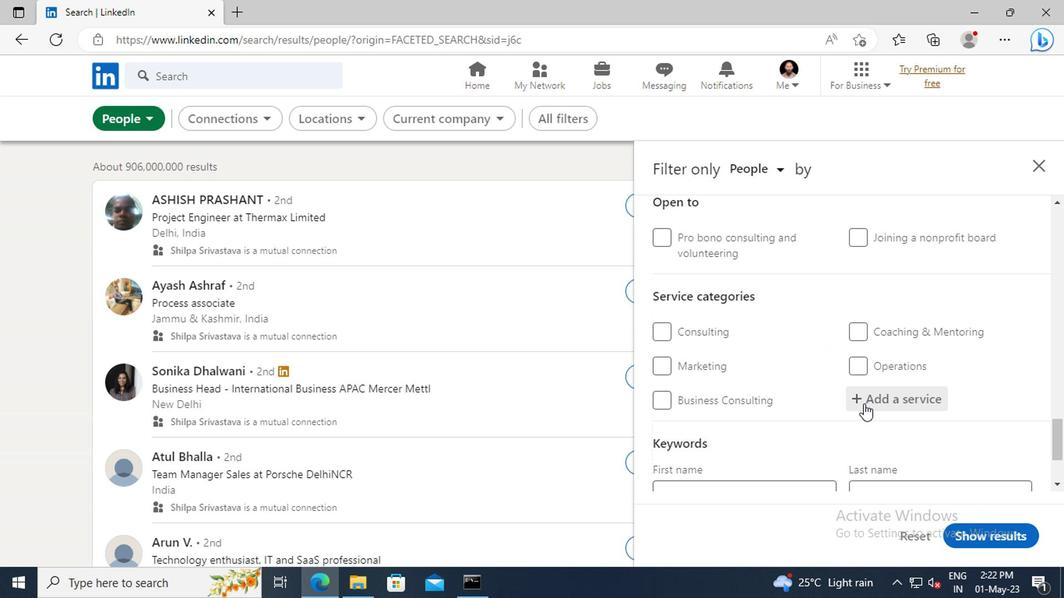 
Action: Key pressed <Key.shift>MORTGA
Screenshot: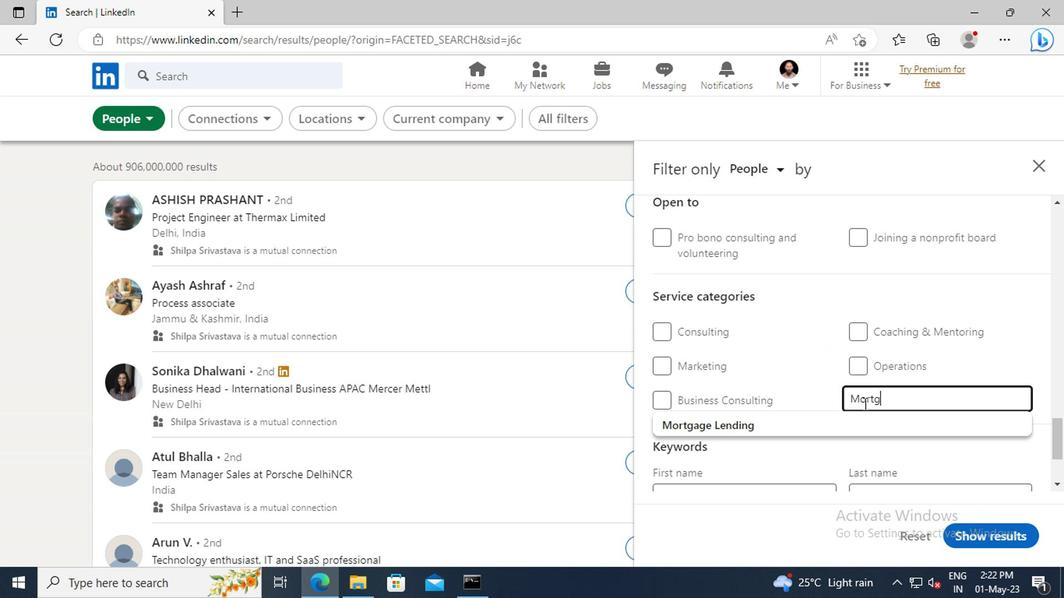 
Action: Mouse moved to (820, 425)
Screenshot: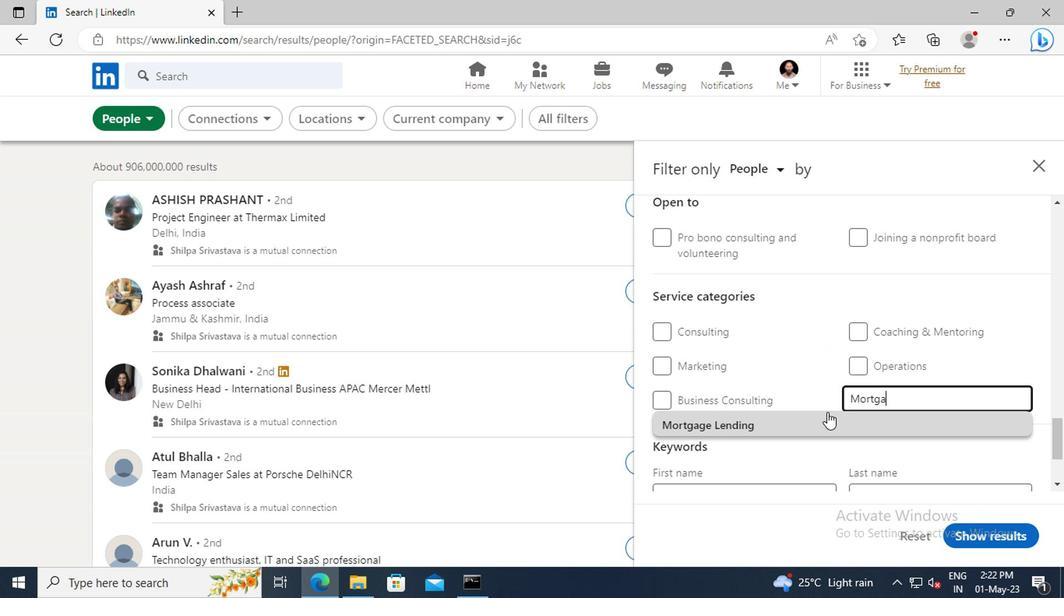 
Action: Mouse pressed left at (820, 425)
Screenshot: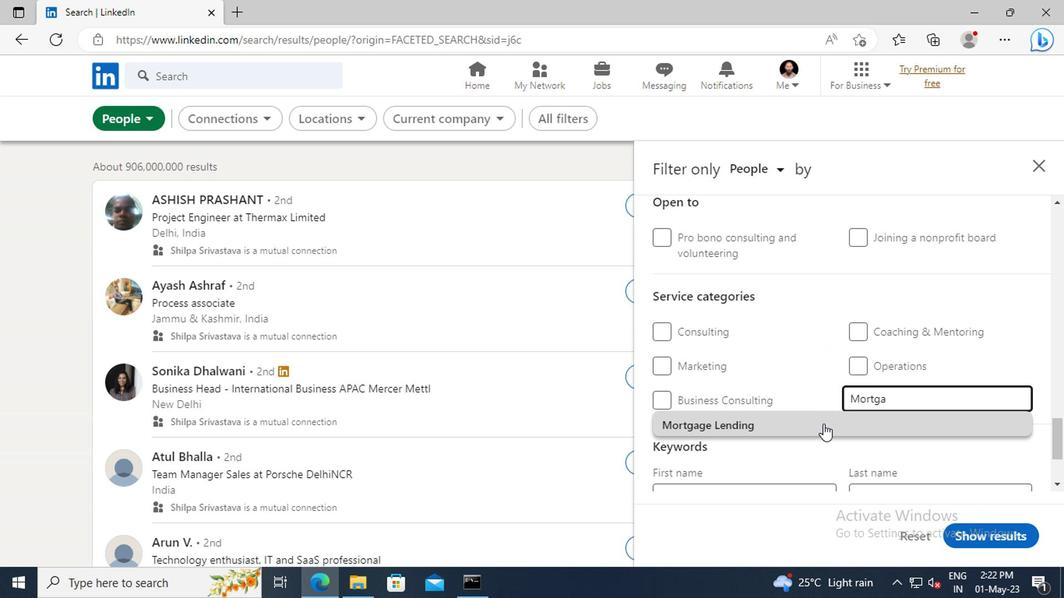 
Action: Mouse scrolled (820, 425) with delta (0, 0)
Screenshot: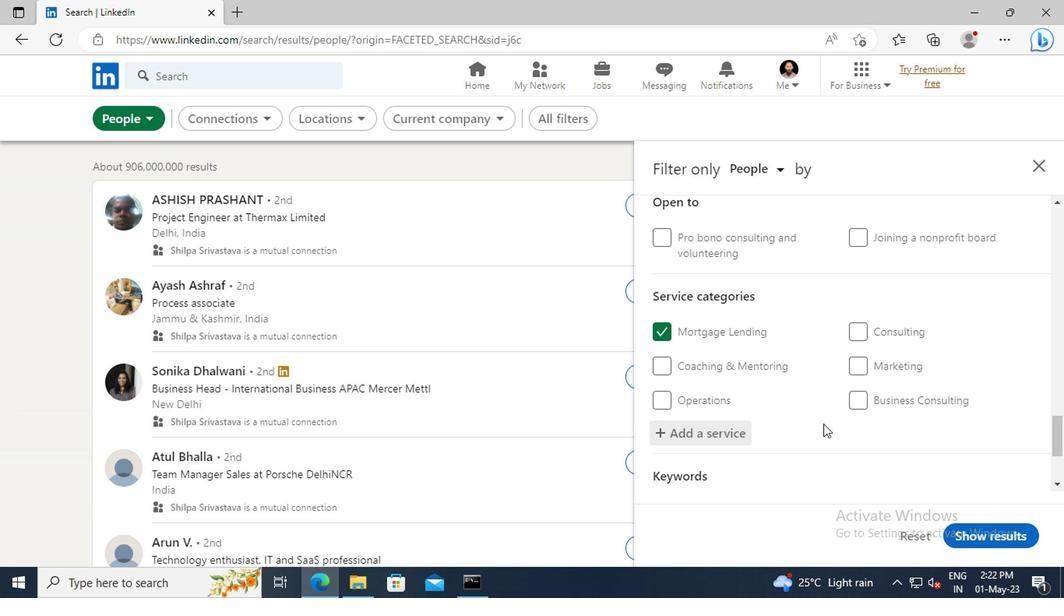 
Action: Mouse scrolled (820, 425) with delta (0, 0)
Screenshot: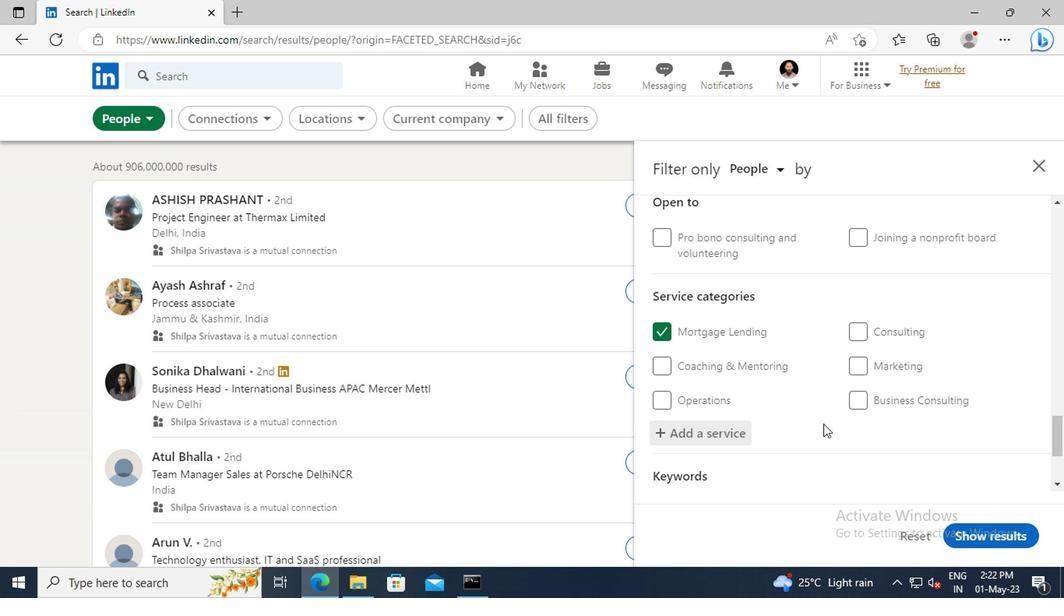 
Action: Mouse scrolled (820, 425) with delta (0, 0)
Screenshot: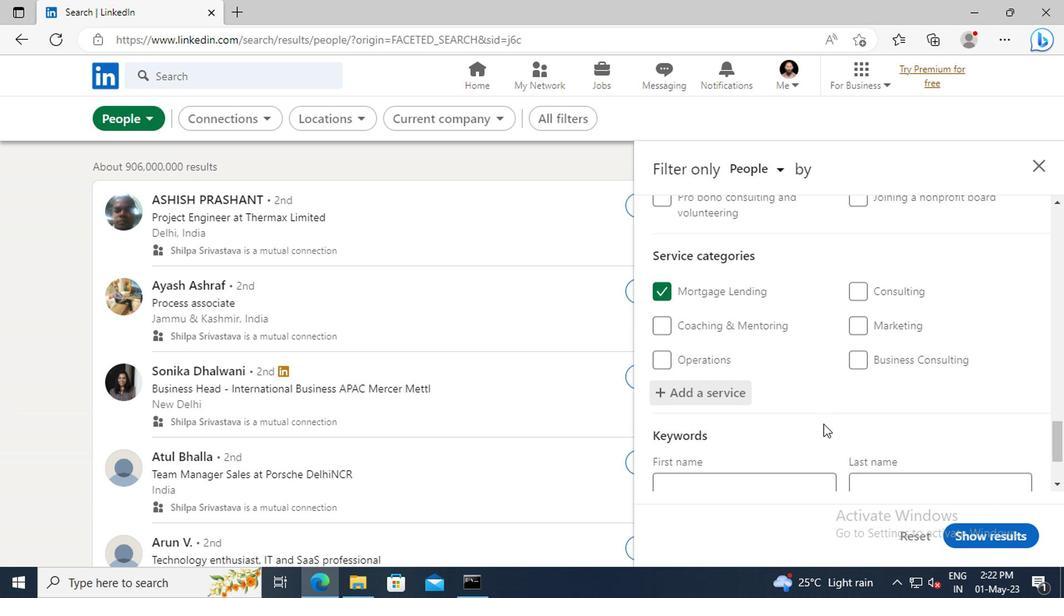 
Action: Mouse scrolled (820, 425) with delta (0, 0)
Screenshot: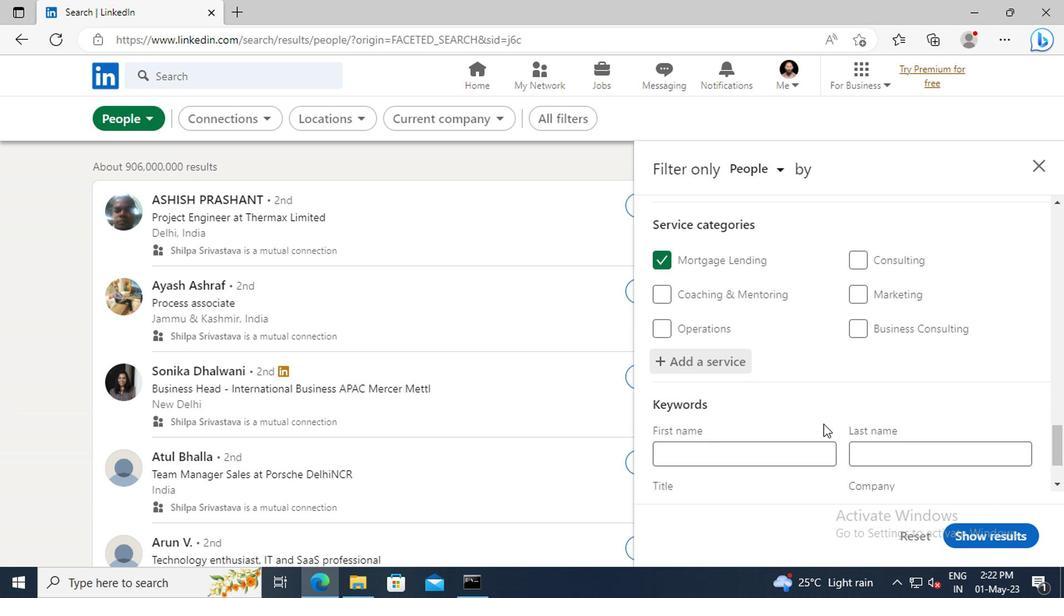 
Action: Mouse moved to (746, 424)
Screenshot: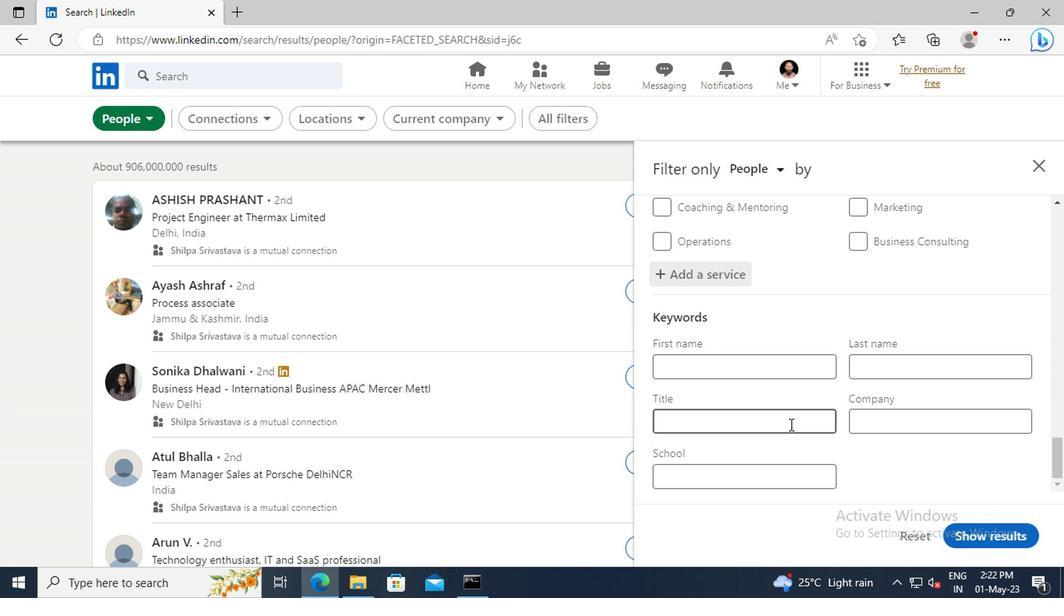 
Action: Mouse pressed left at (746, 424)
Screenshot: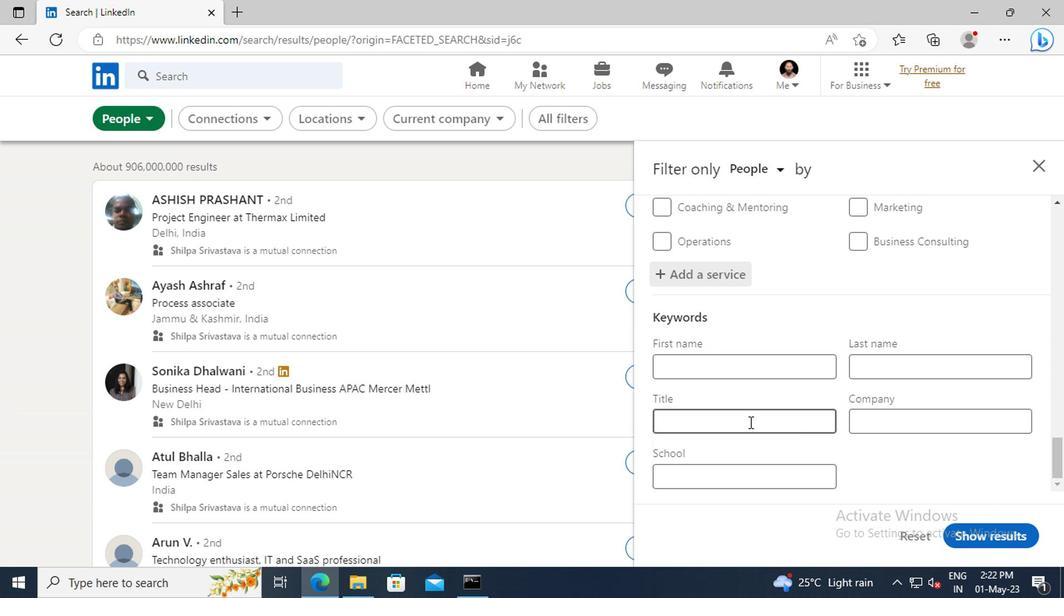 
Action: Key pressed <Key.shift>TELEMARKETER<Key.enter>
Screenshot: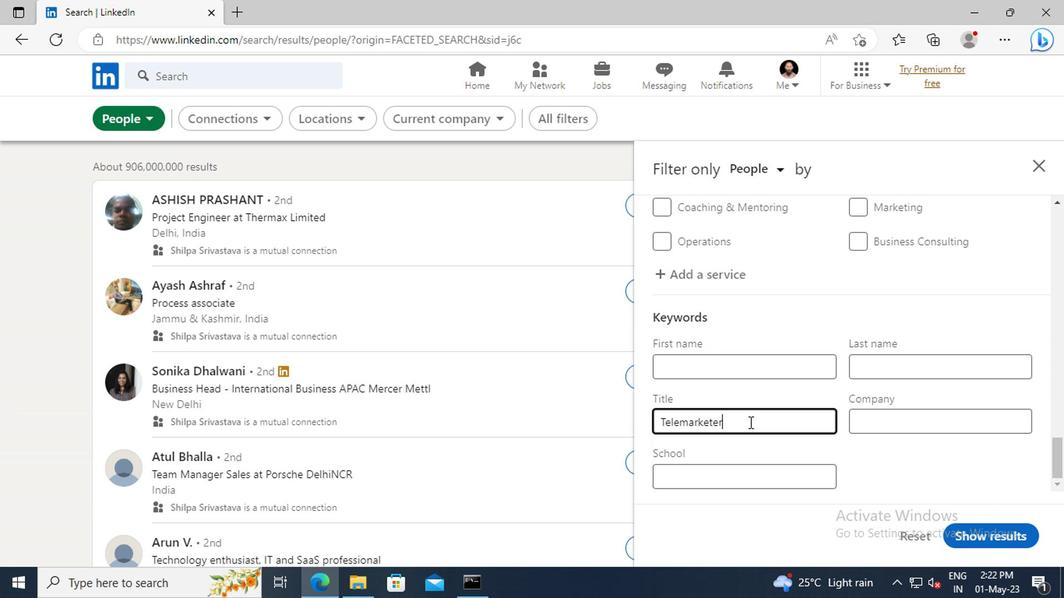 
Action: Mouse moved to (973, 538)
Screenshot: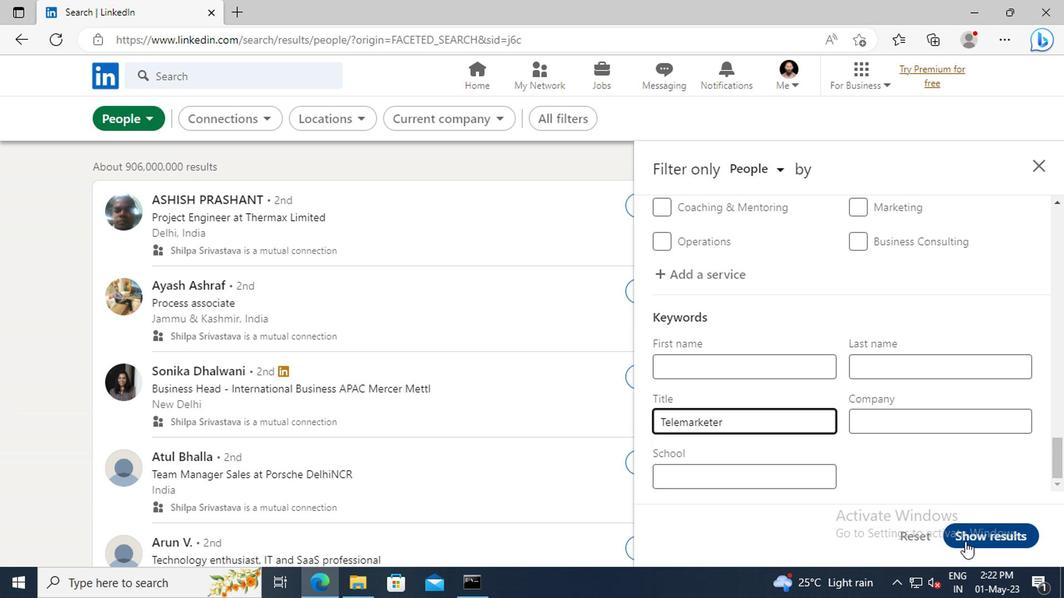 
Action: Mouse pressed left at (973, 538)
Screenshot: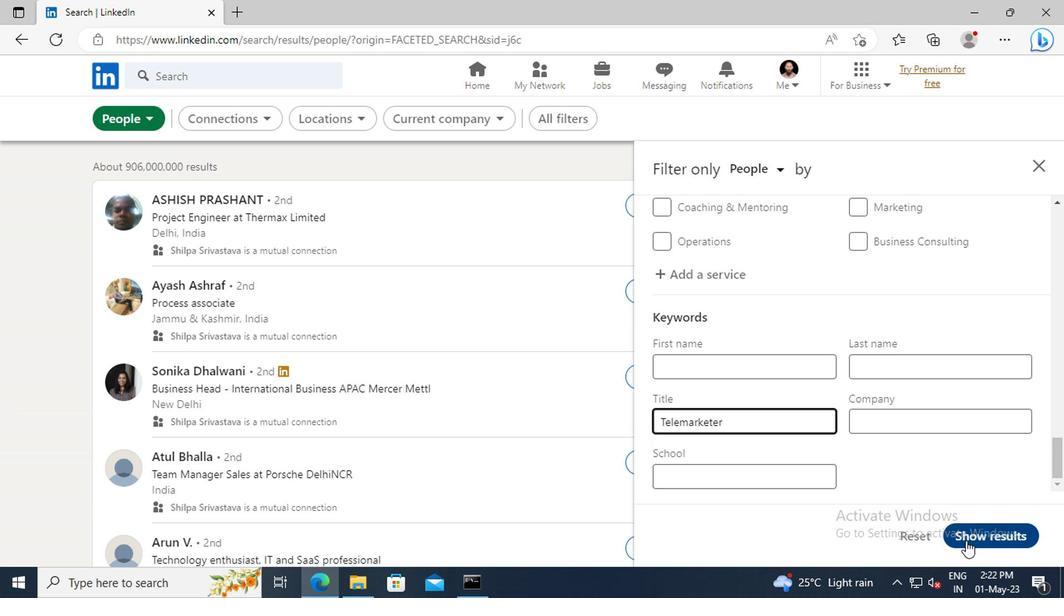 
